 Task: Find a flat in Landskrona, Sweden for 2 guests from June 17 to June 21, with a price range of ₹7000 to ₹12000, 1 bedroom, 2 beds, 1 bathroom, free cancellation, and English-speaking host.
Action: Mouse moved to (590, 160)
Screenshot: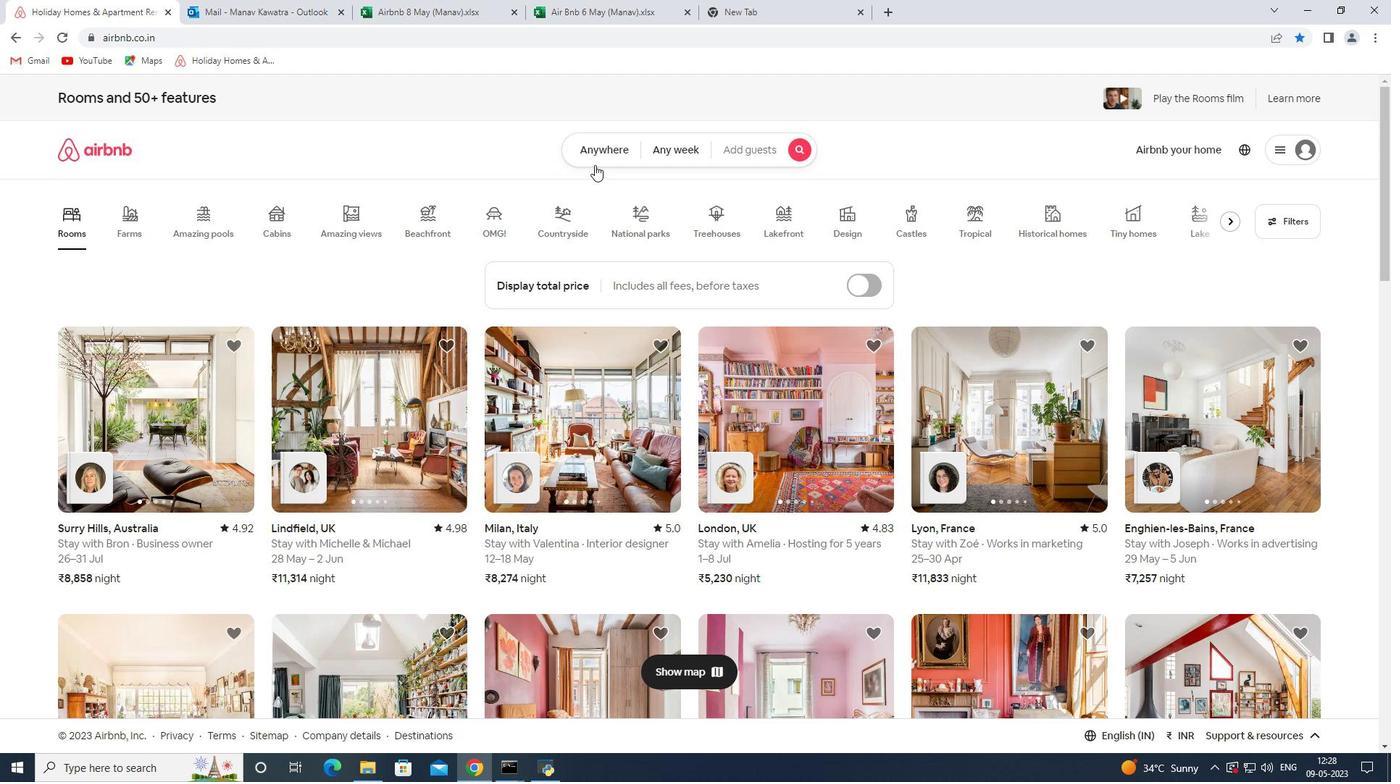 
Action: Mouse pressed left at (590, 160)
Screenshot: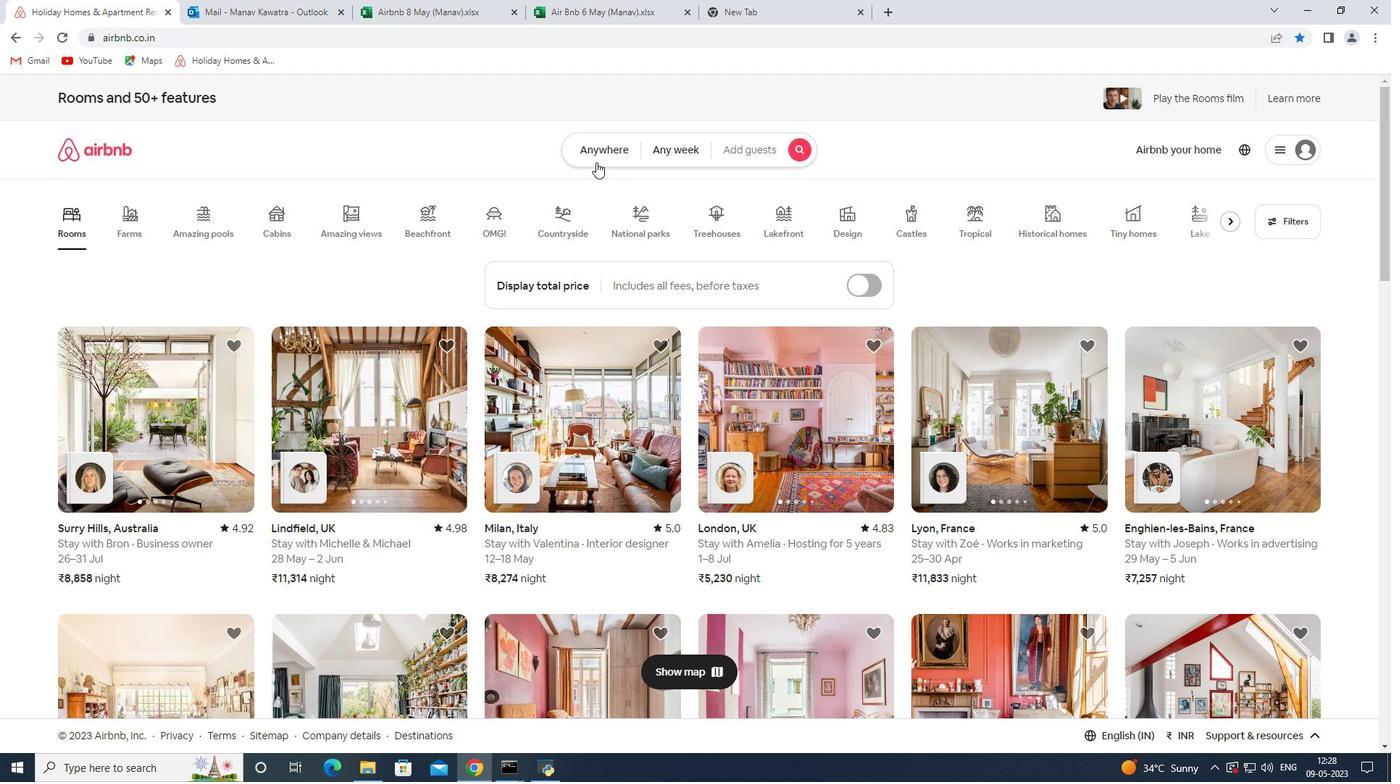 
Action: Mouse moved to (528, 209)
Screenshot: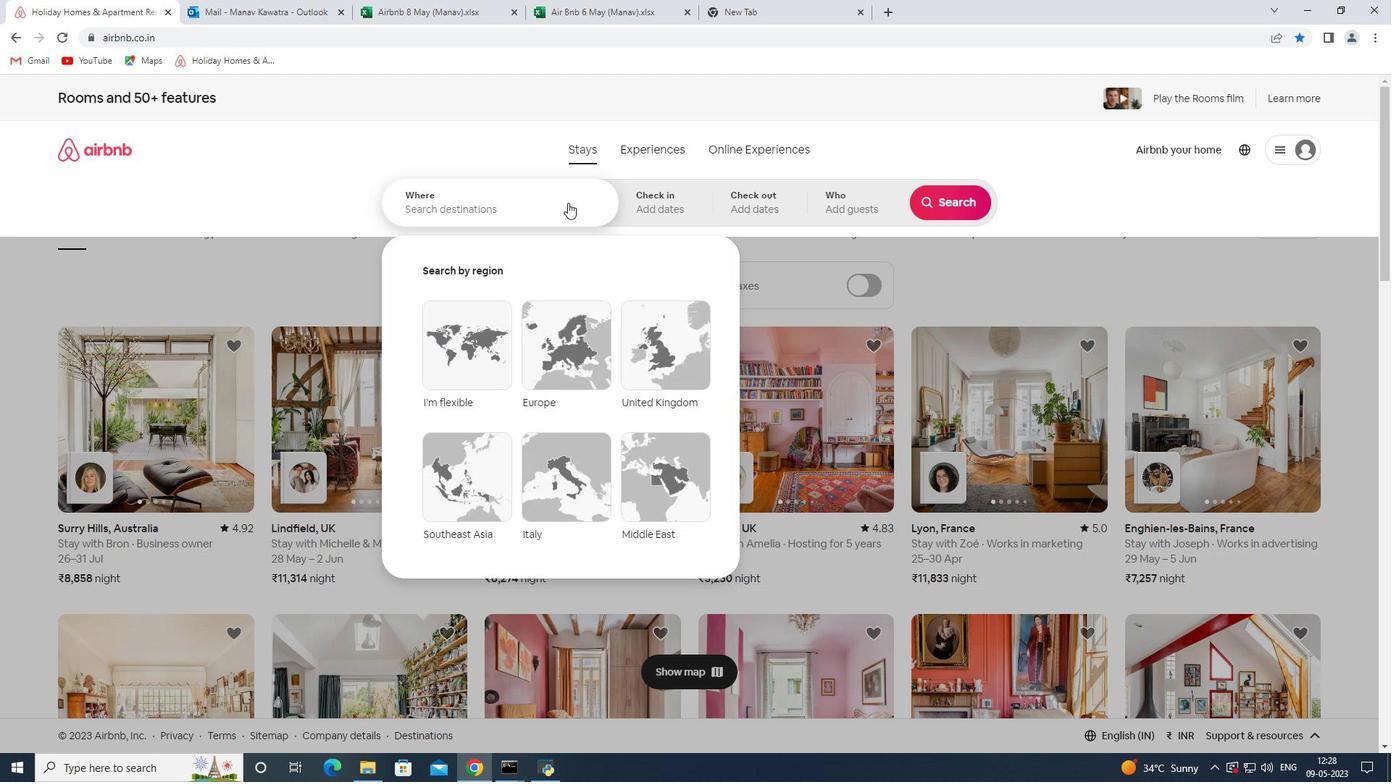 
Action: Mouse pressed left at (528, 209)
Screenshot: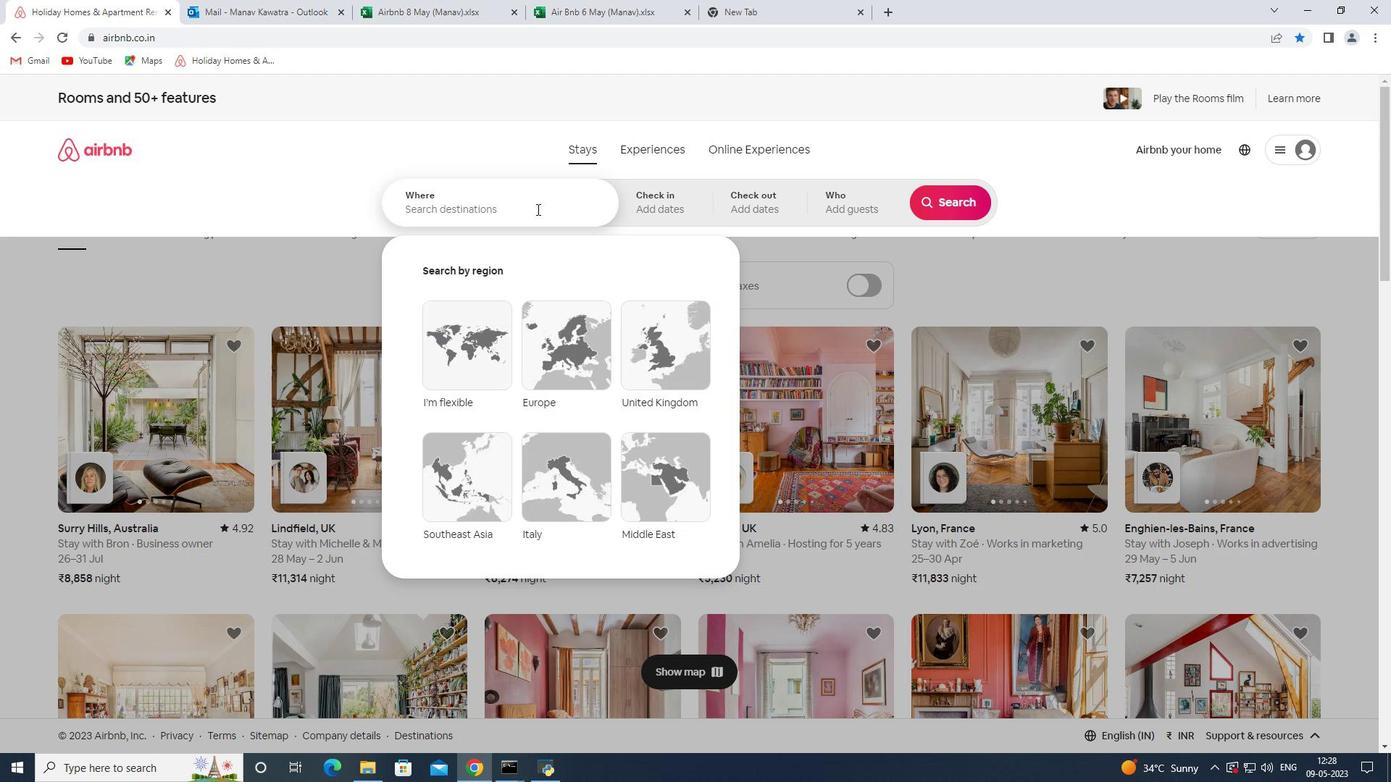
Action: Key pressed <Key.shift><Key.shift>Landskrona<Key.space>
Screenshot: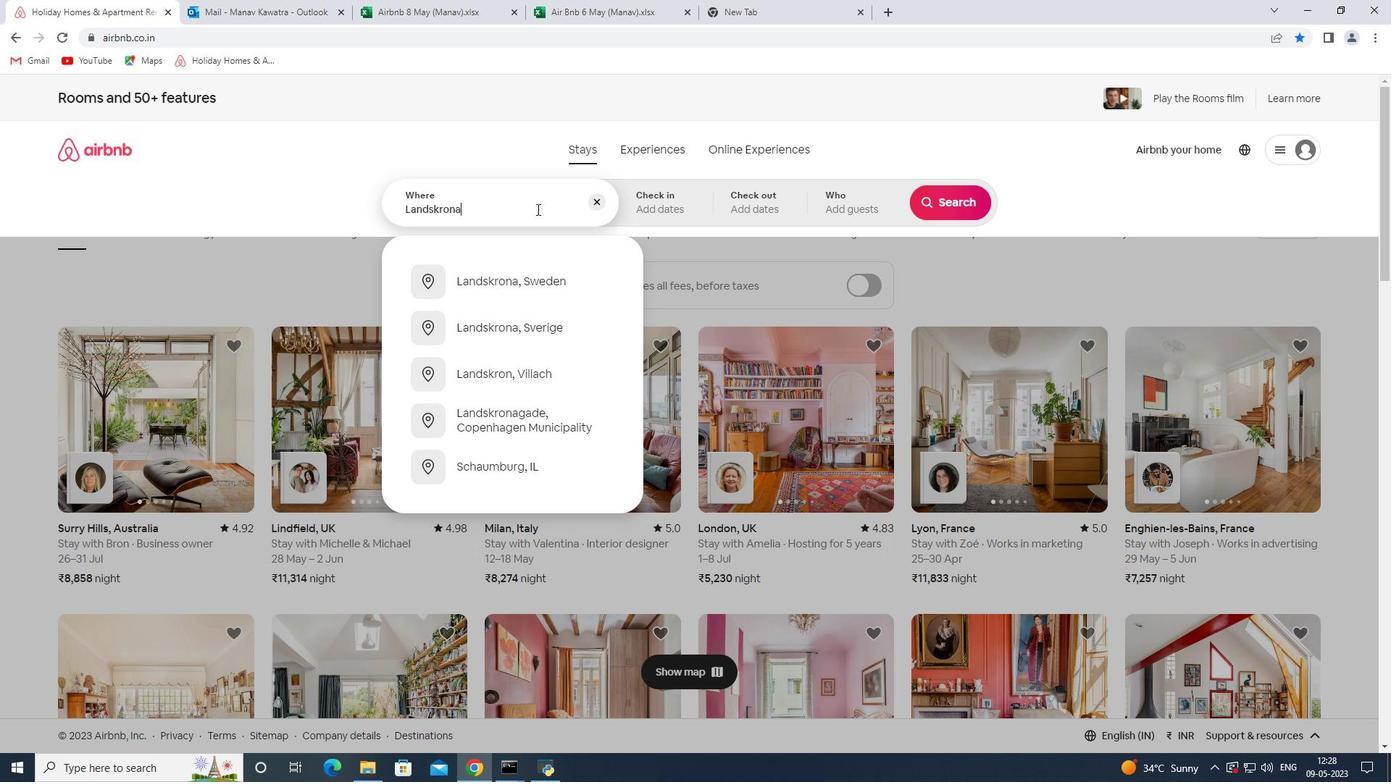 
Action: Mouse moved to (518, 333)
Screenshot: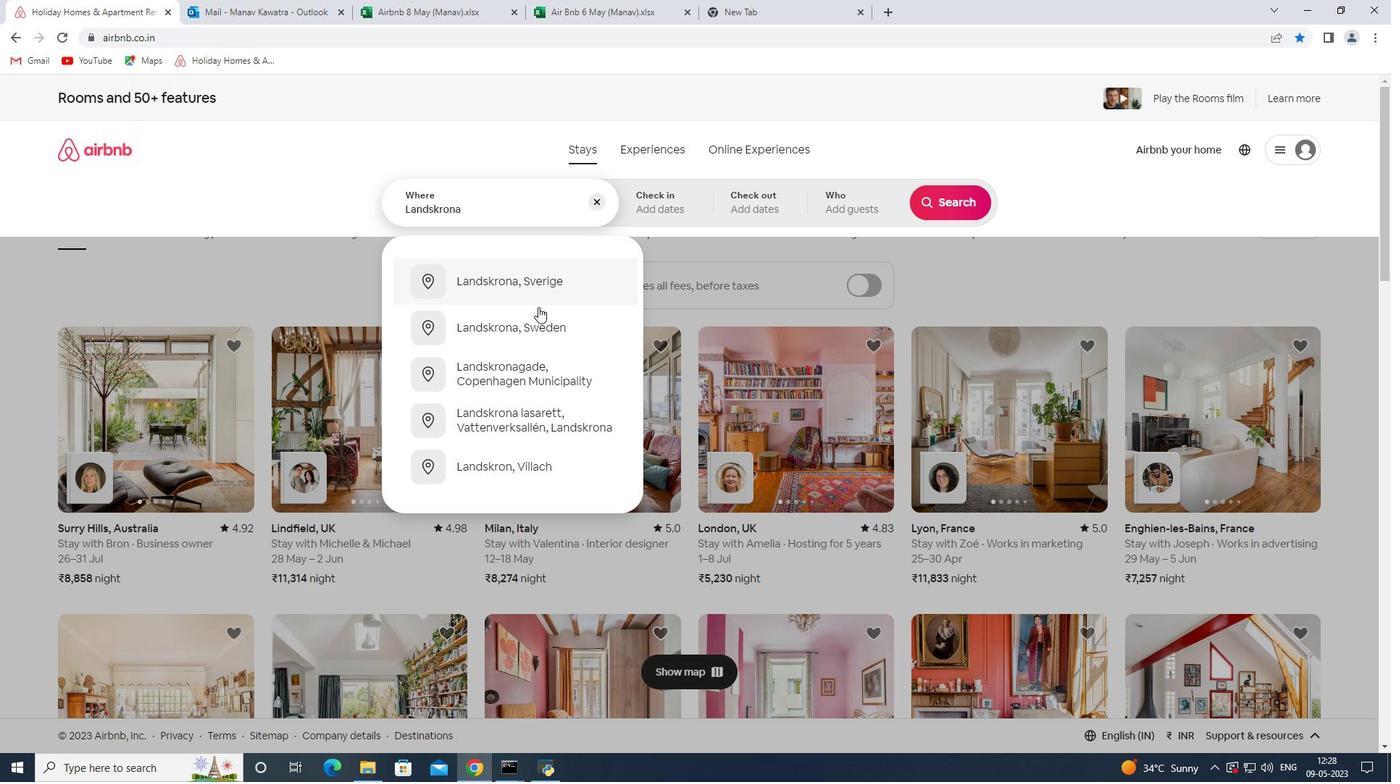 
Action: Mouse pressed left at (518, 333)
Screenshot: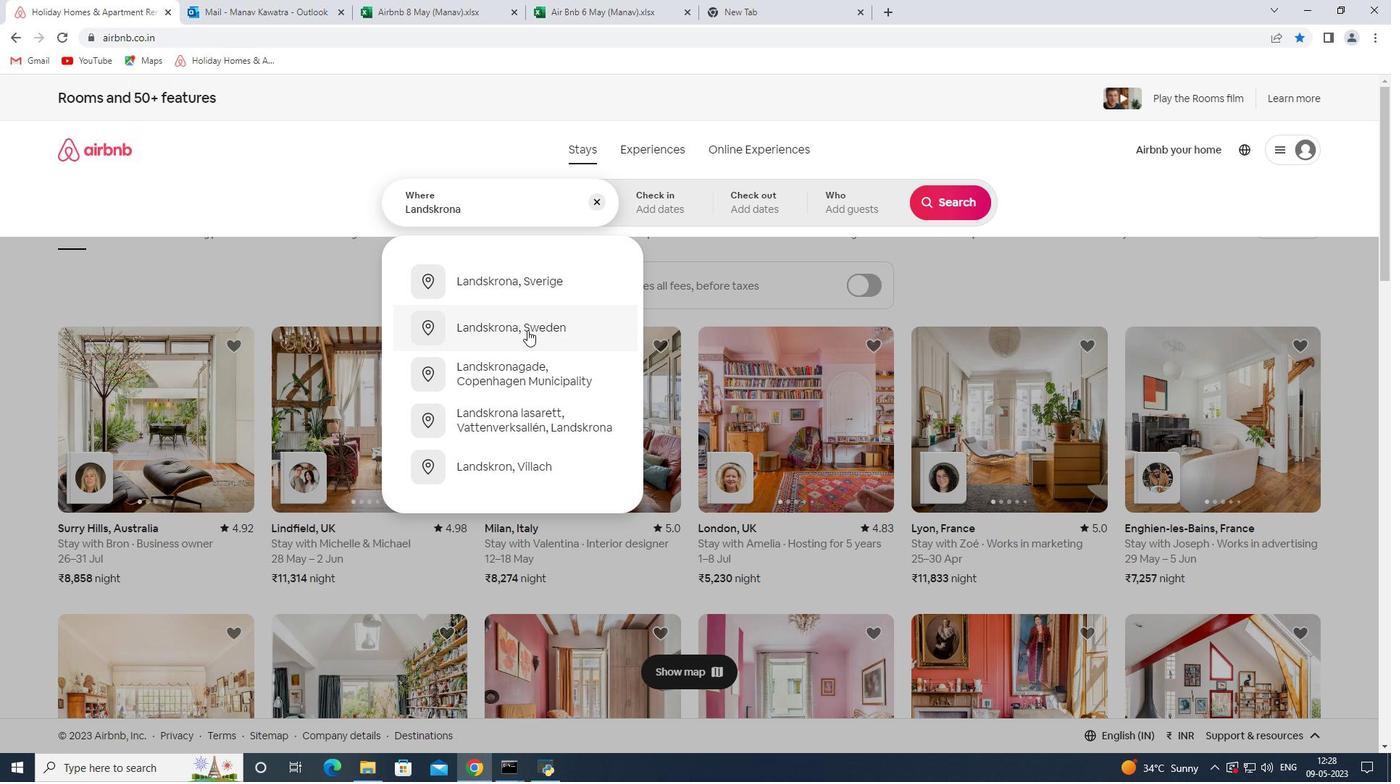 
Action: Mouse moved to (942, 464)
Screenshot: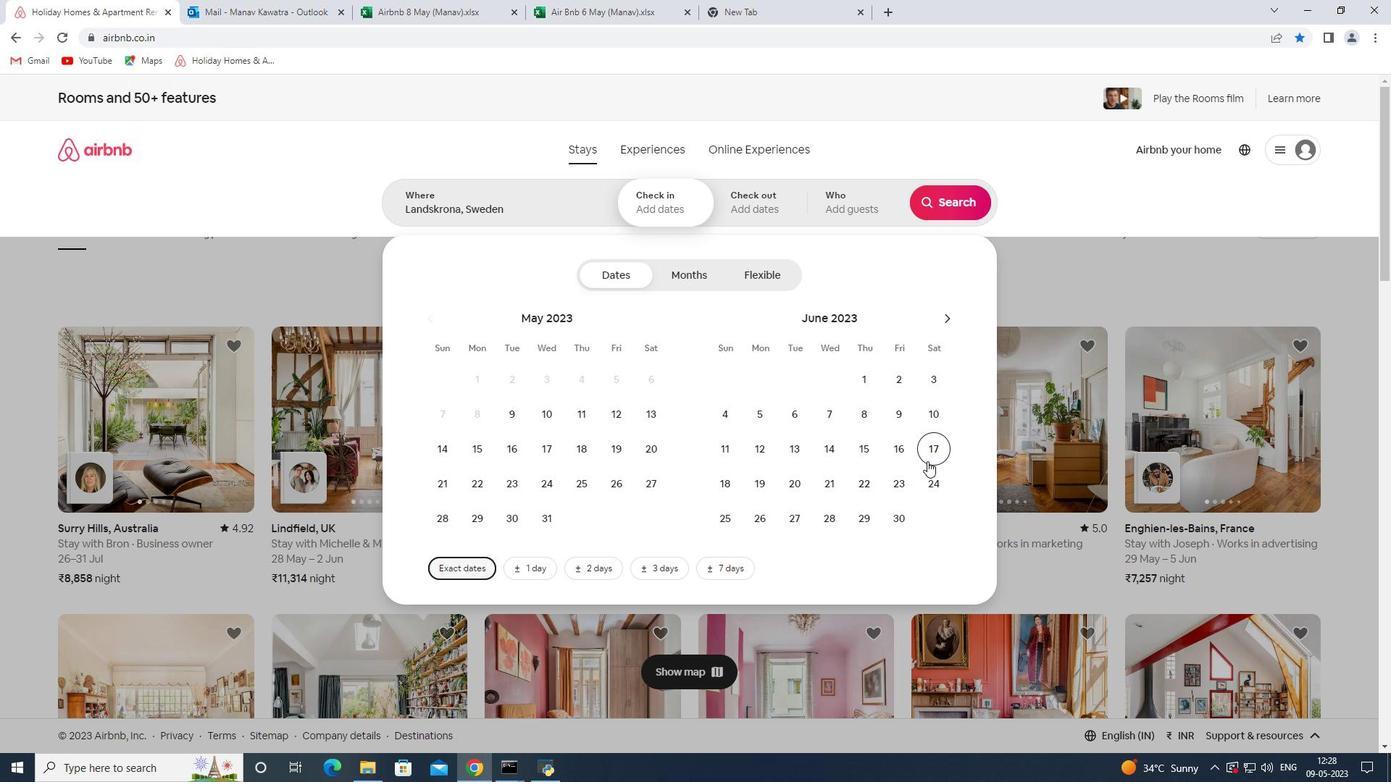 
Action: Mouse pressed left at (942, 464)
Screenshot: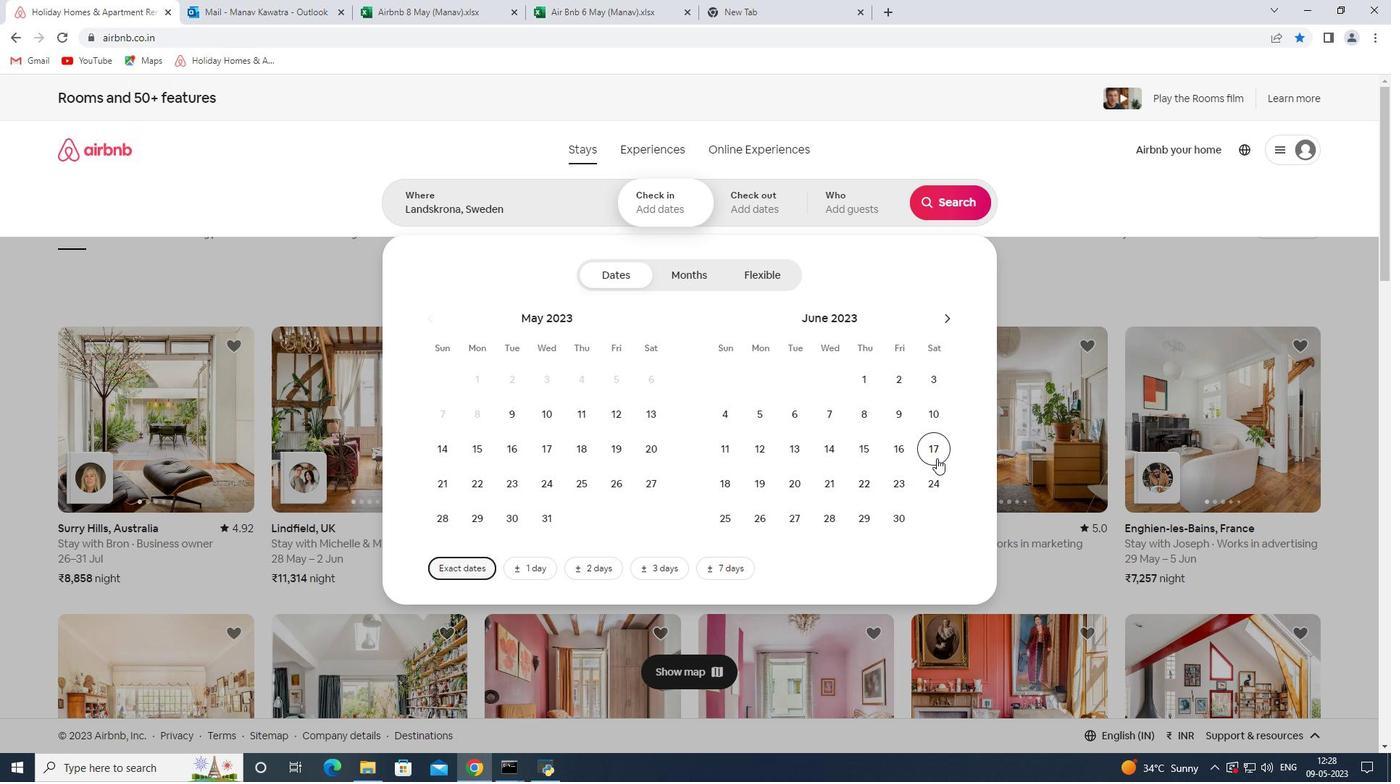 
Action: Mouse moved to (829, 496)
Screenshot: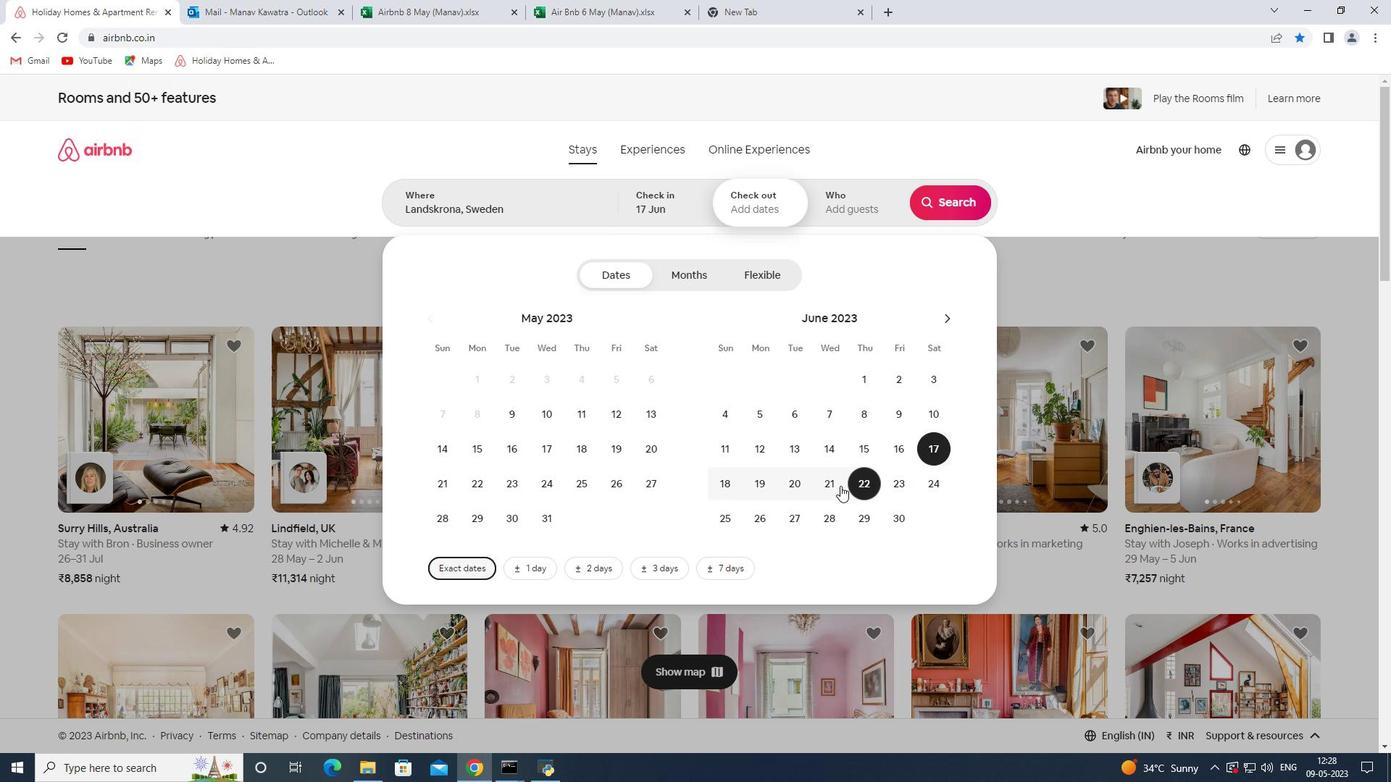 
Action: Mouse pressed left at (829, 496)
Screenshot: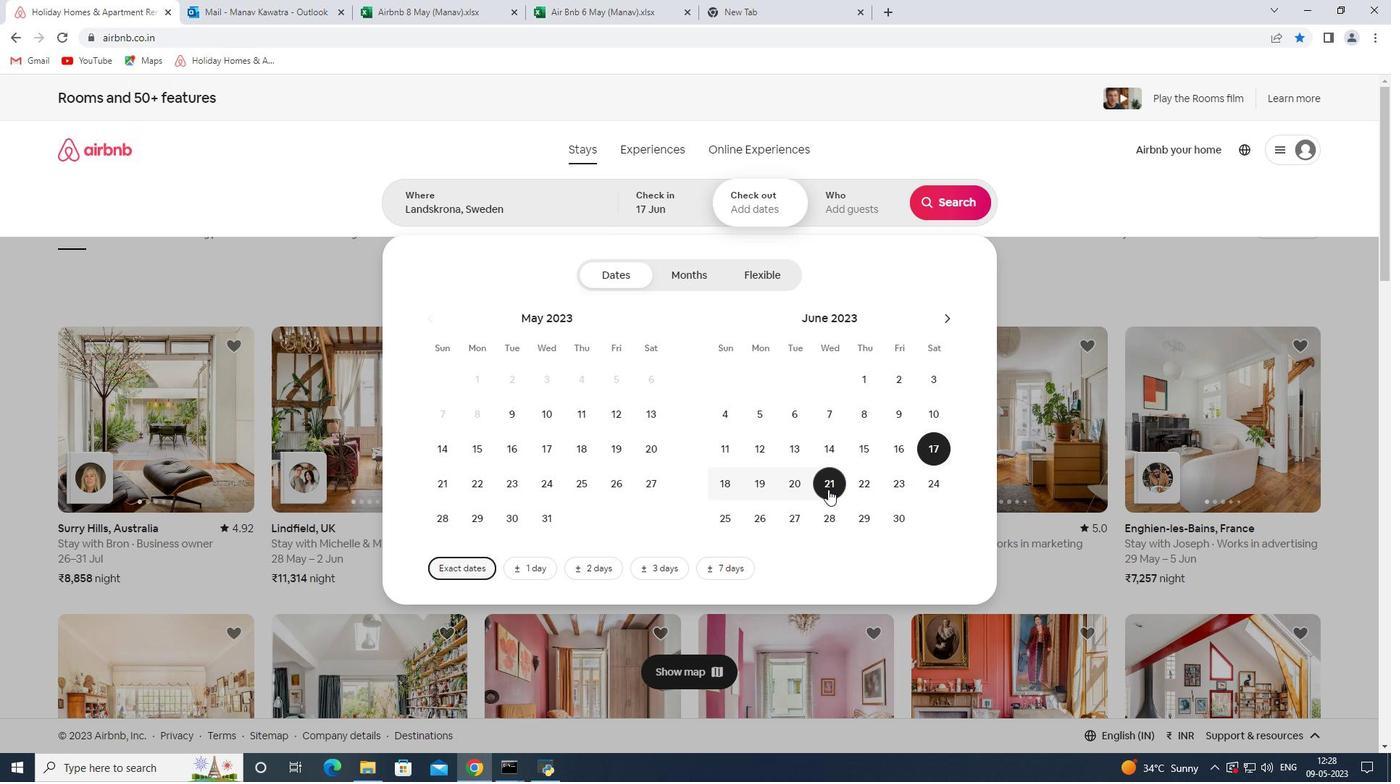 
Action: Mouse moved to (852, 217)
Screenshot: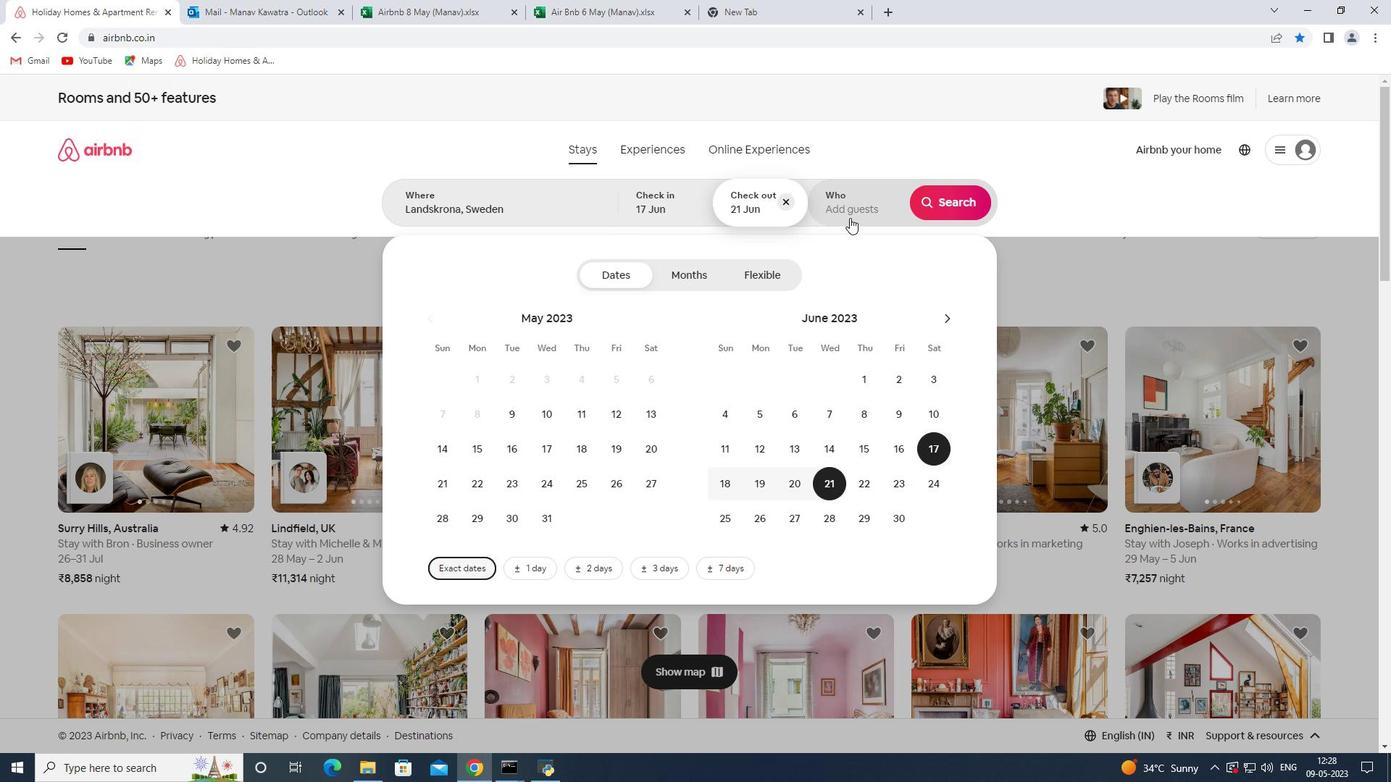 
Action: Mouse pressed left at (852, 217)
Screenshot: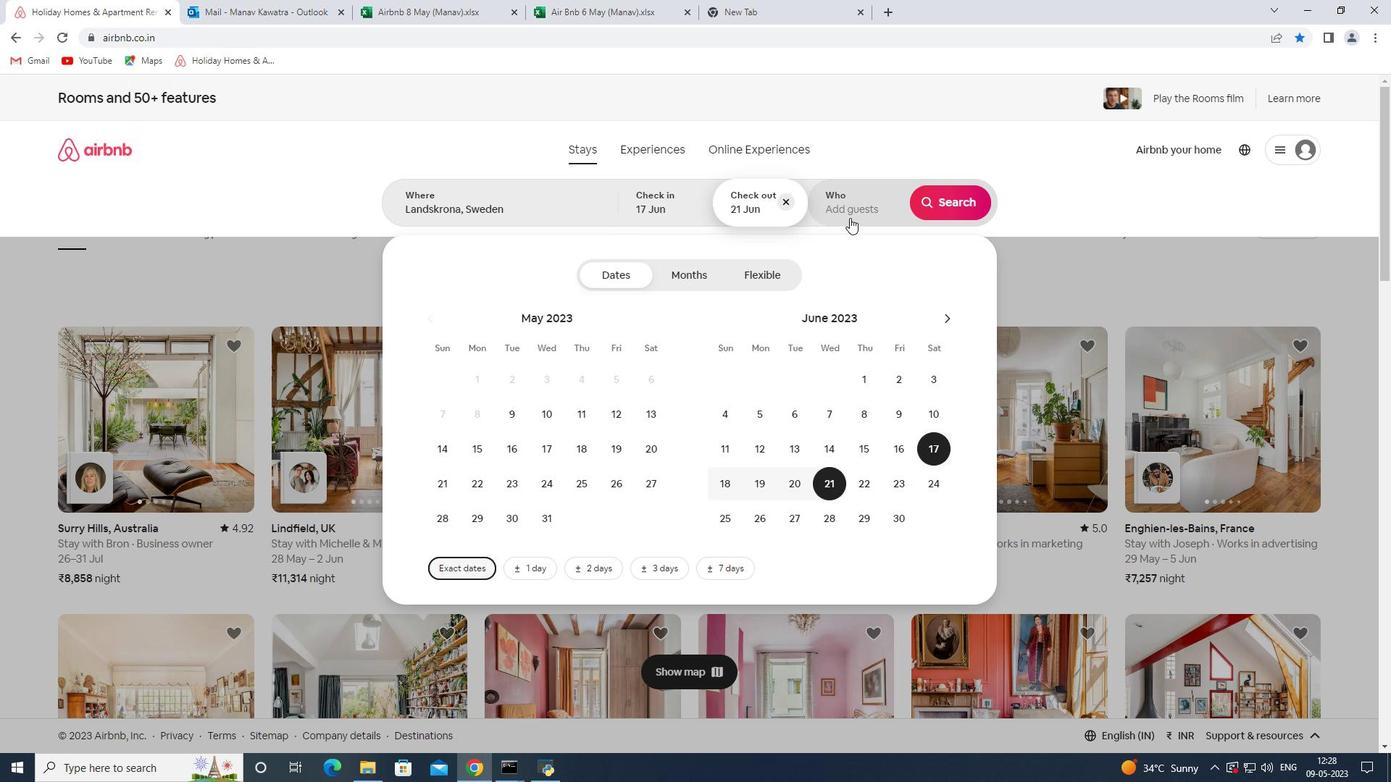 
Action: Mouse moved to (960, 283)
Screenshot: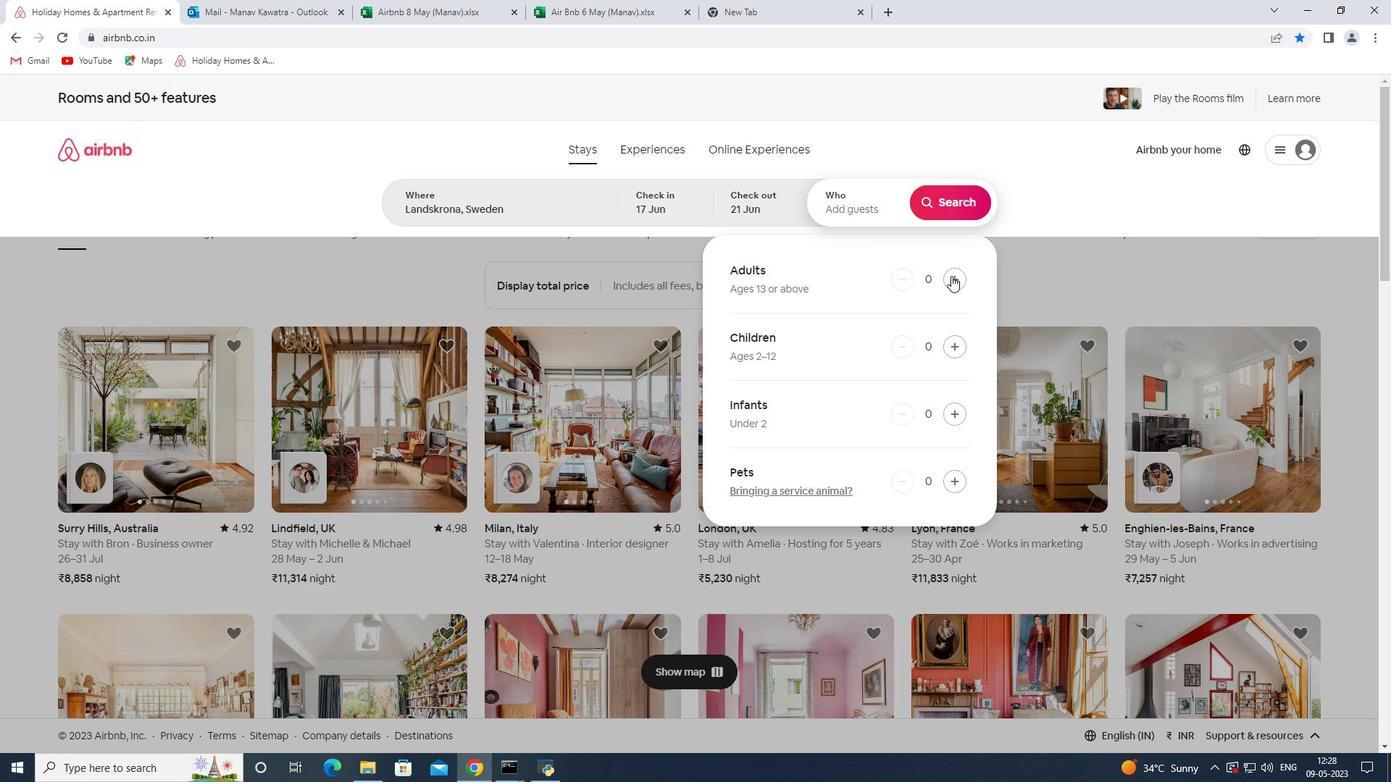 
Action: Mouse pressed left at (960, 283)
Screenshot: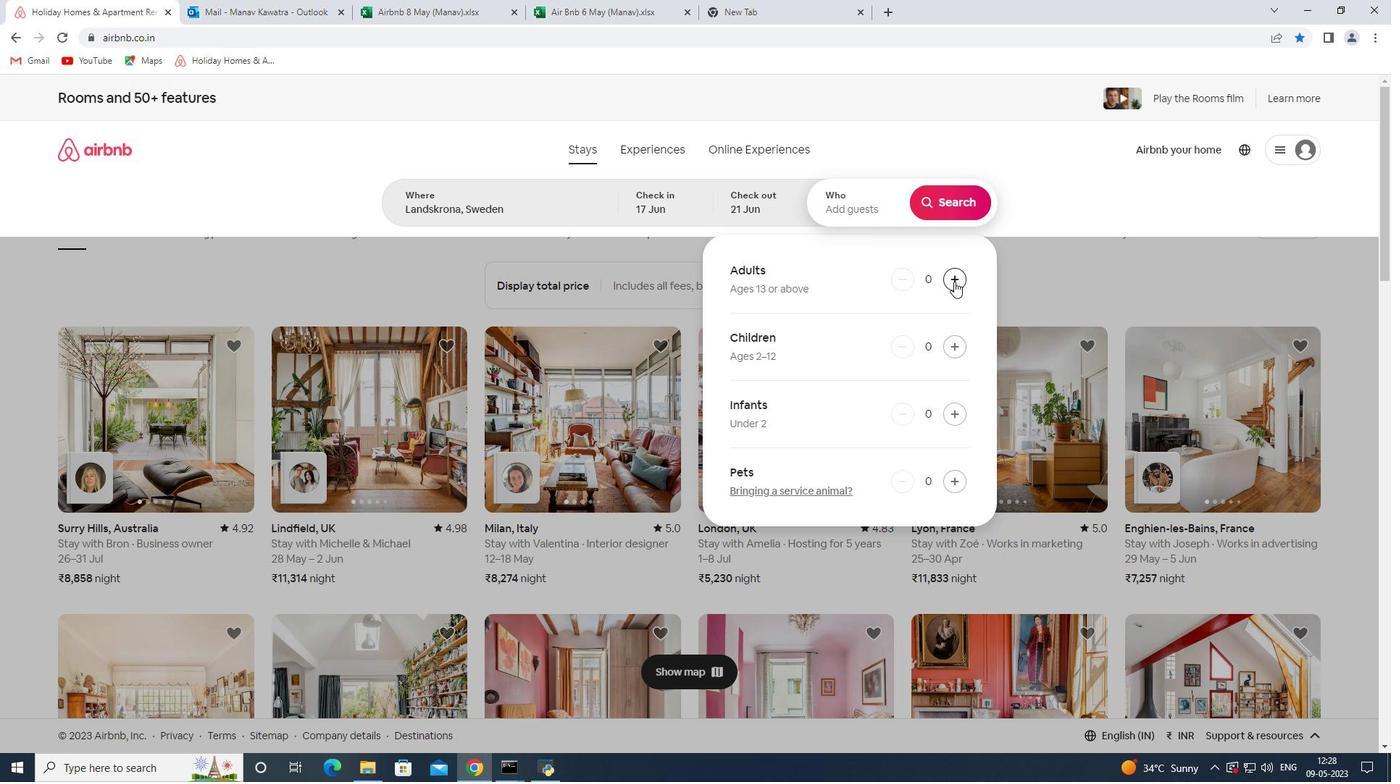 
Action: Mouse pressed left at (960, 283)
Screenshot: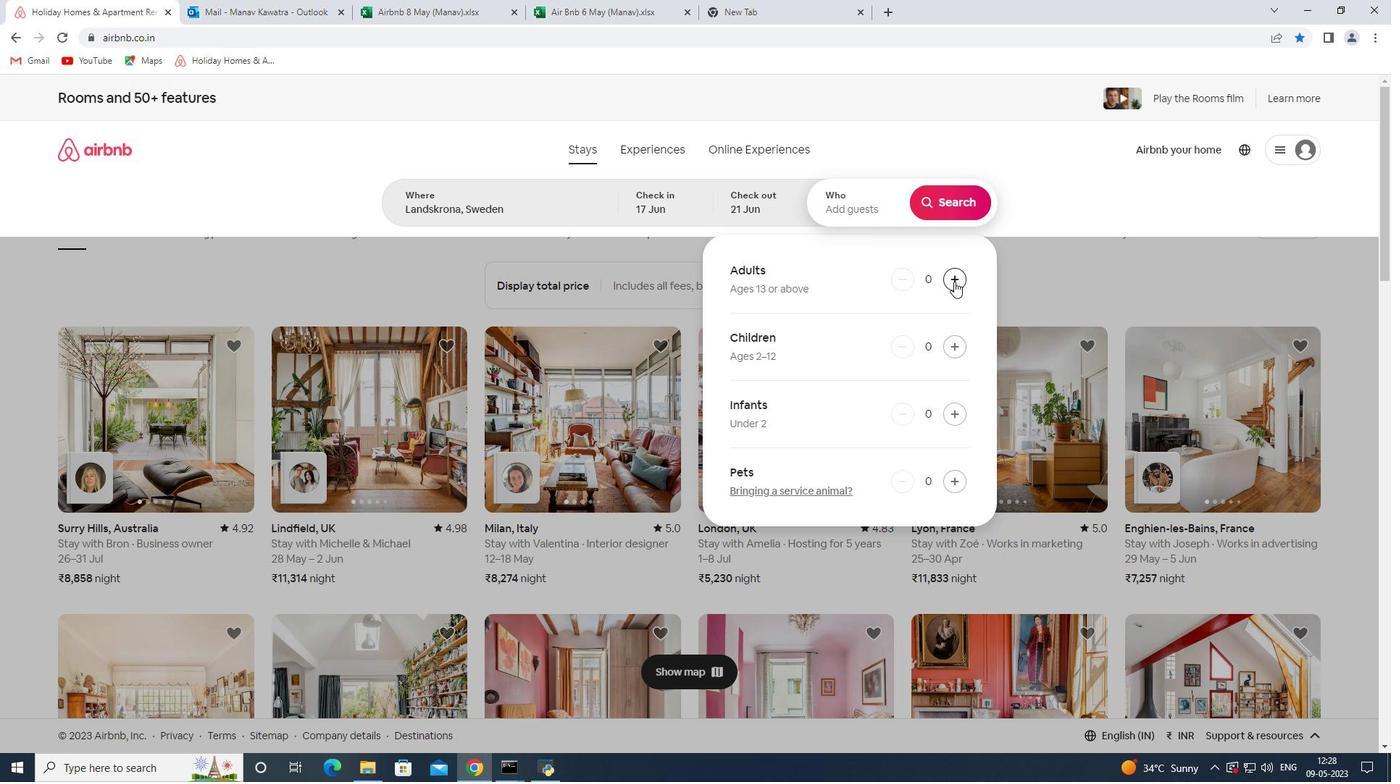 
Action: Mouse moved to (955, 208)
Screenshot: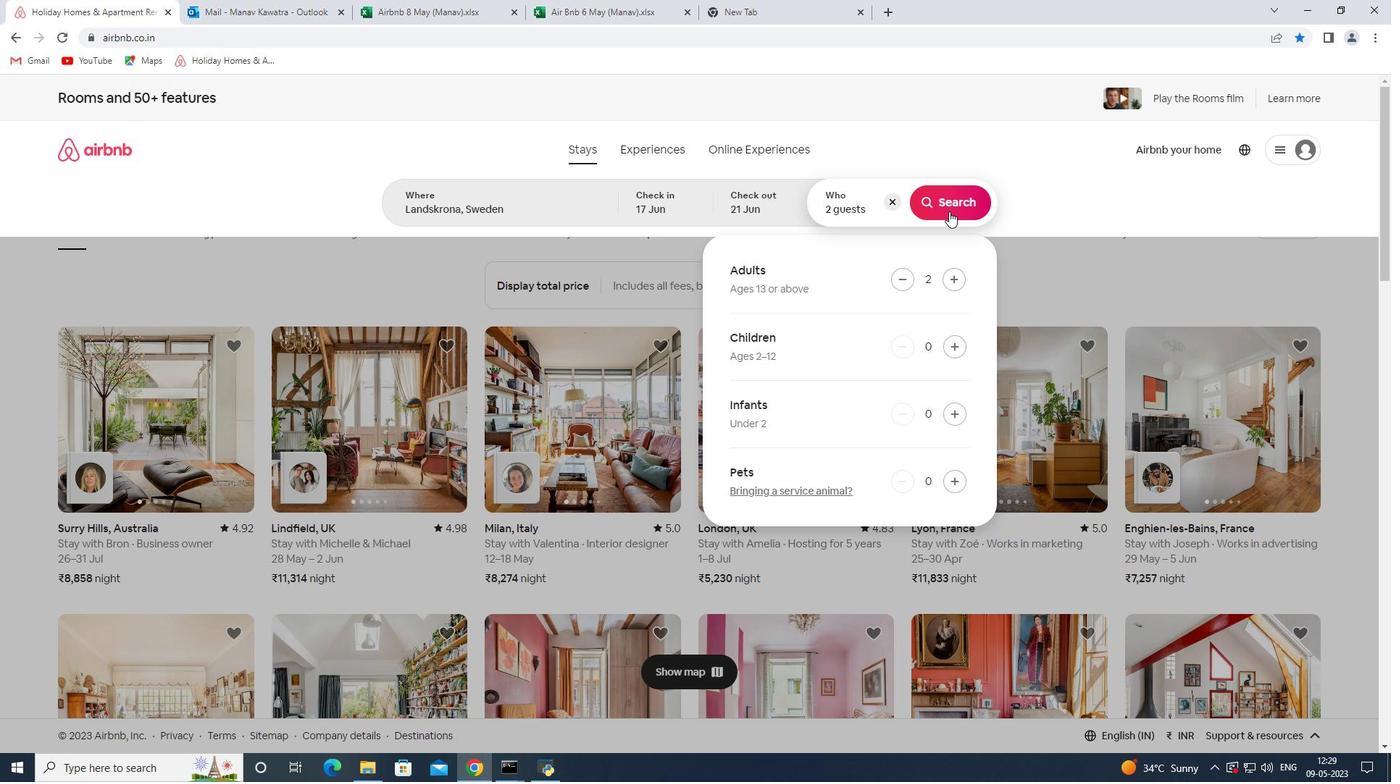 
Action: Mouse pressed left at (955, 208)
Screenshot: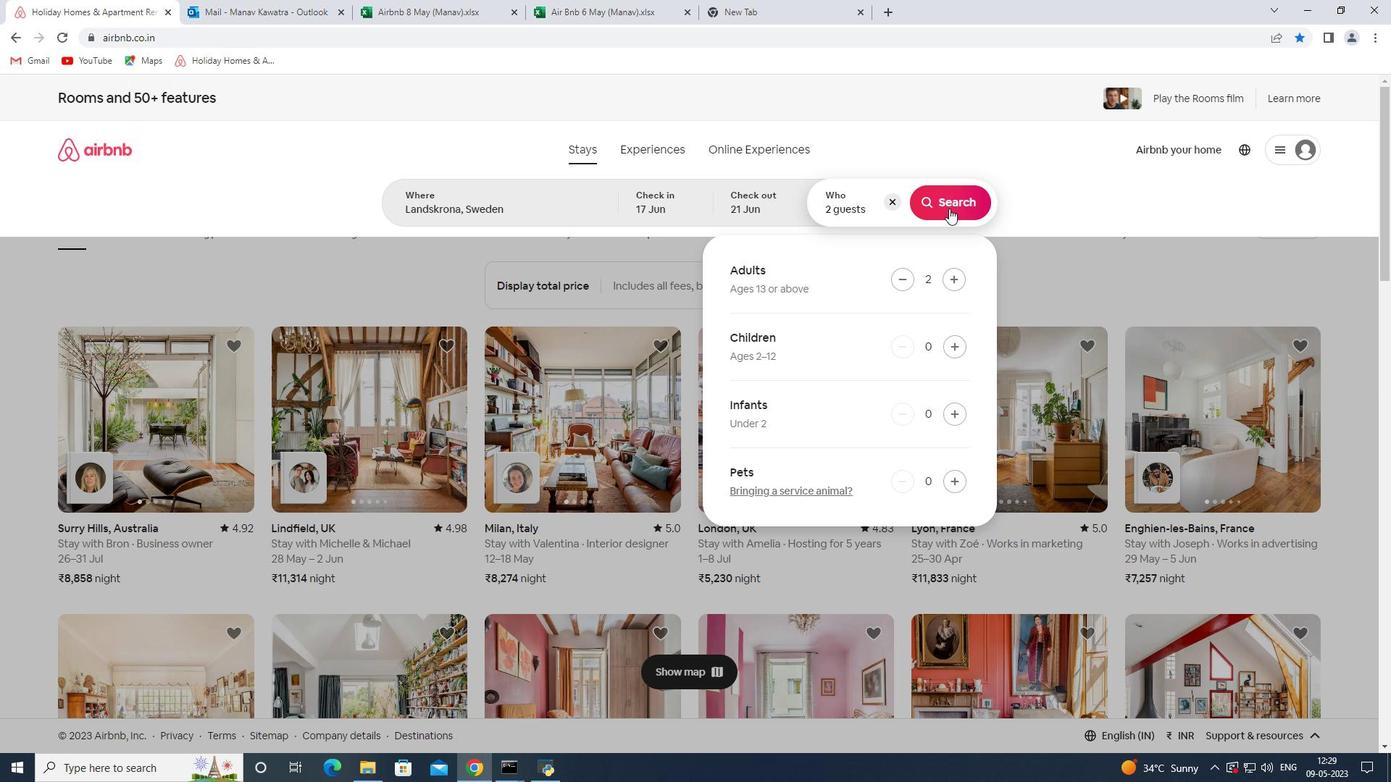 
Action: Mouse moved to (1368, 160)
Screenshot: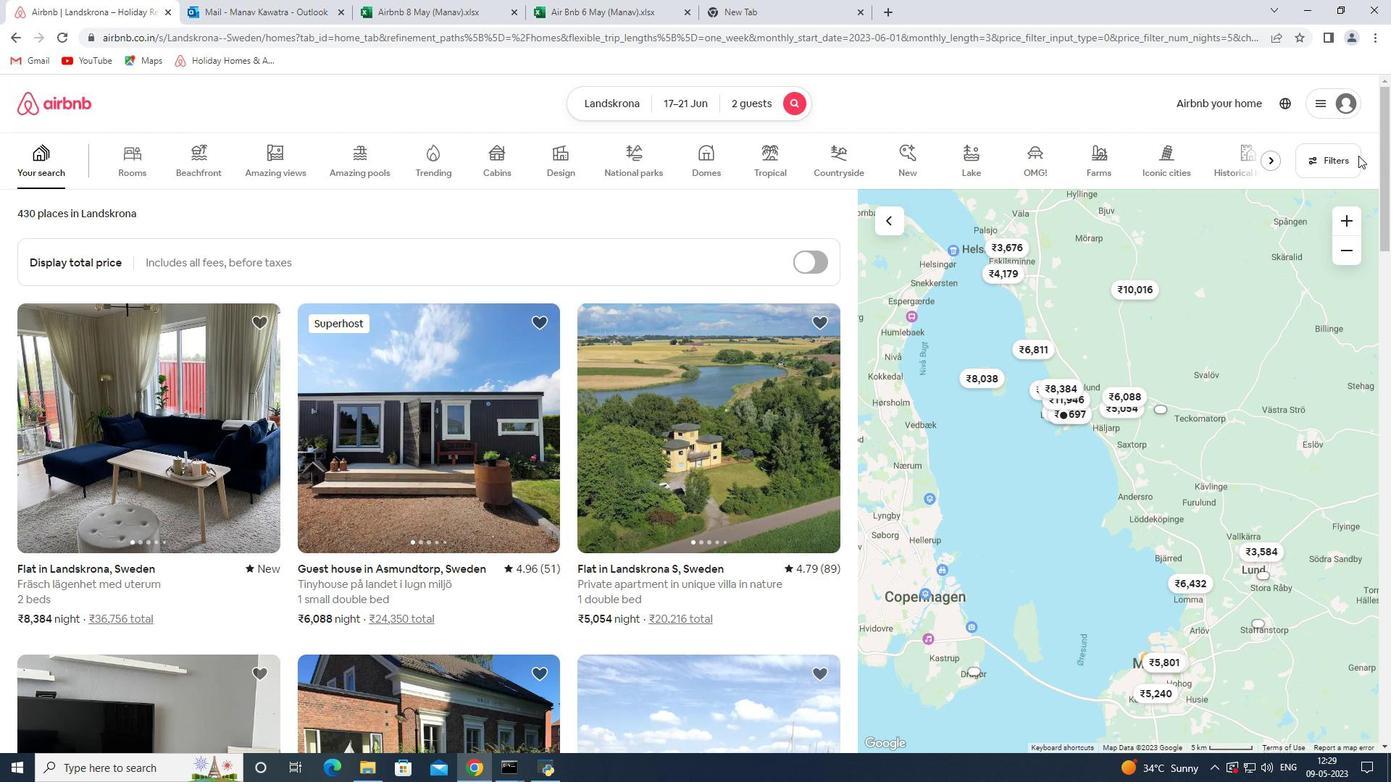 
Action: Mouse pressed left at (1368, 160)
Screenshot: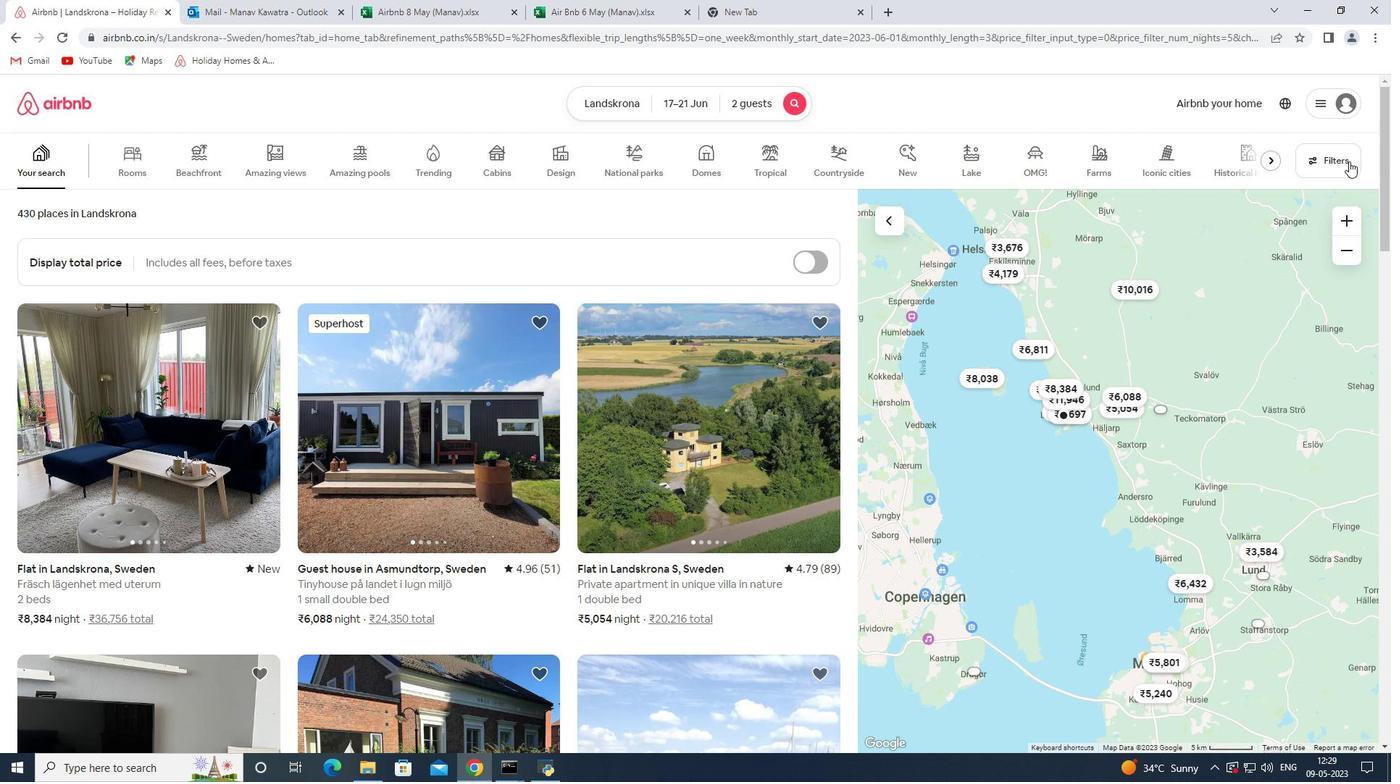 
Action: Mouse moved to (516, 521)
Screenshot: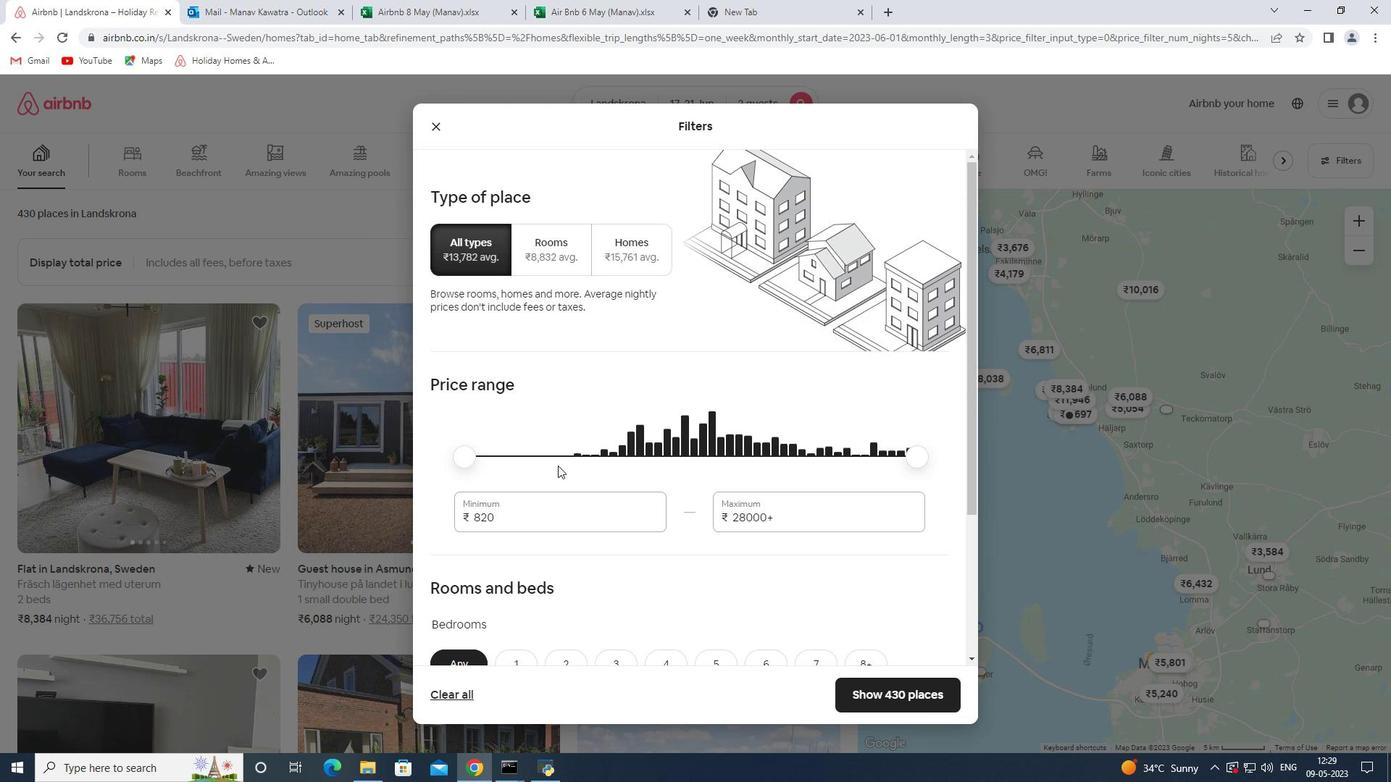 
Action: Mouse pressed left at (516, 521)
Screenshot: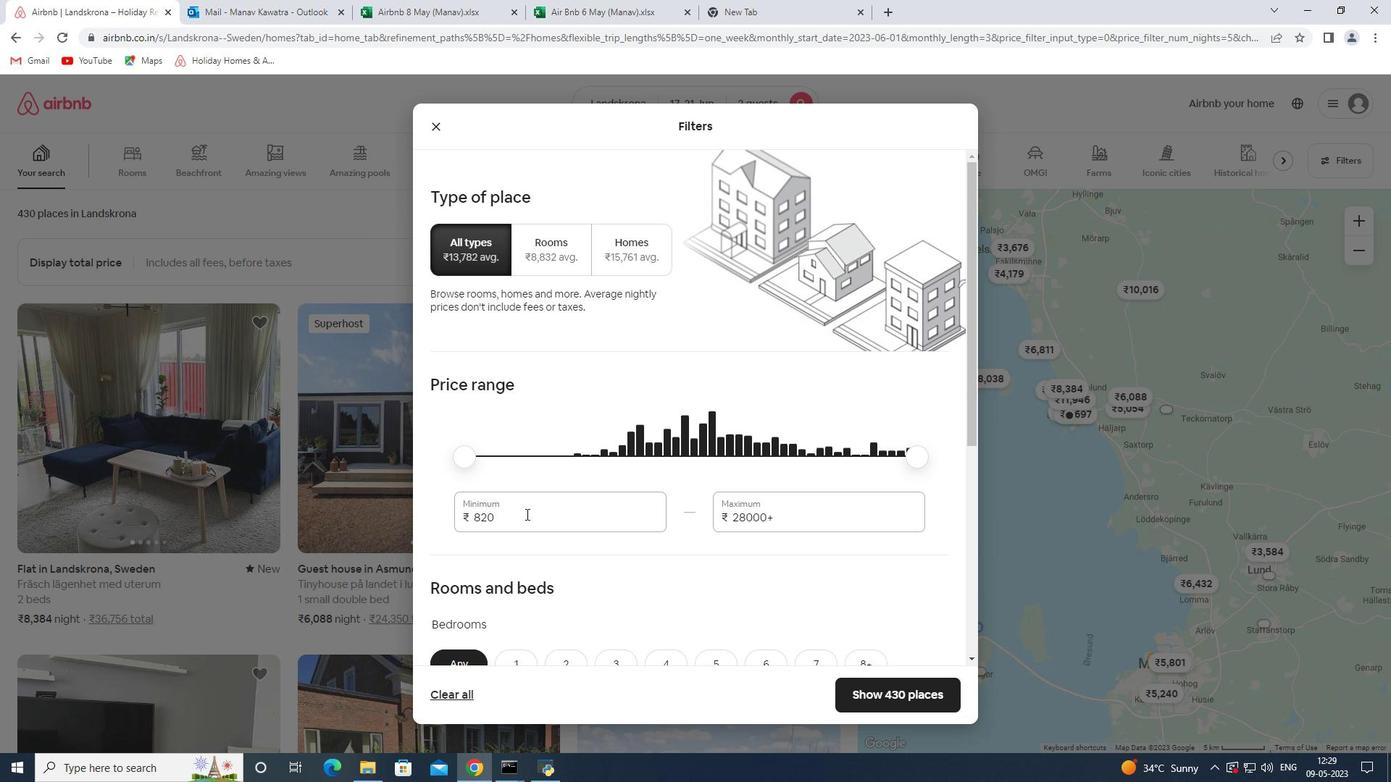 
Action: Mouse pressed left at (516, 521)
Screenshot: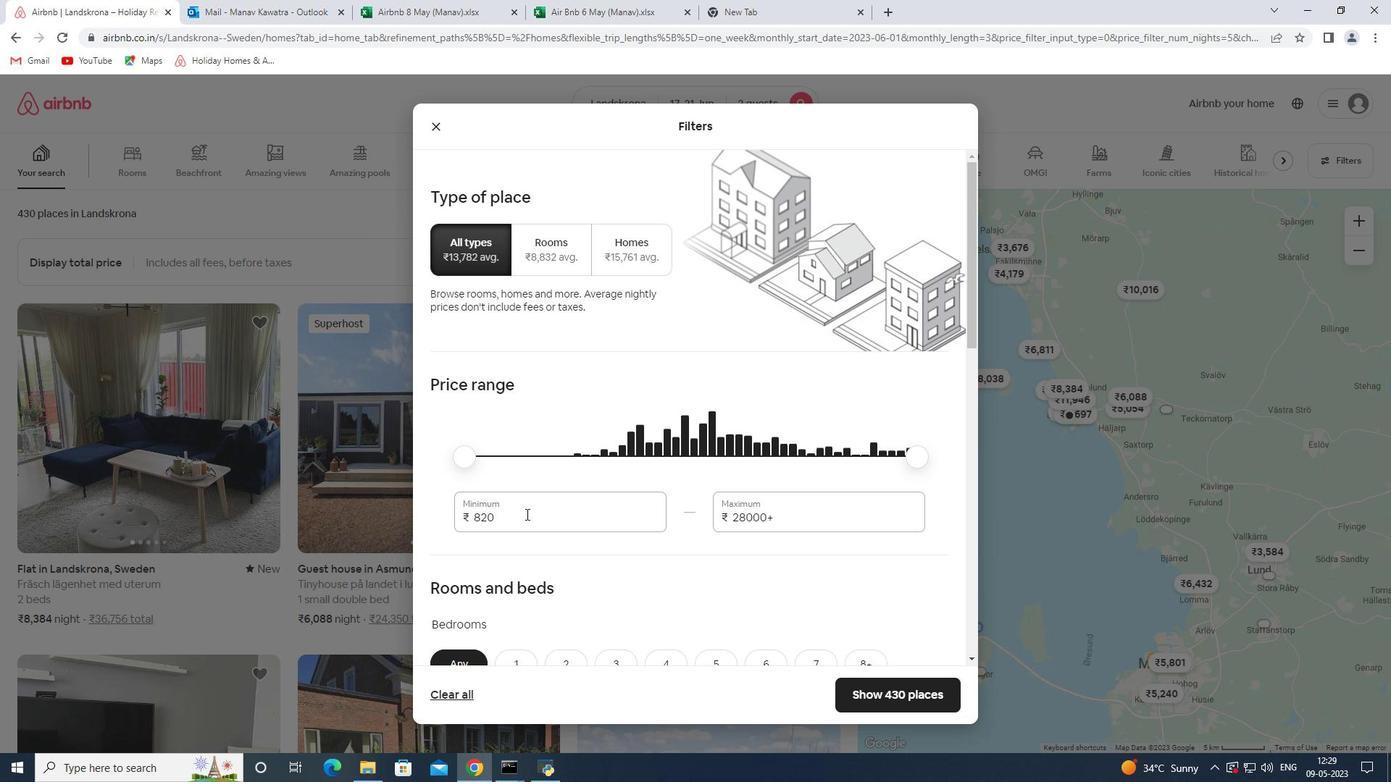 
Action: Mouse moved to (515, 522)
Screenshot: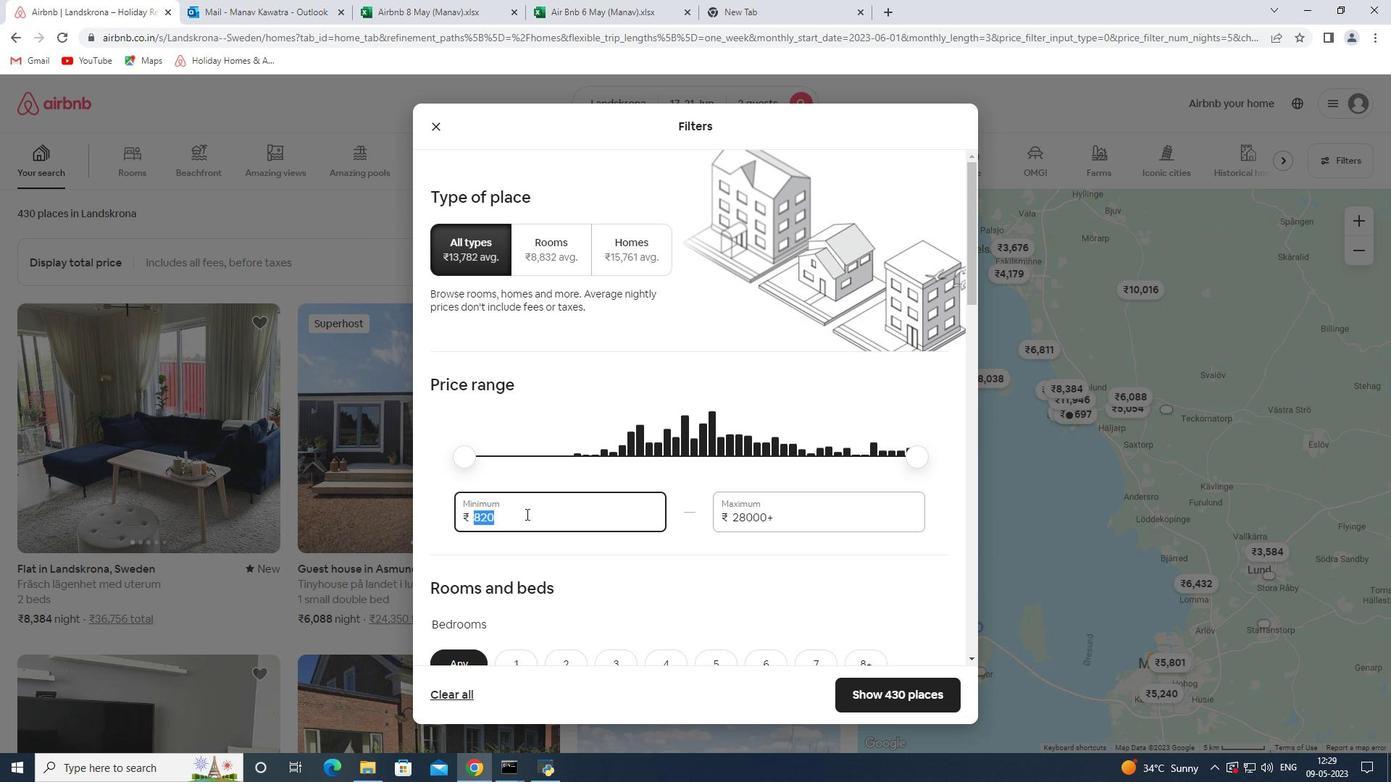 
Action: Key pressed 7000<Key.tab>12000
Screenshot: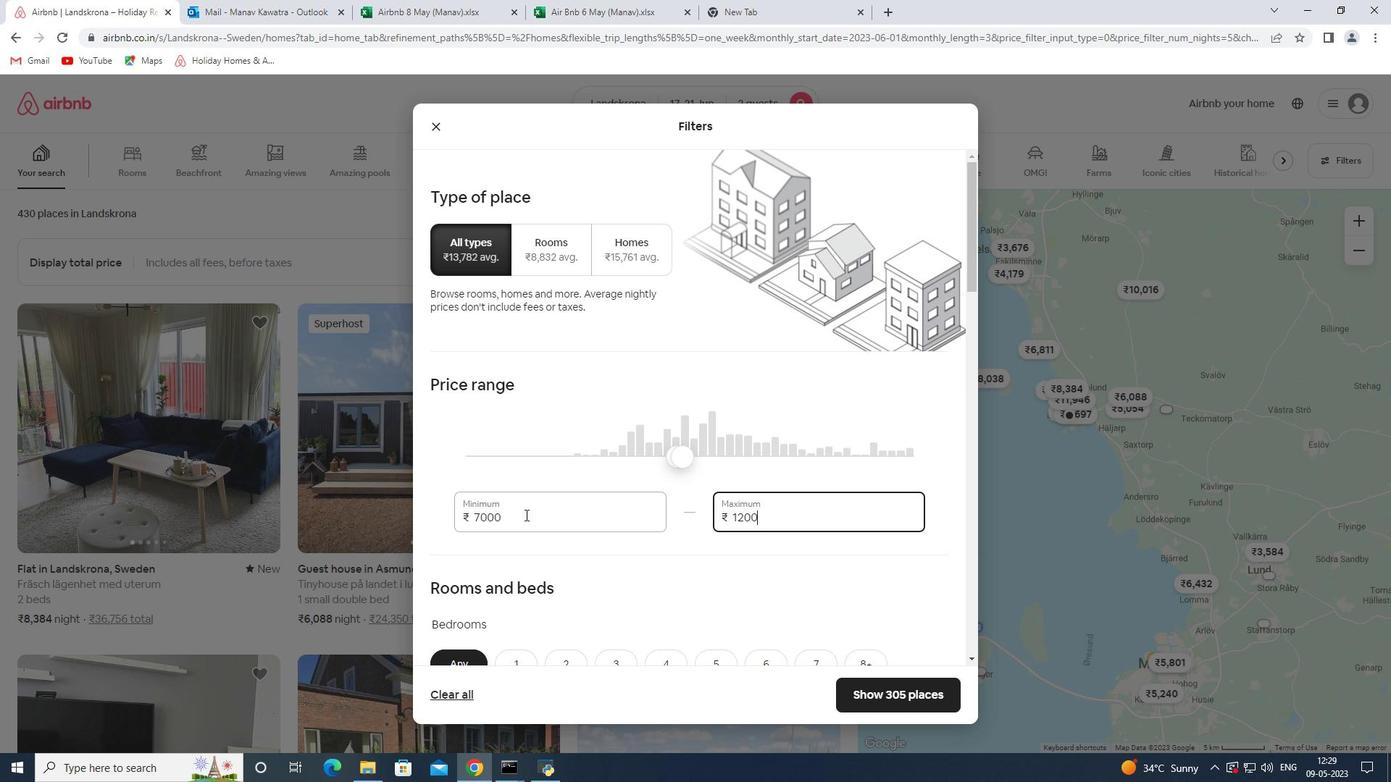 
Action: Mouse moved to (531, 509)
Screenshot: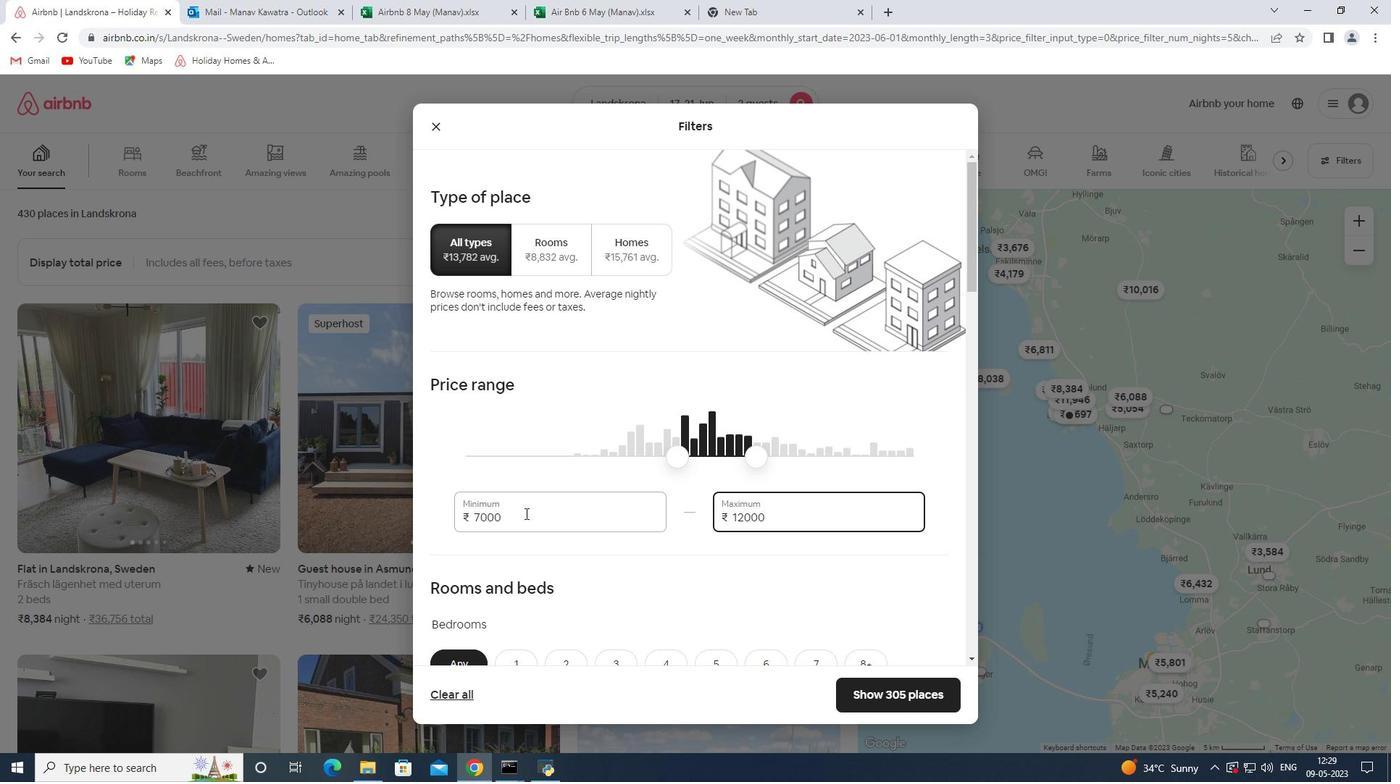 
Action: Mouse scrolled (531, 508) with delta (0, 0)
Screenshot: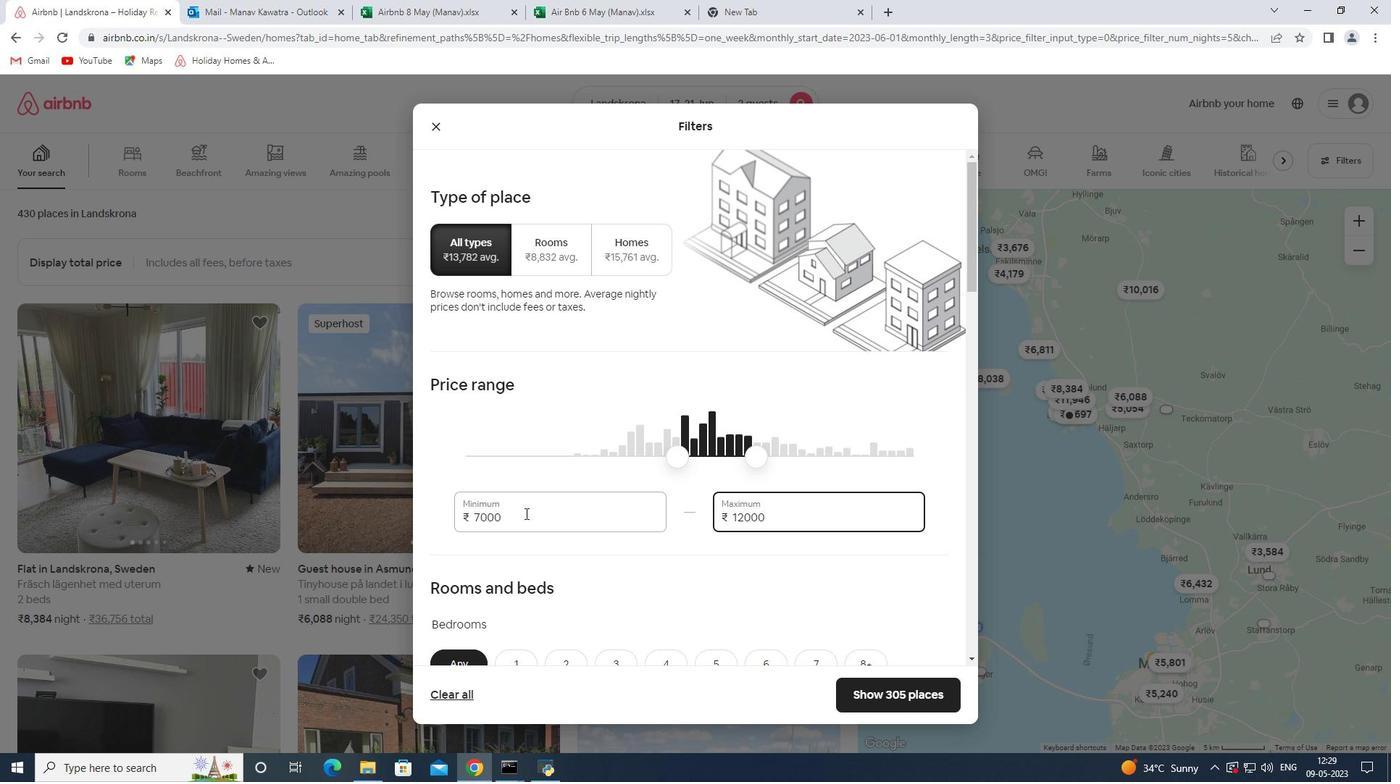 
Action: Mouse moved to (531, 508)
Screenshot: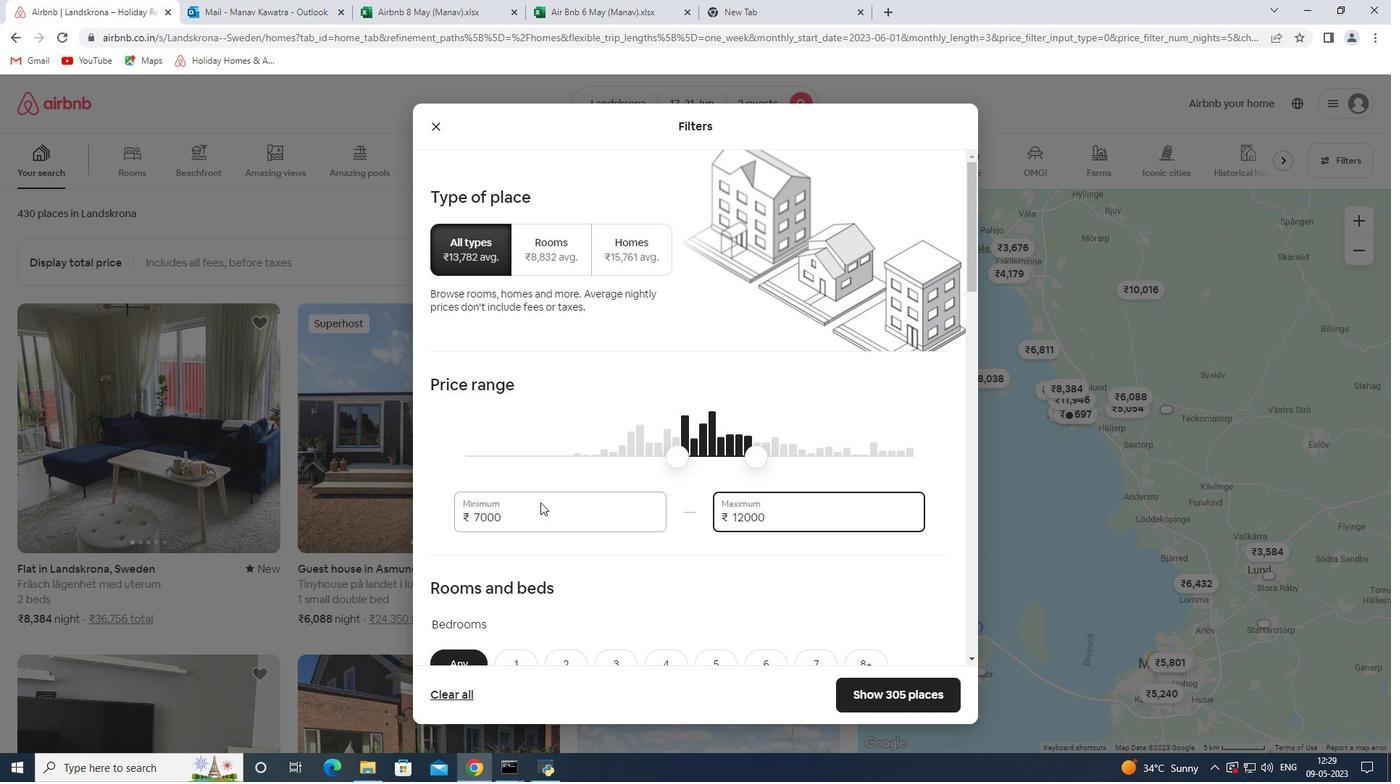 
Action: Mouse scrolled (531, 507) with delta (0, 0)
Screenshot: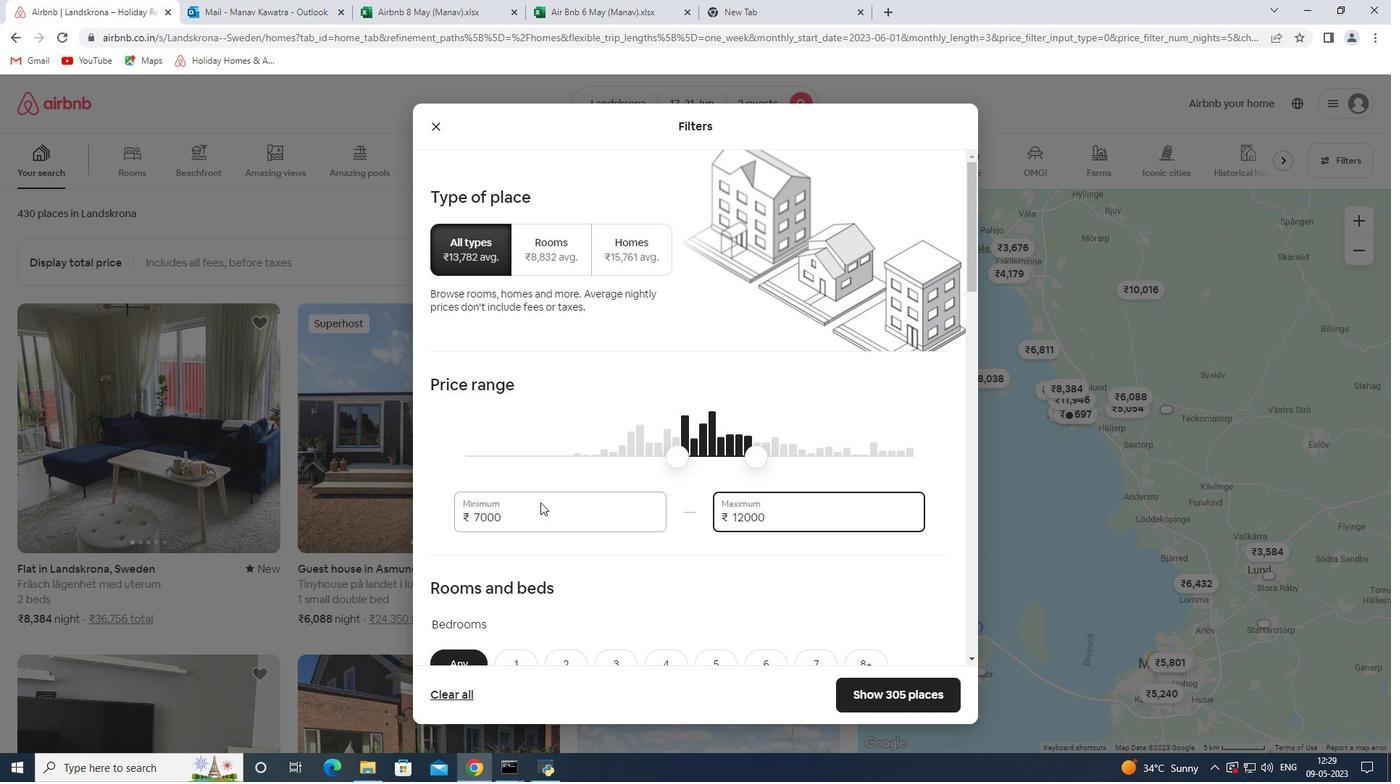 
Action: Mouse moved to (532, 507)
Screenshot: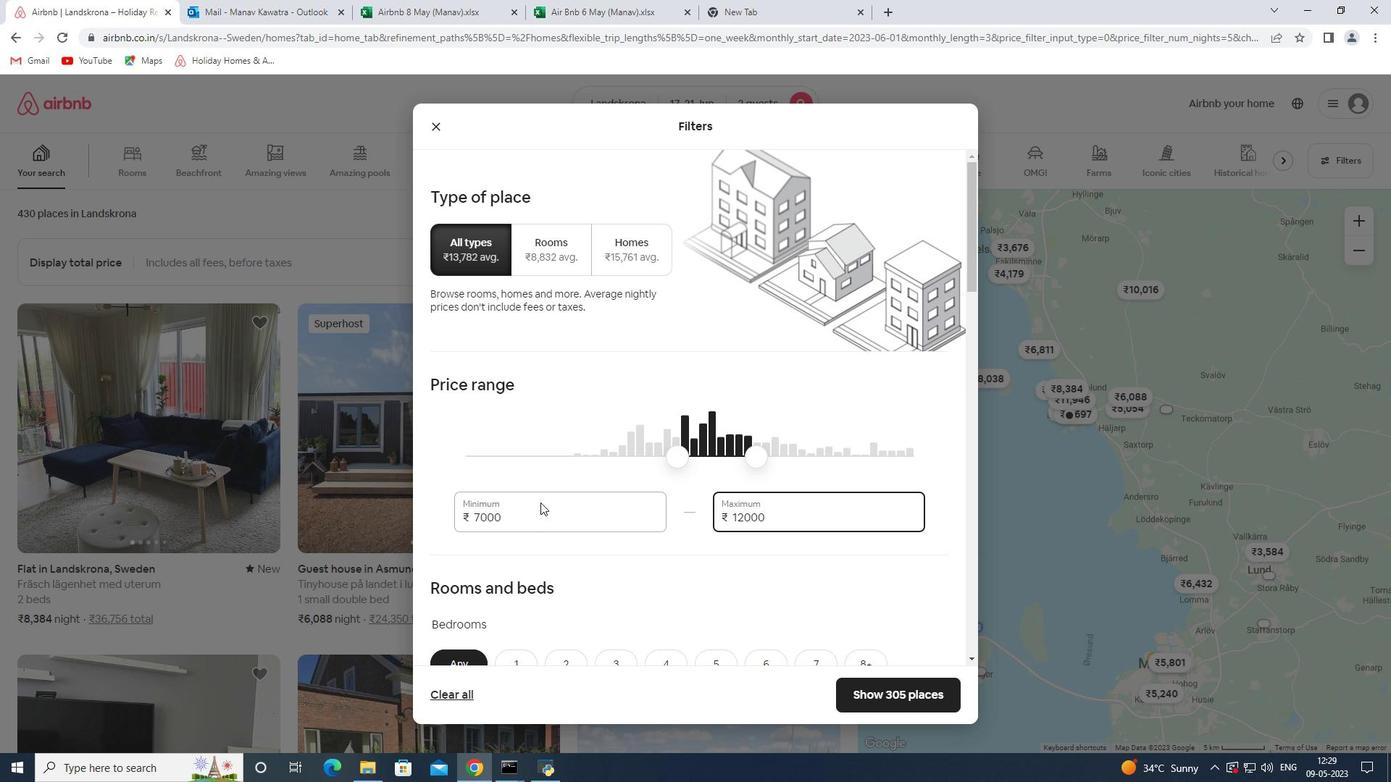 
Action: Mouse scrolled (532, 506) with delta (0, 0)
Screenshot: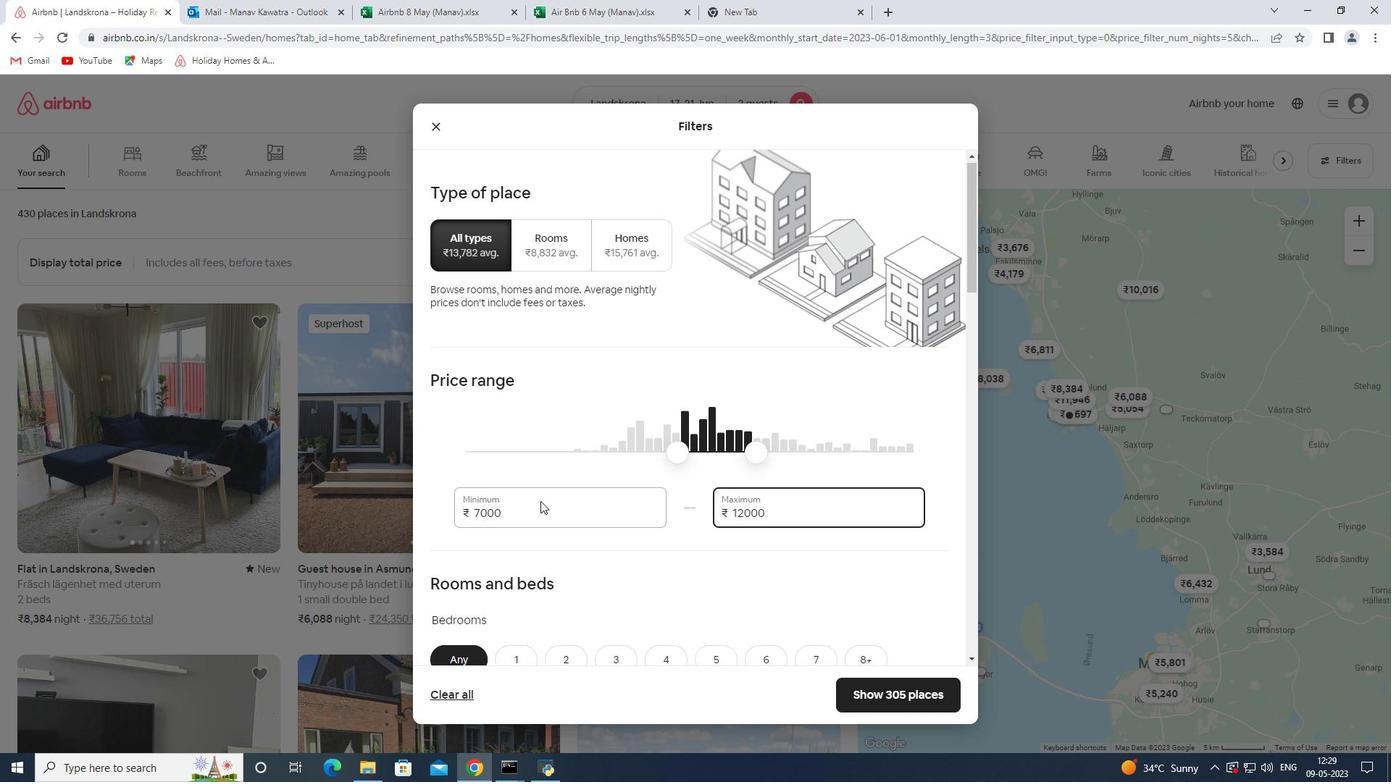 
Action: Mouse moved to (513, 457)
Screenshot: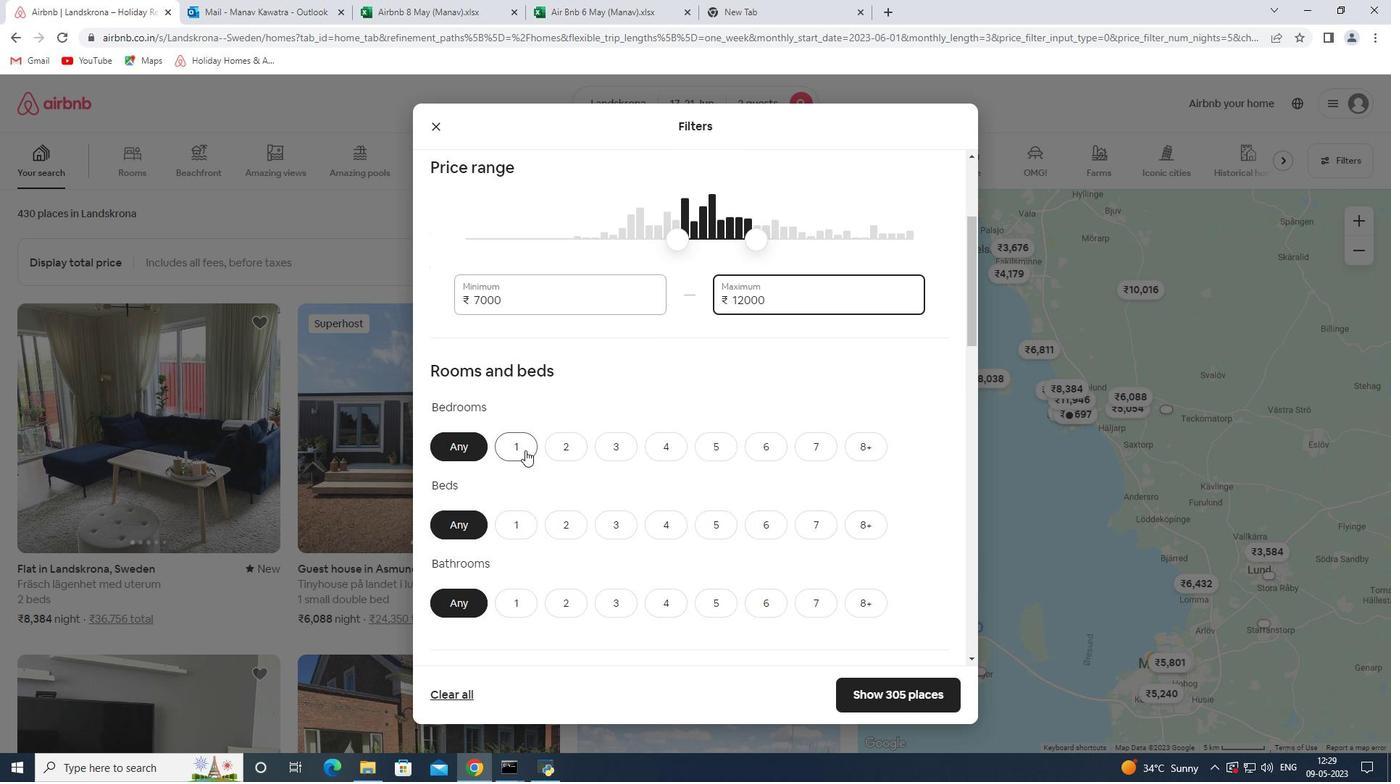
Action: Mouse pressed left at (513, 457)
Screenshot: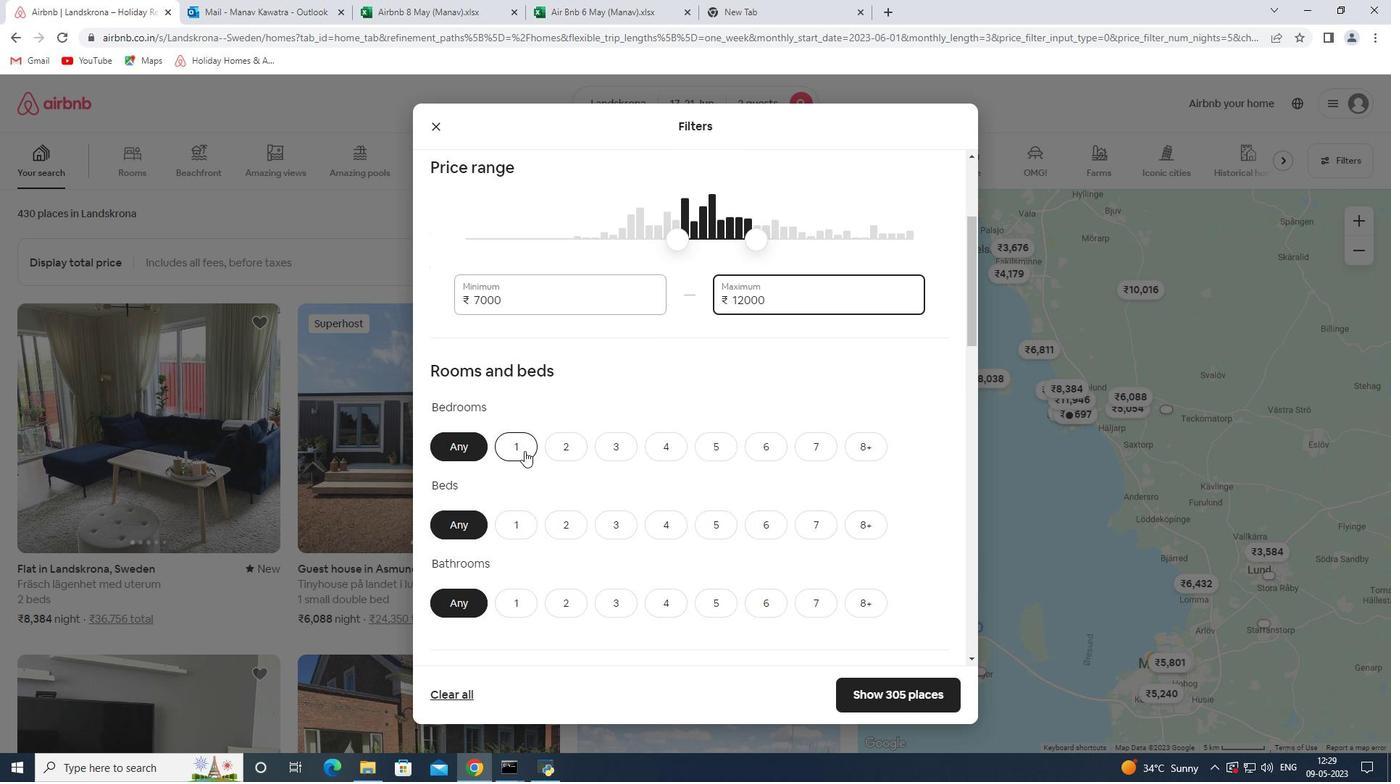 
Action: Mouse moved to (545, 536)
Screenshot: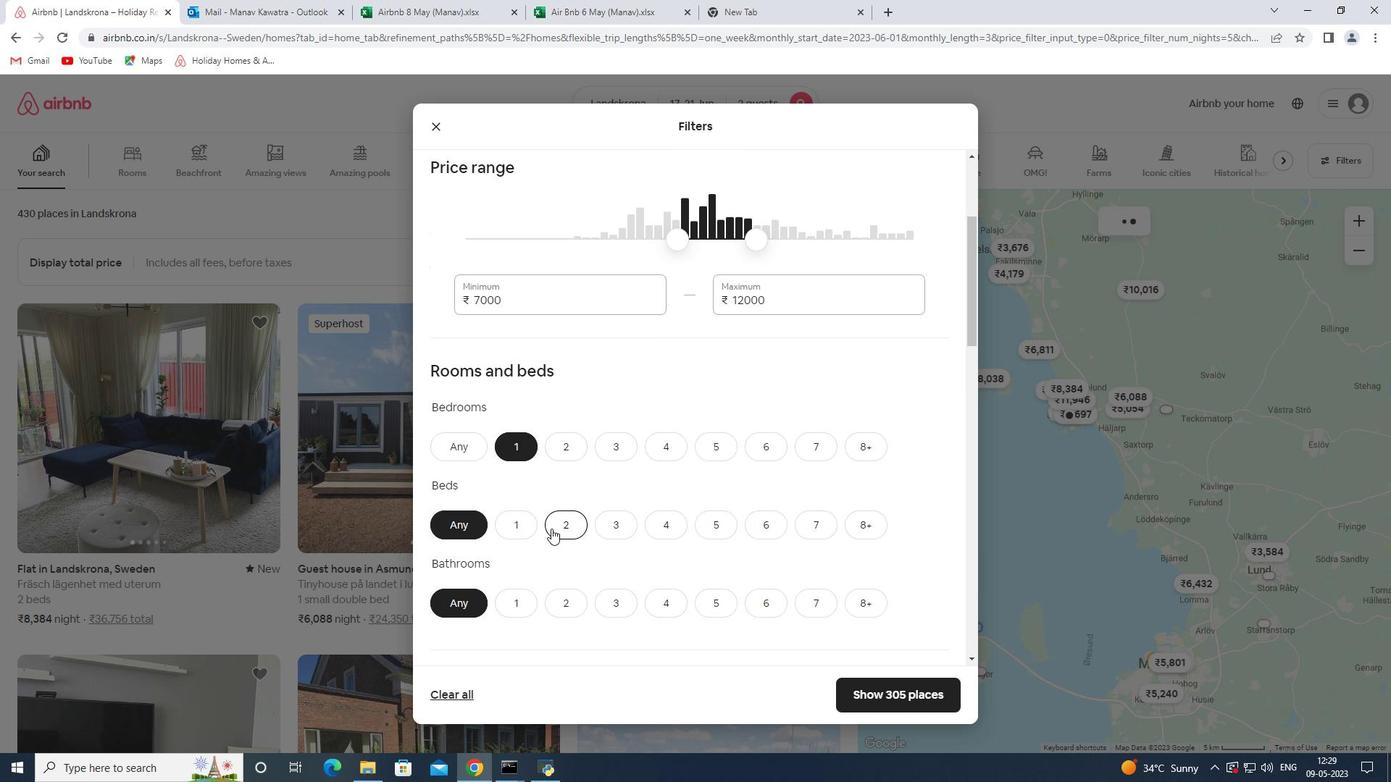 
Action: Mouse pressed left at (545, 536)
Screenshot: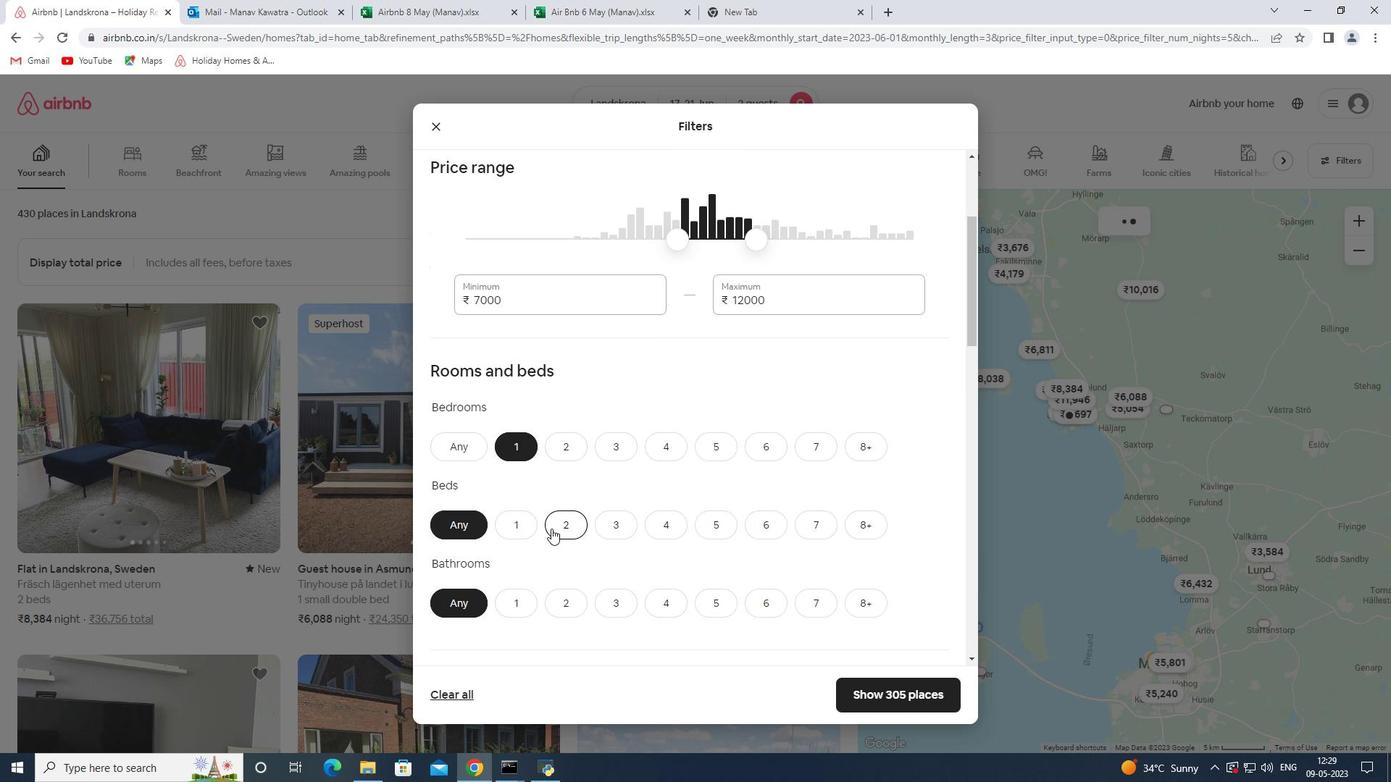 
Action: Mouse moved to (508, 618)
Screenshot: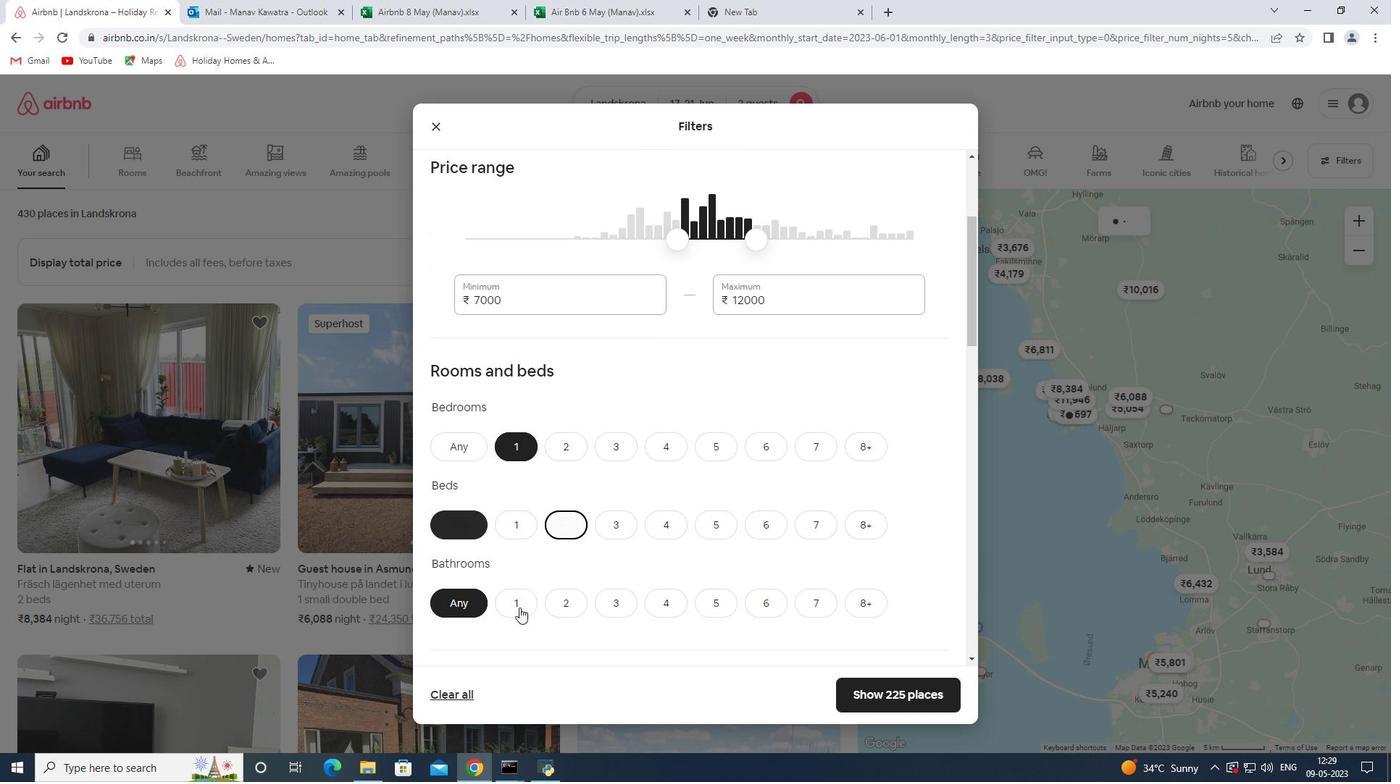 
Action: Mouse pressed left at (508, 618)
Screenshot: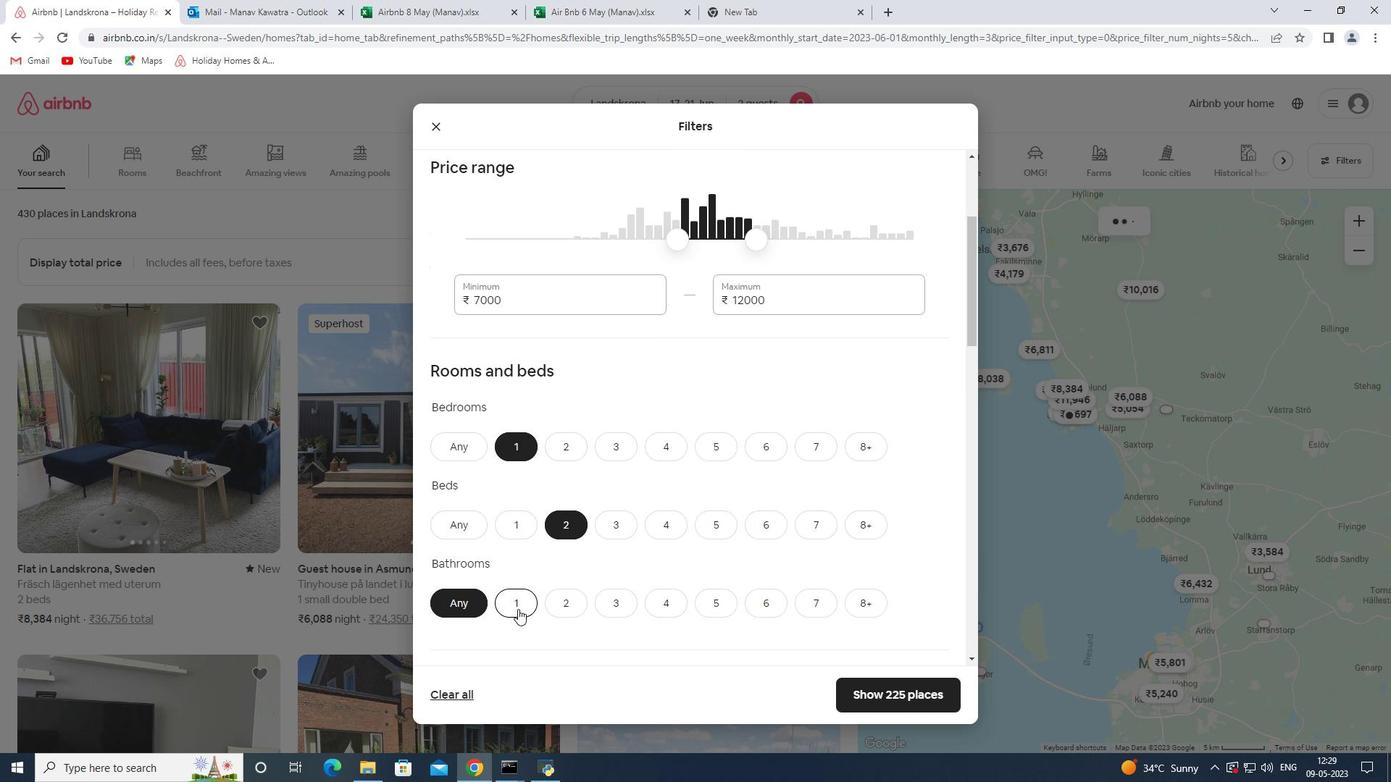 
Action: Mouse moved to (623, 507)
Screenshot: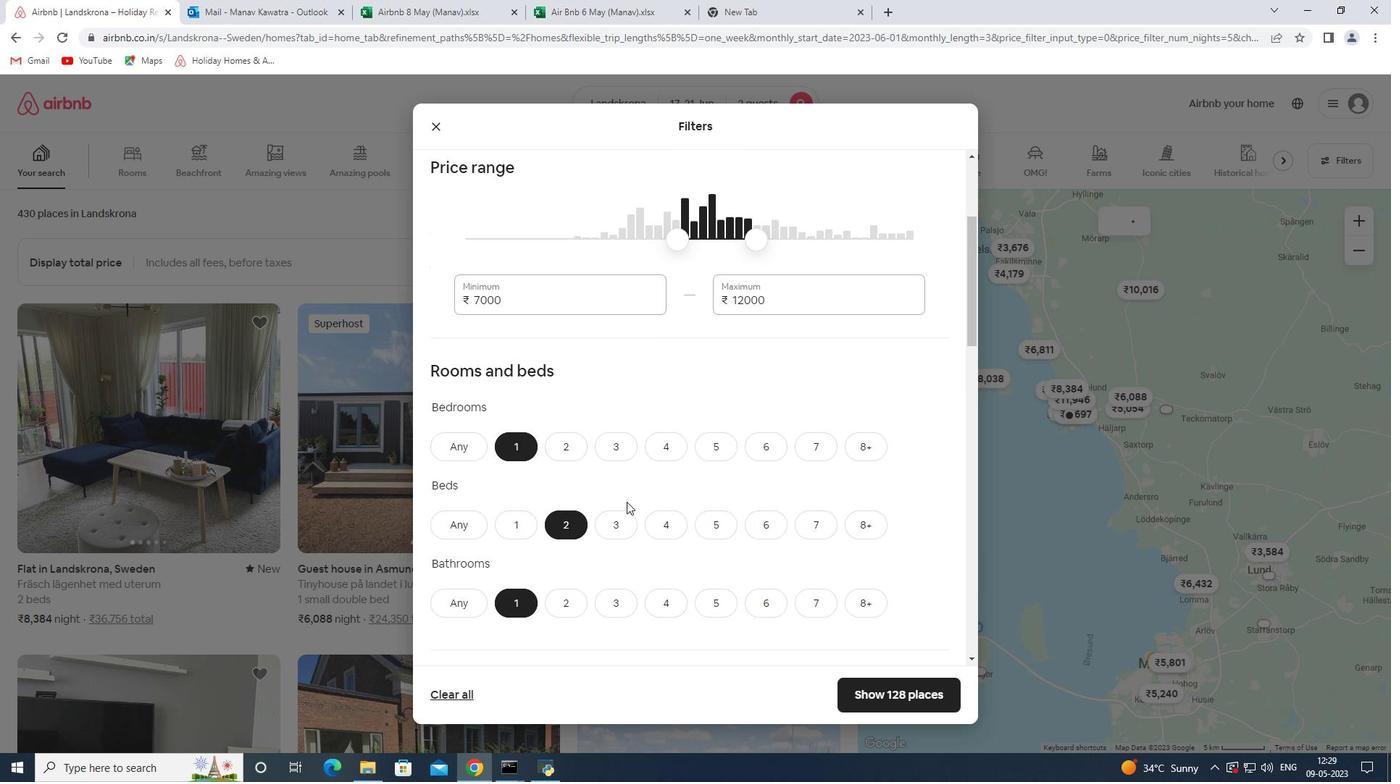 
Action: Mouse scrolled (623, 507) with delta (0, 0)
Screenshot: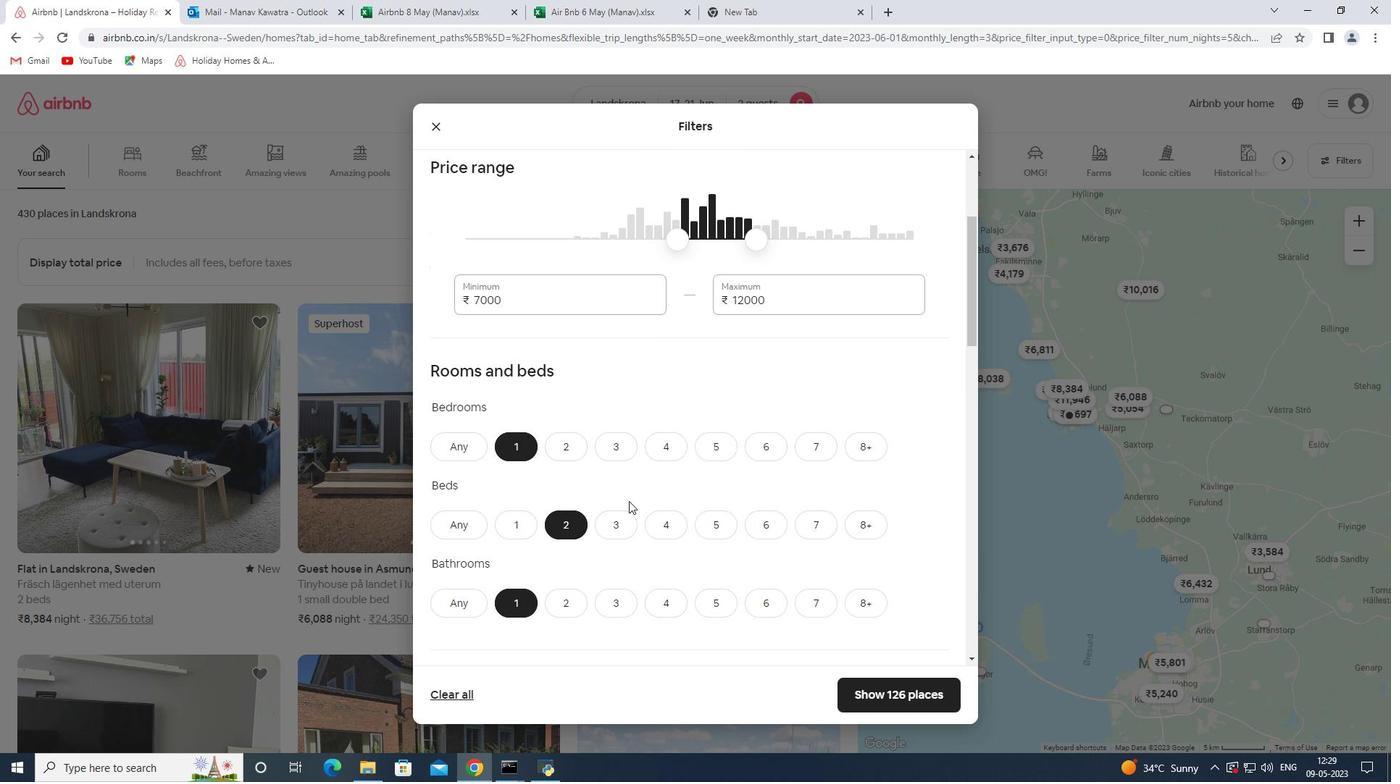 
Action: Mouse scrolled (623, 507) with delta (0, 0)
Screenshot: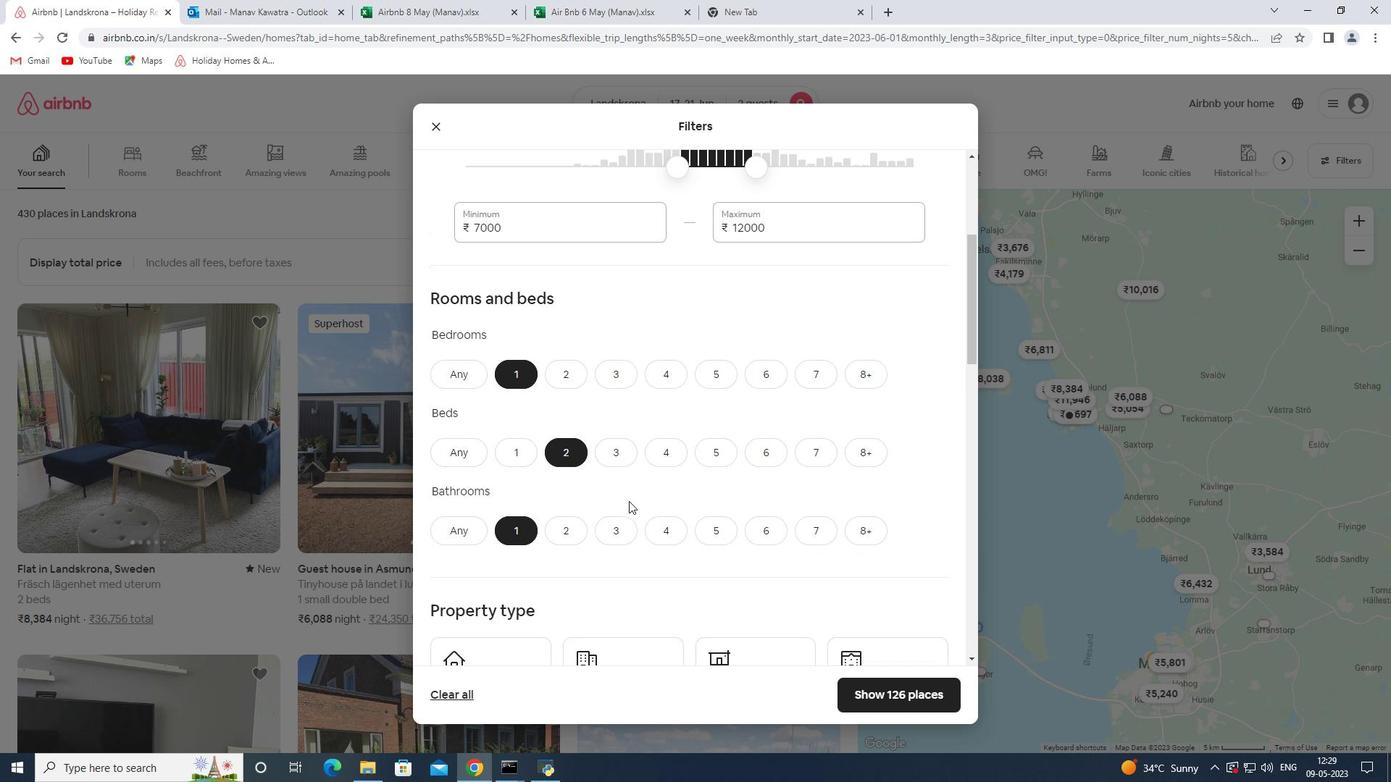 
Action: Mouse scrolled (623, 507) with delta (0, 0)
Screenshot: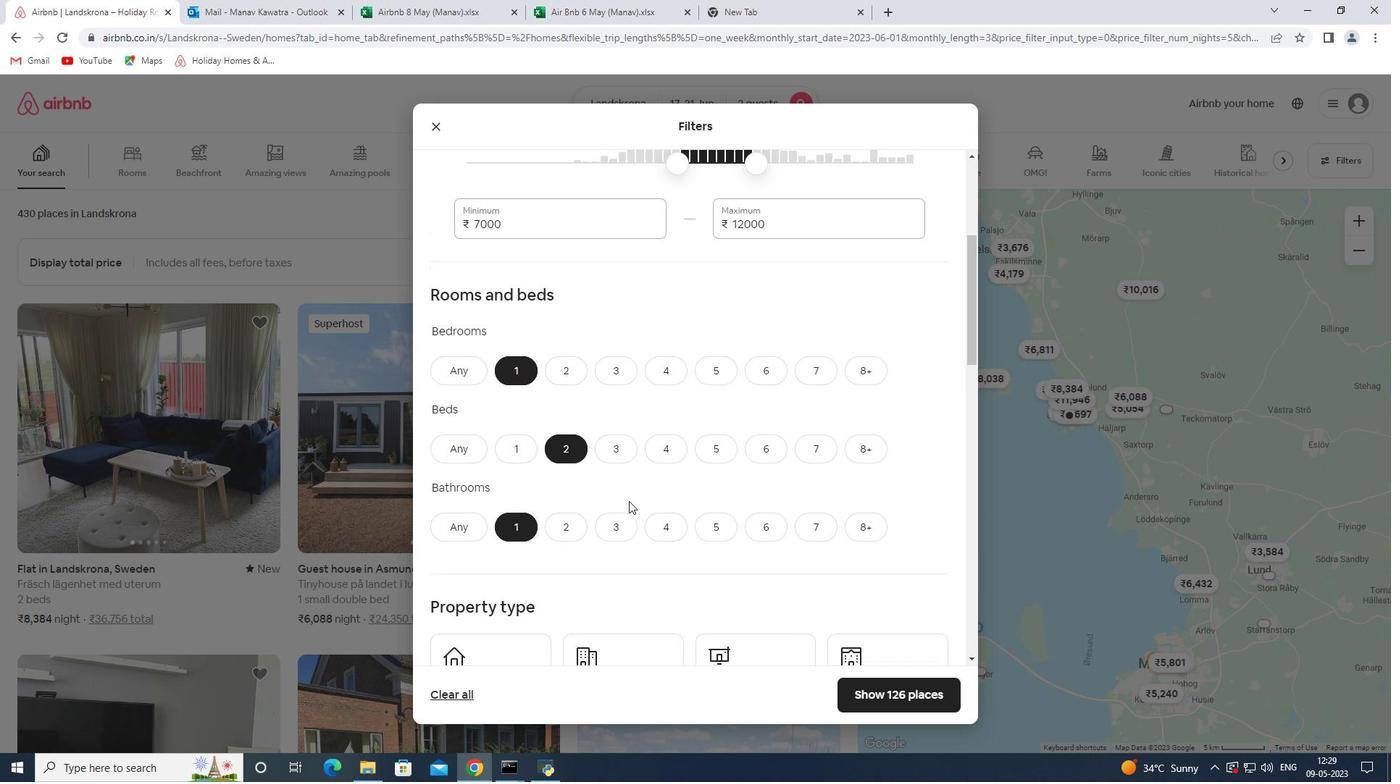 
Action: Mouse scrolled (623, 507) with delta (0, 0)
Screenshot: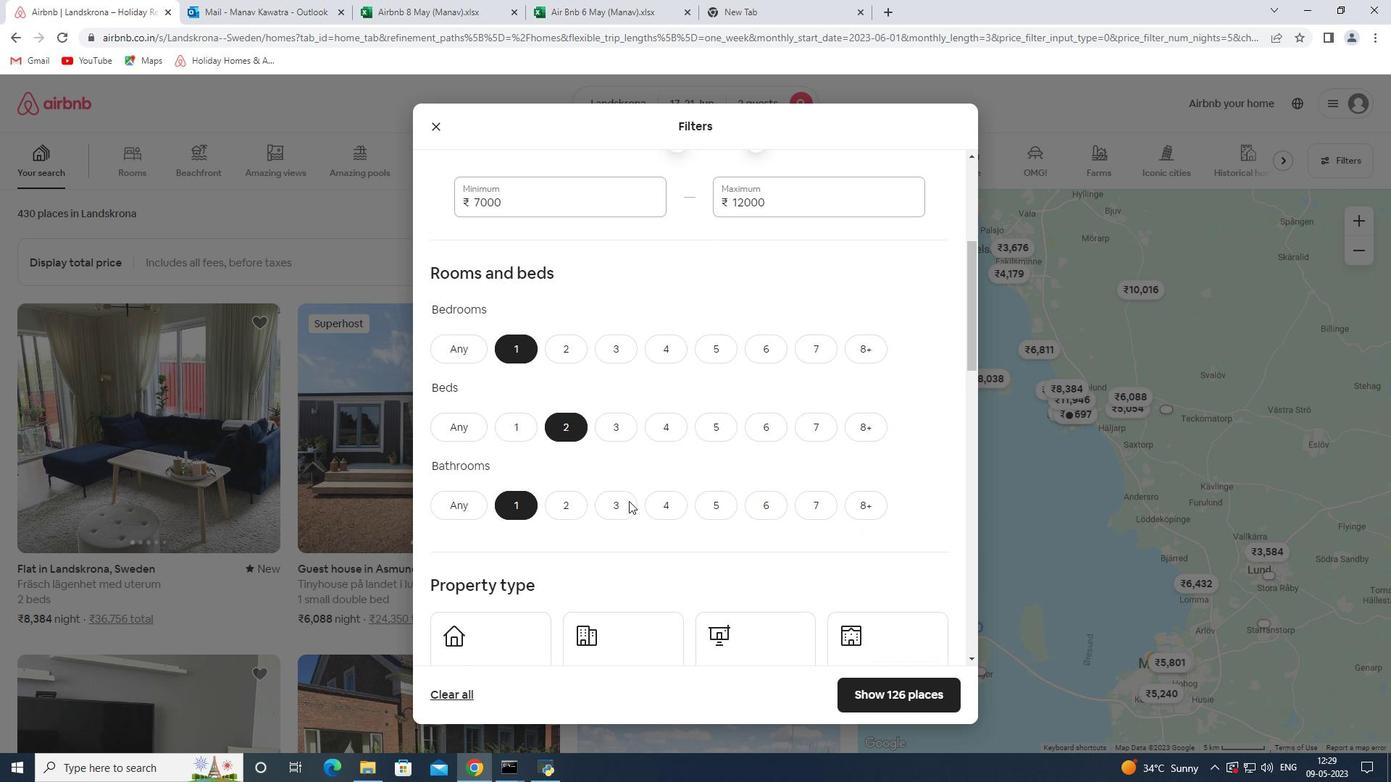 
Action: Mouse moved to (514, 492)
Screenshot: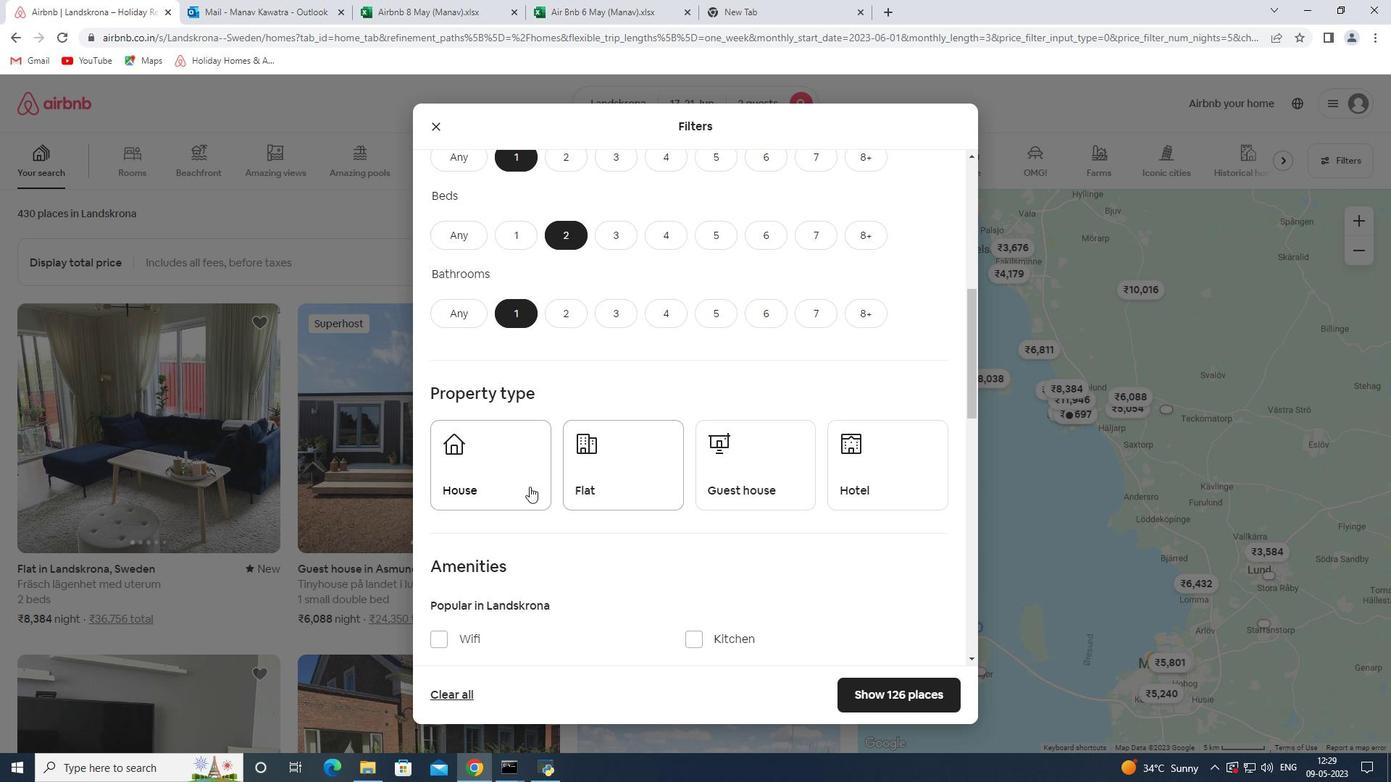 
Action: Mouse pressed left at (514, 492)
Screenshot: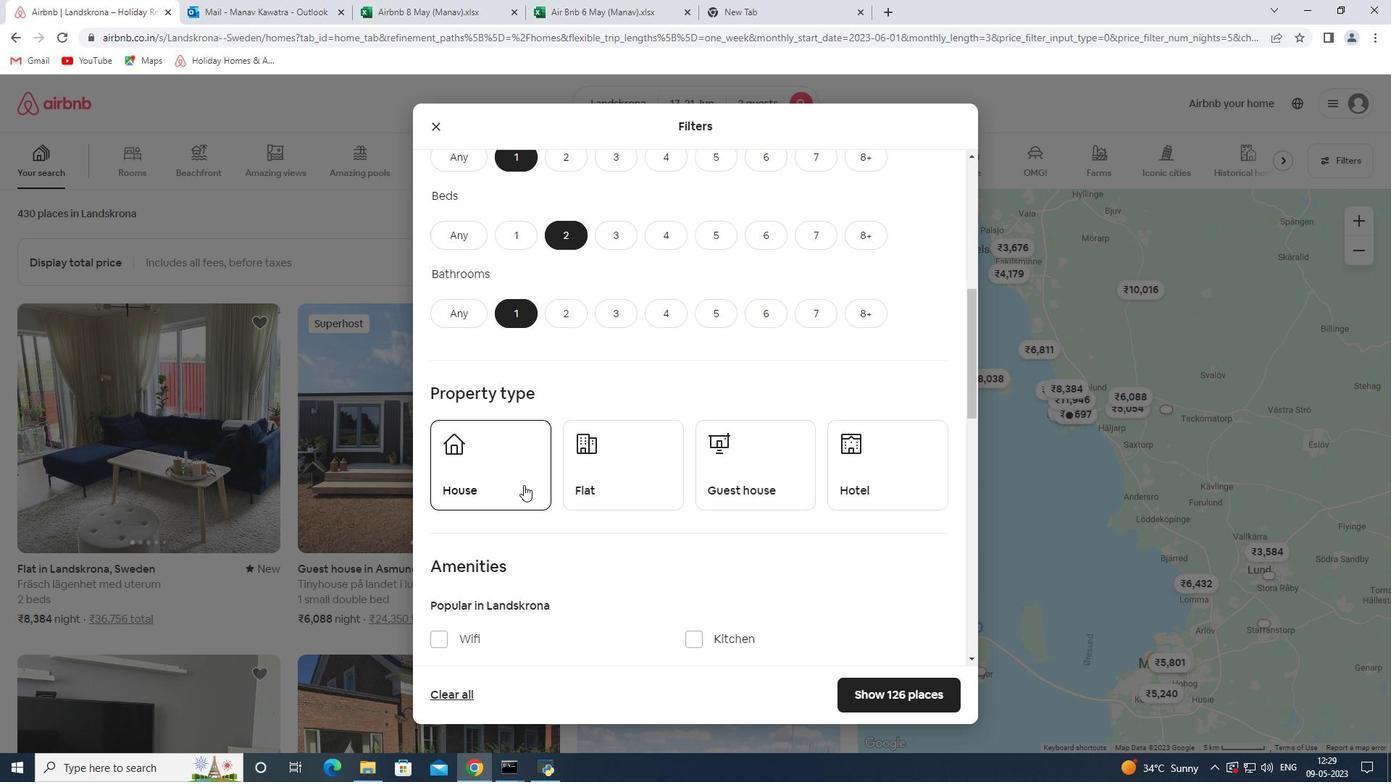 
Action: Mouse moved to (602, 494)
Screenshot: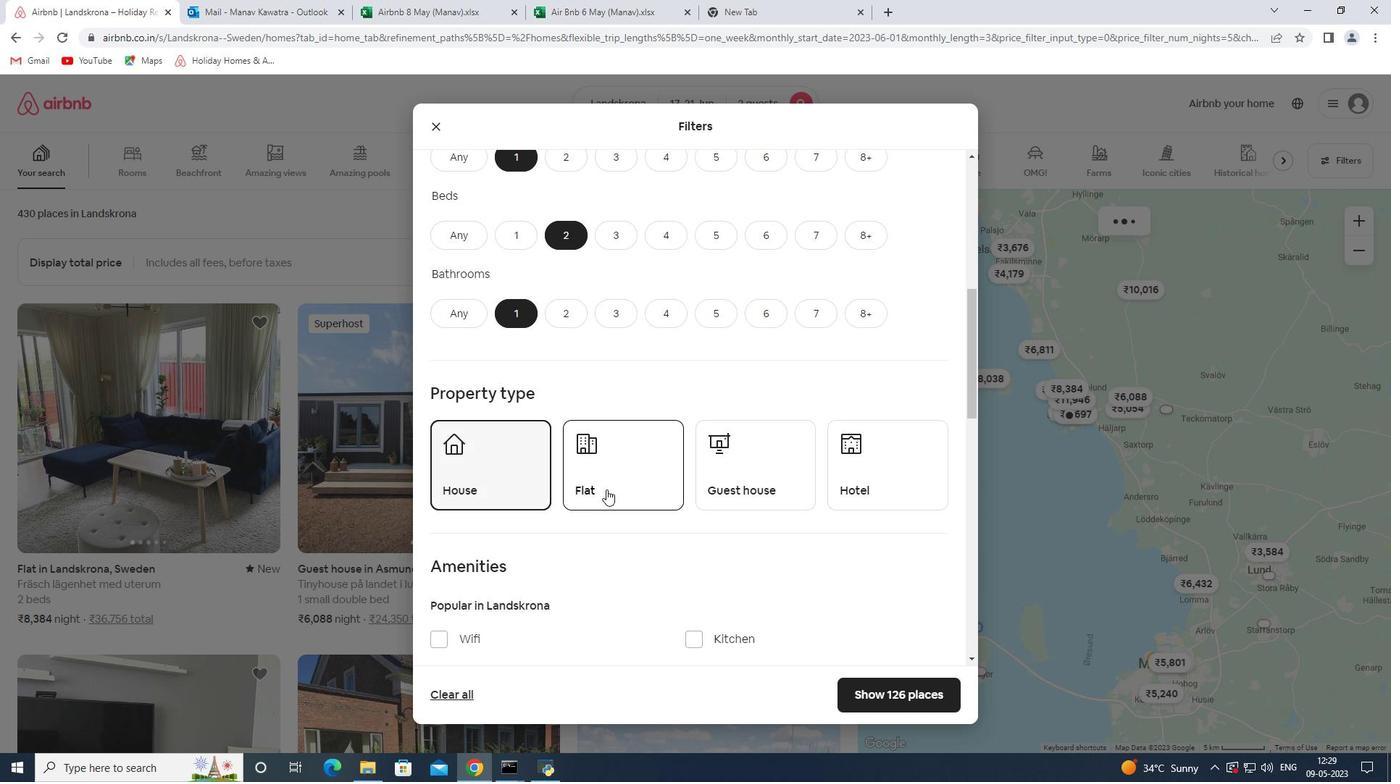 
Action: Mouse pressed left at (602, 494)
Screenshot: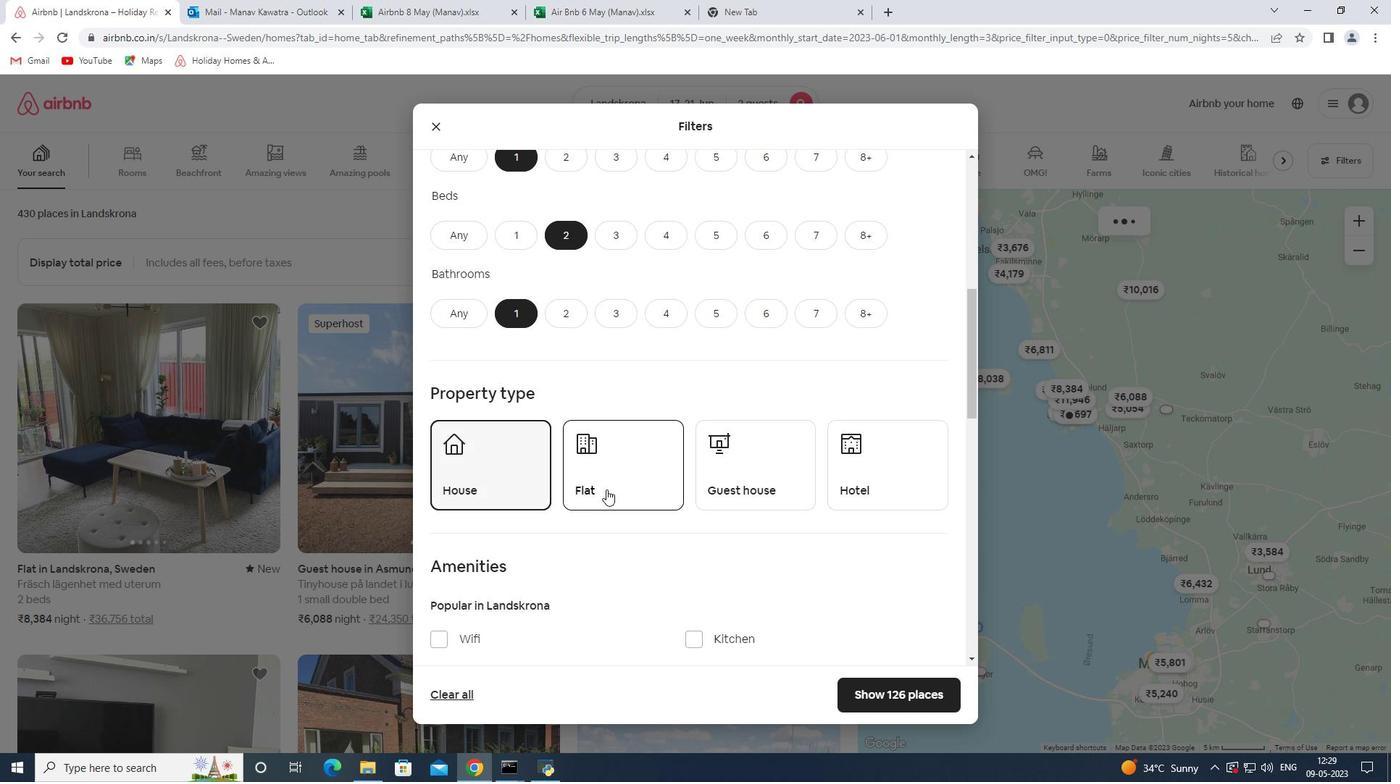
Action: Mouse moved to (719, 481)
Screenshot: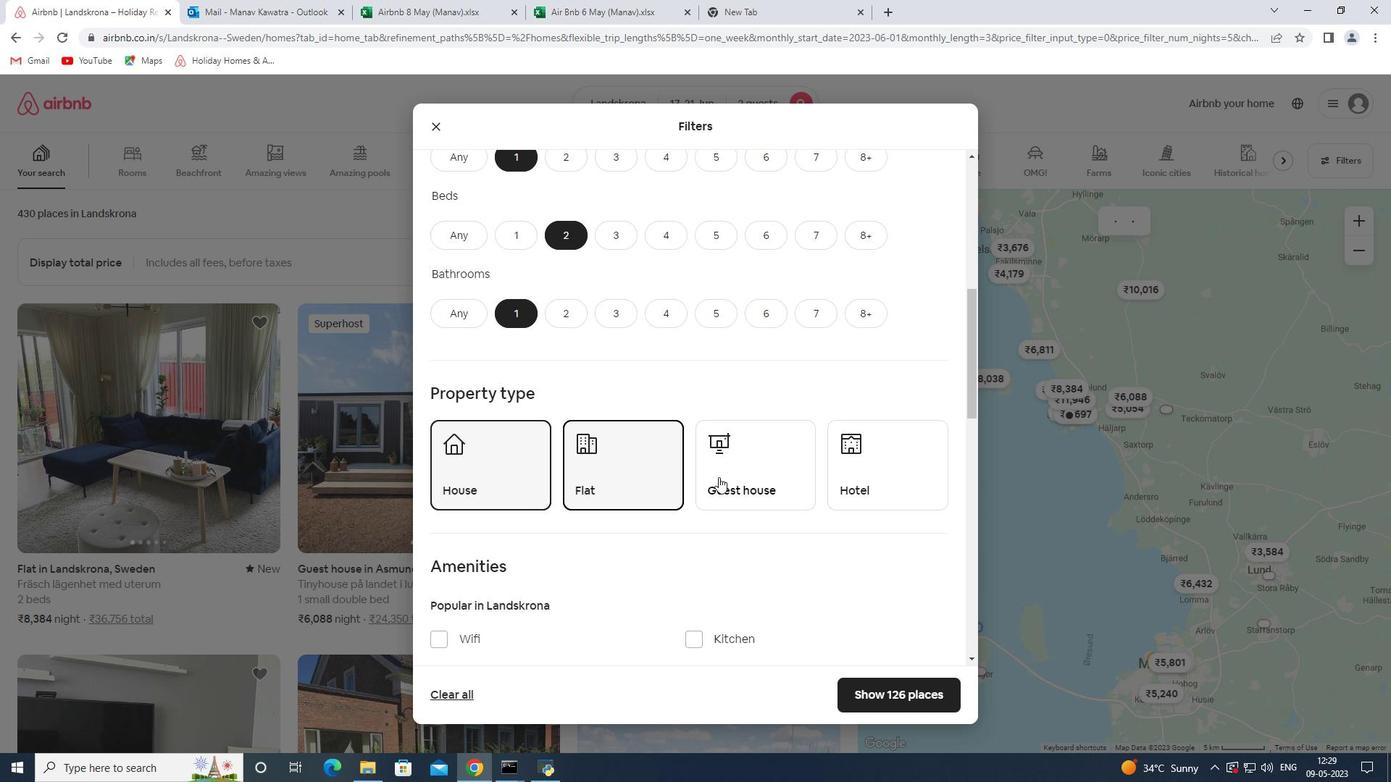 
Action: Mouse pressed left at (719, 481)
Screenshot: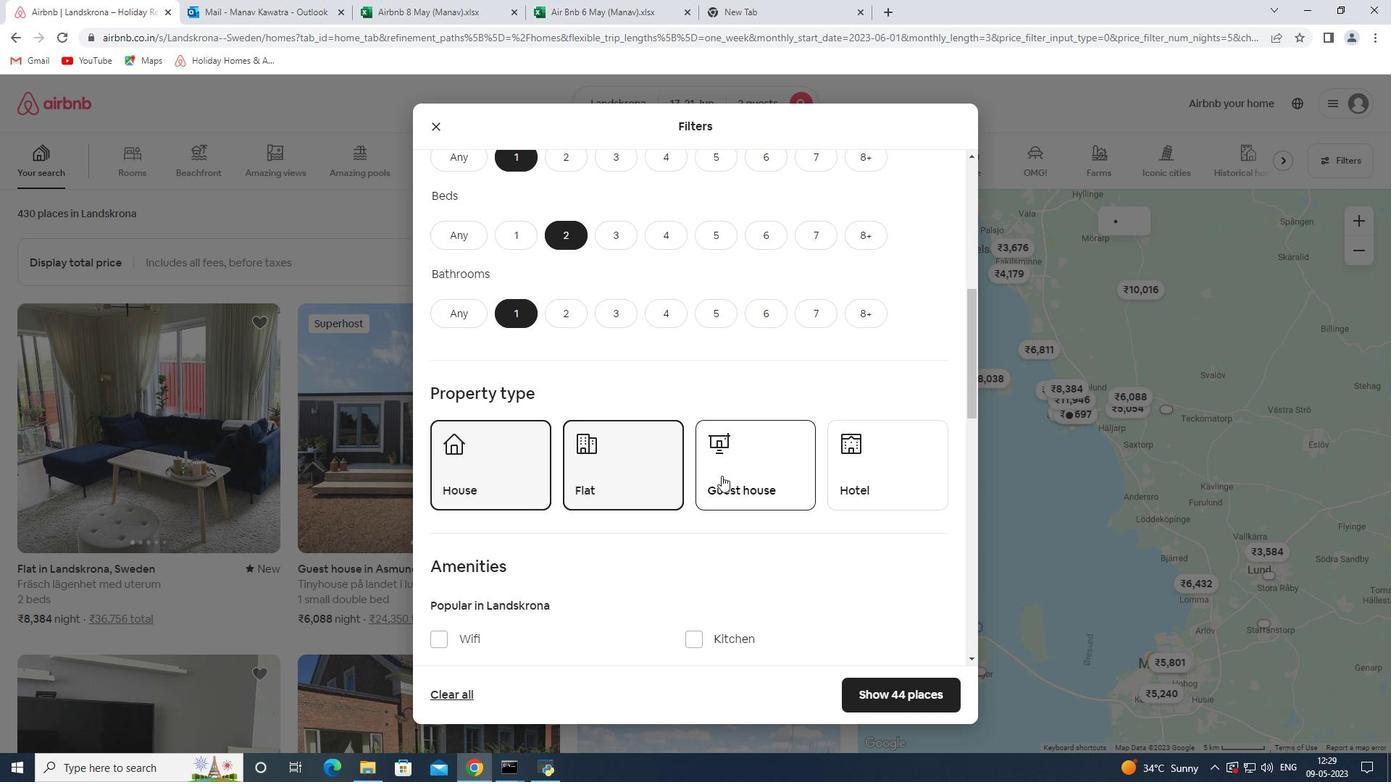 
Action: Mouse moved to (698, 486)
Screenshot: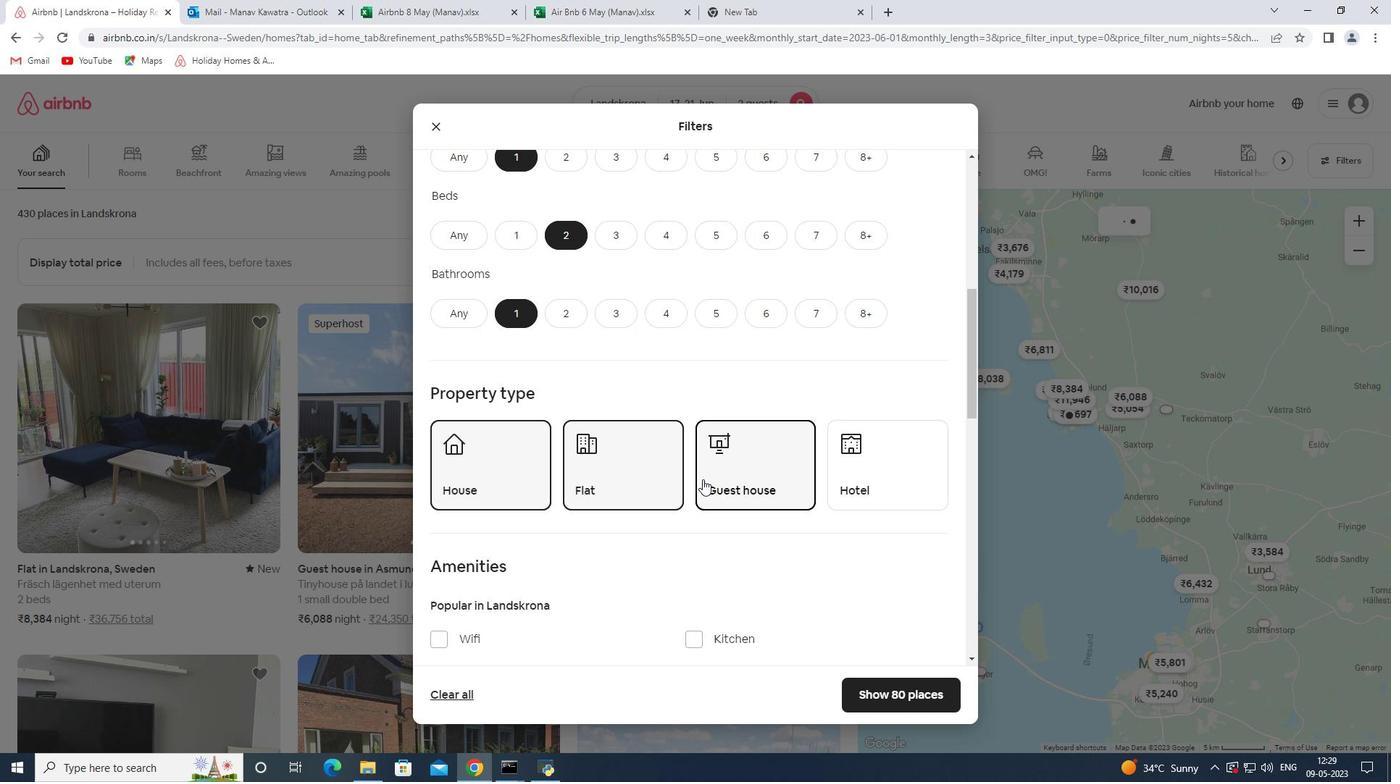 
Action: Mouse scrolled (698, 485) with delta (0, 0)
Screenshot: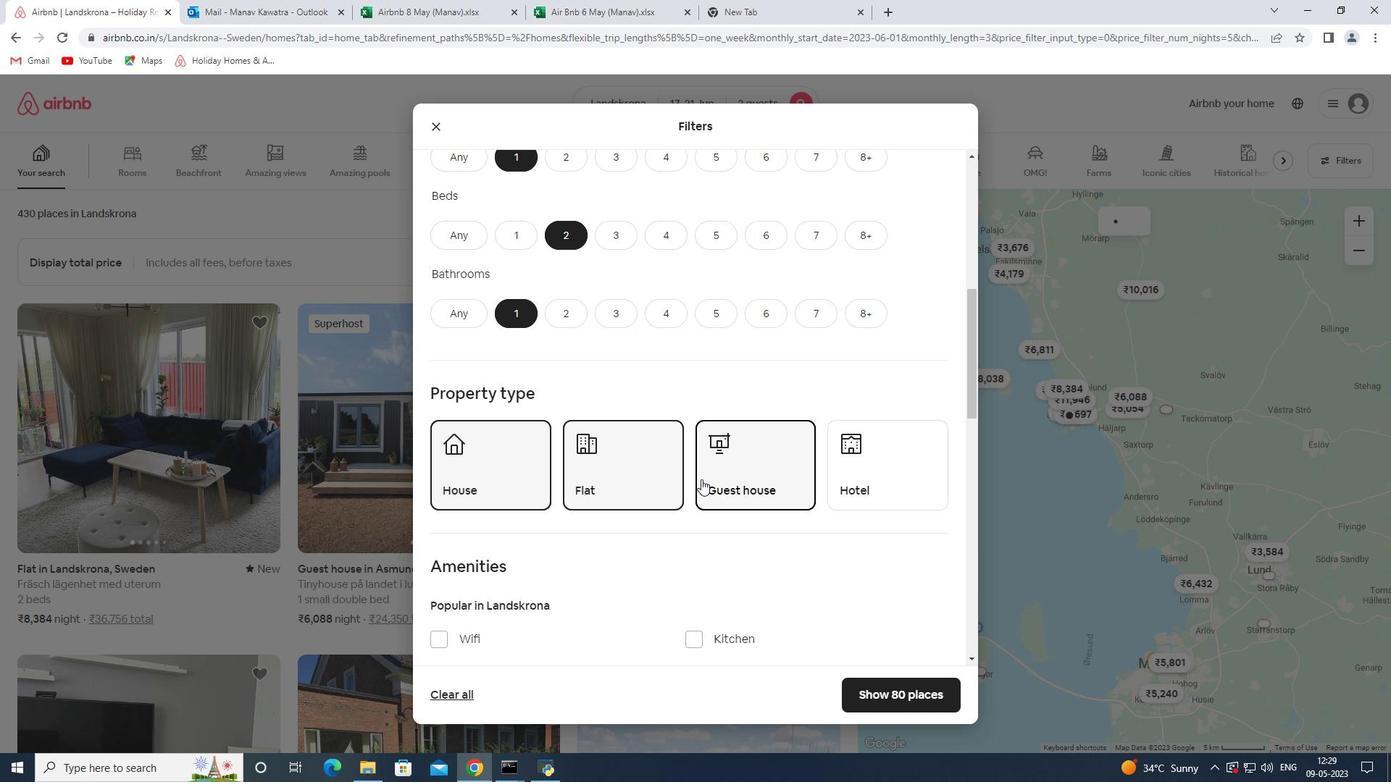 
Action: Mouse moved to (698, 486)
Screenshot: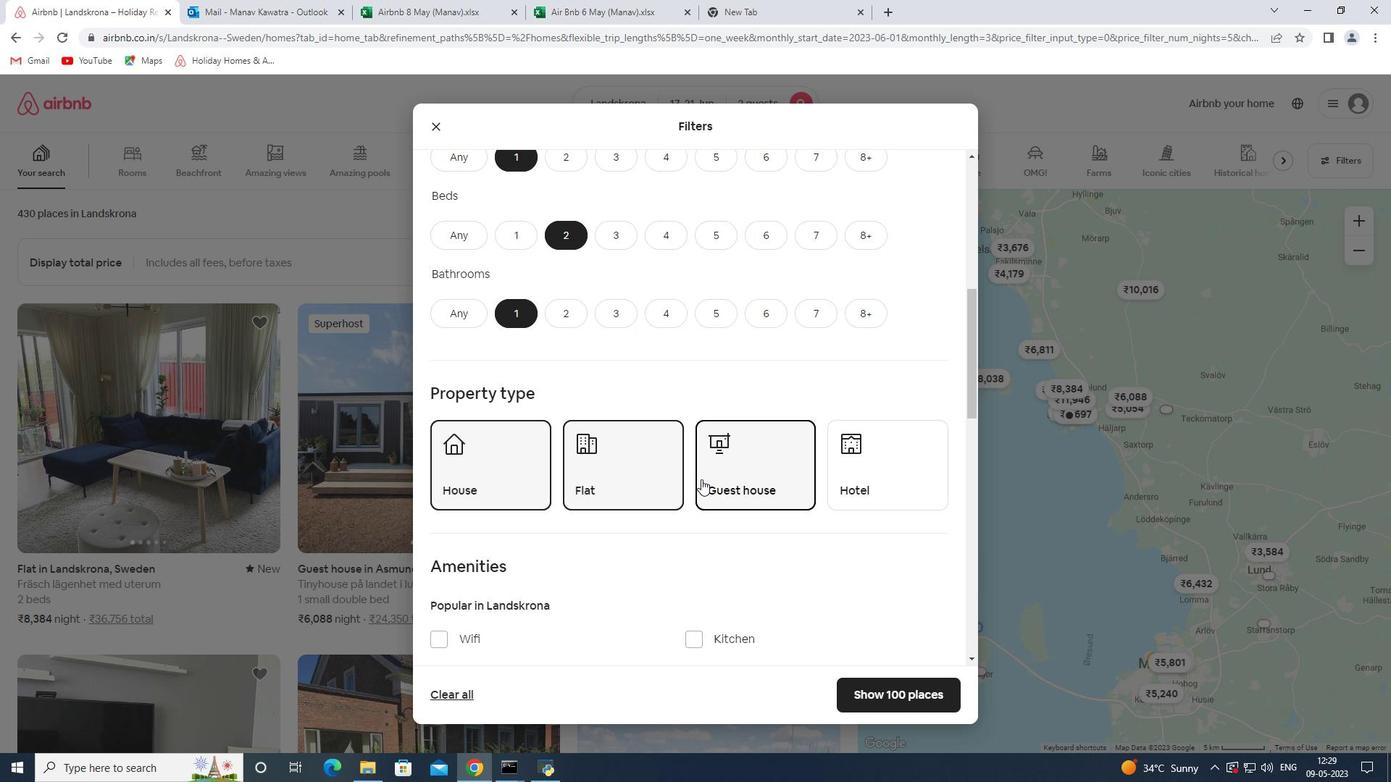 
Action: Mouse scrolled (698, 485) with delta (0, 0)
Screenshot: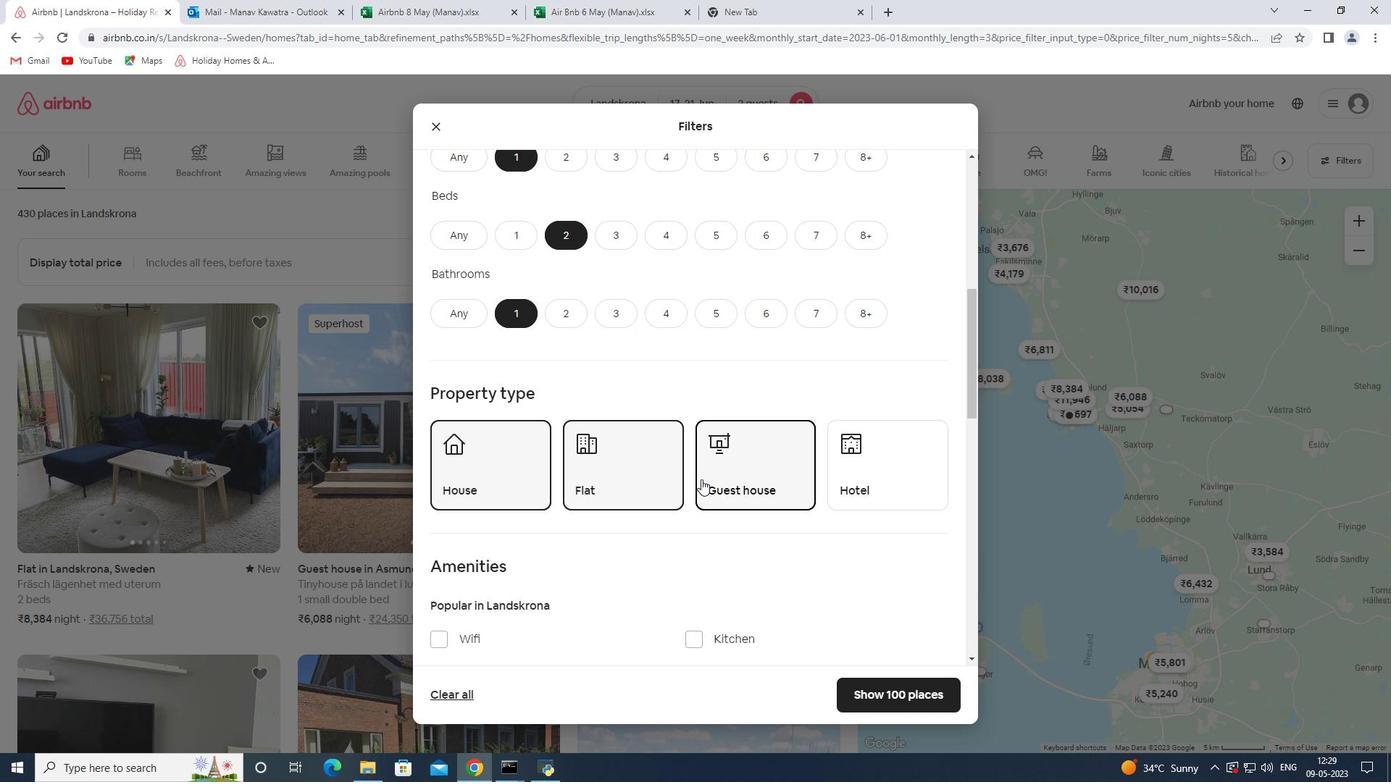 
Action: Mouse moved to (805, 499)
Screenshot: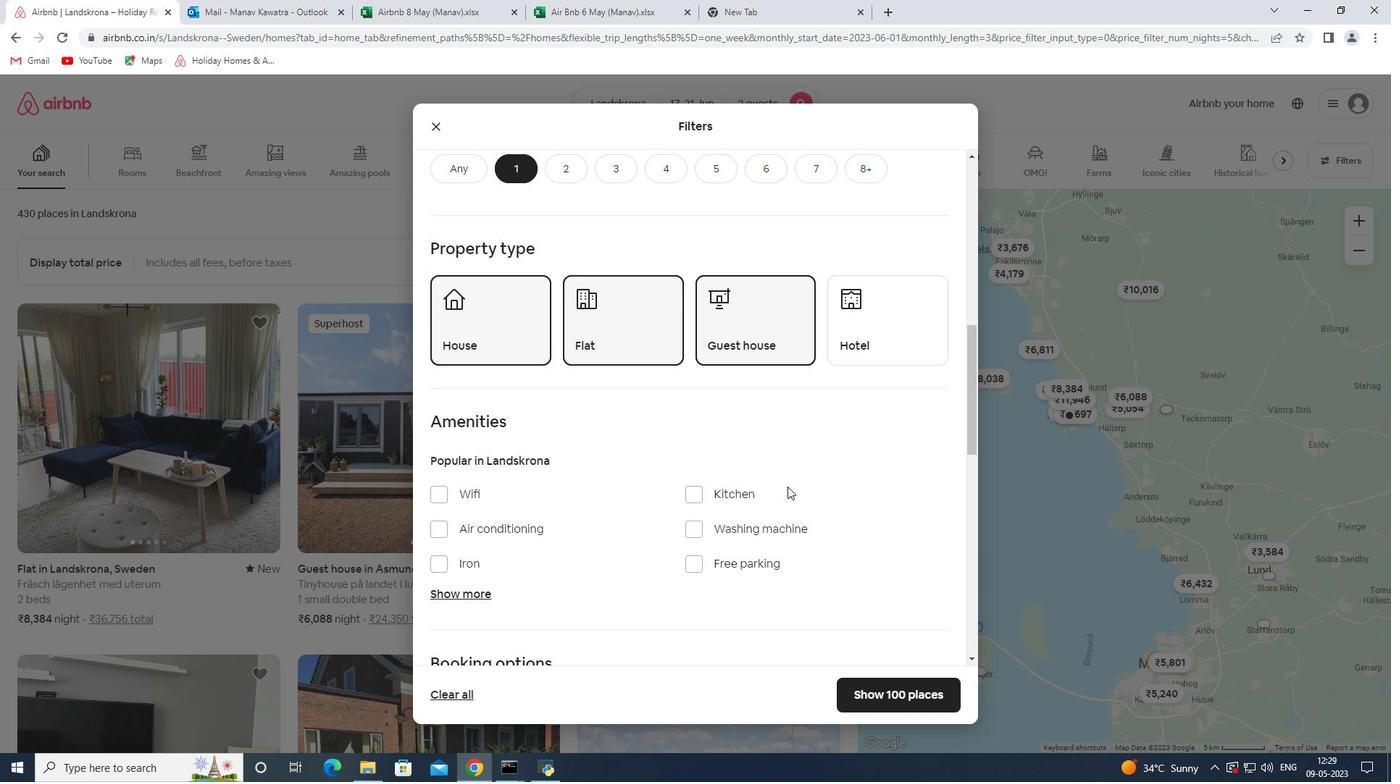 
Action: Mouse scrolled (805, 498) with delta (0, 0)
Screenshot: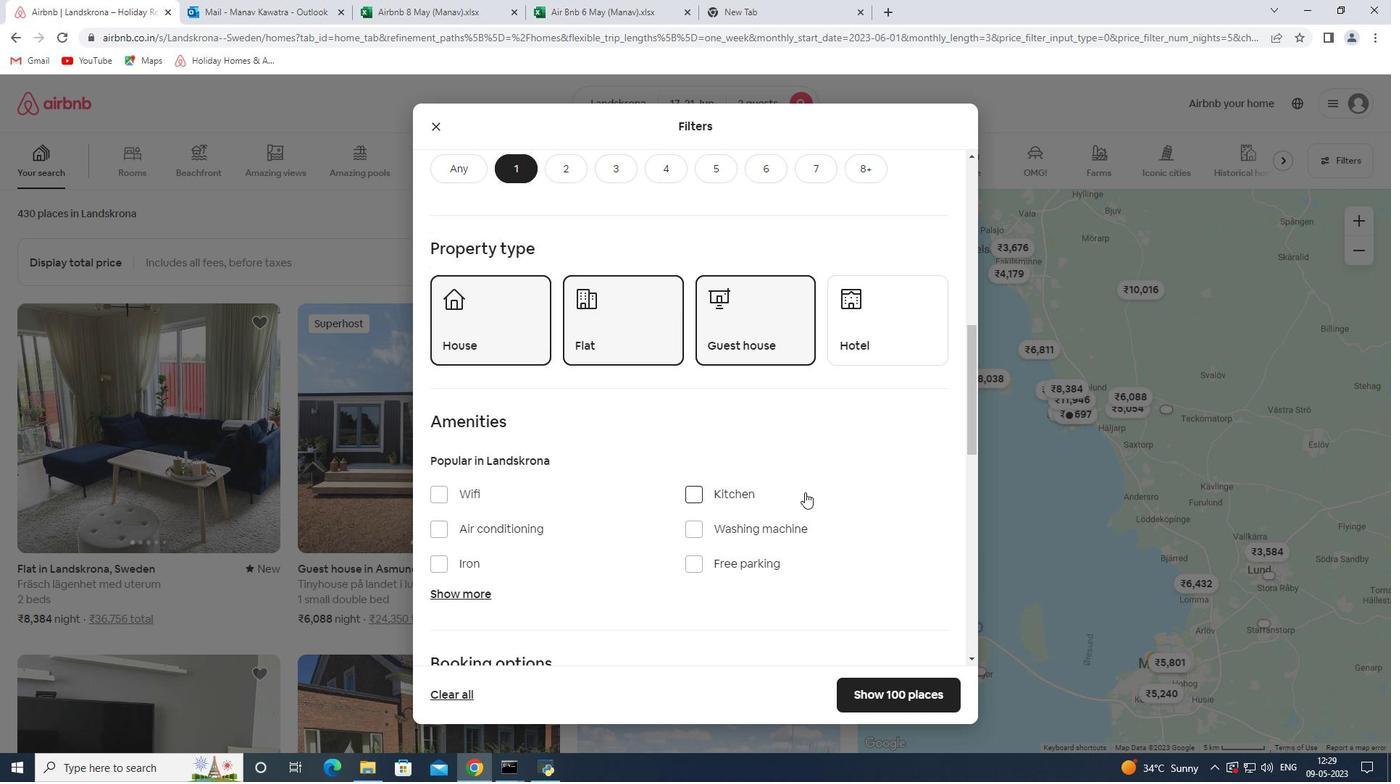 
Action: Mouse scrolled (805, 498) with delta (0, 0)
Screenshot: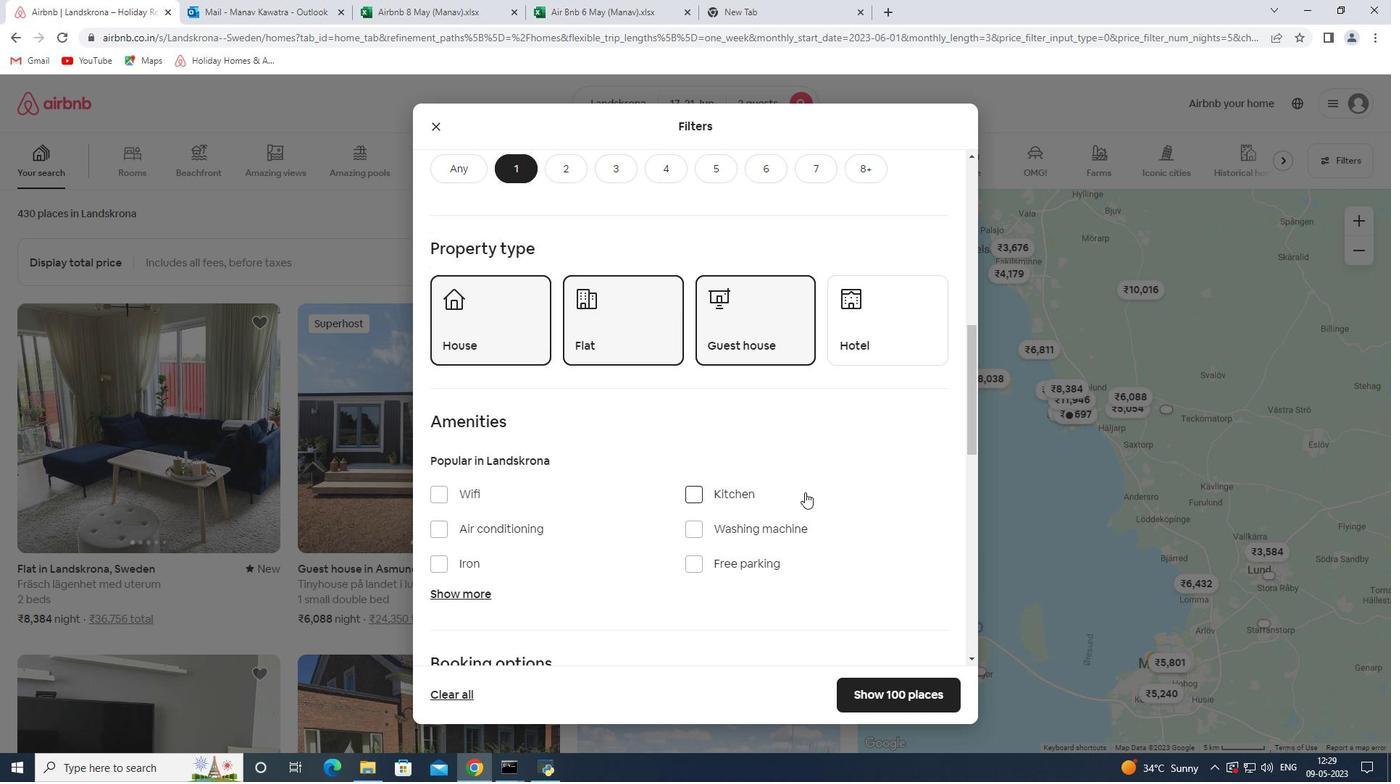 
Action: Mouse moved to (869, 509)
Screenshot: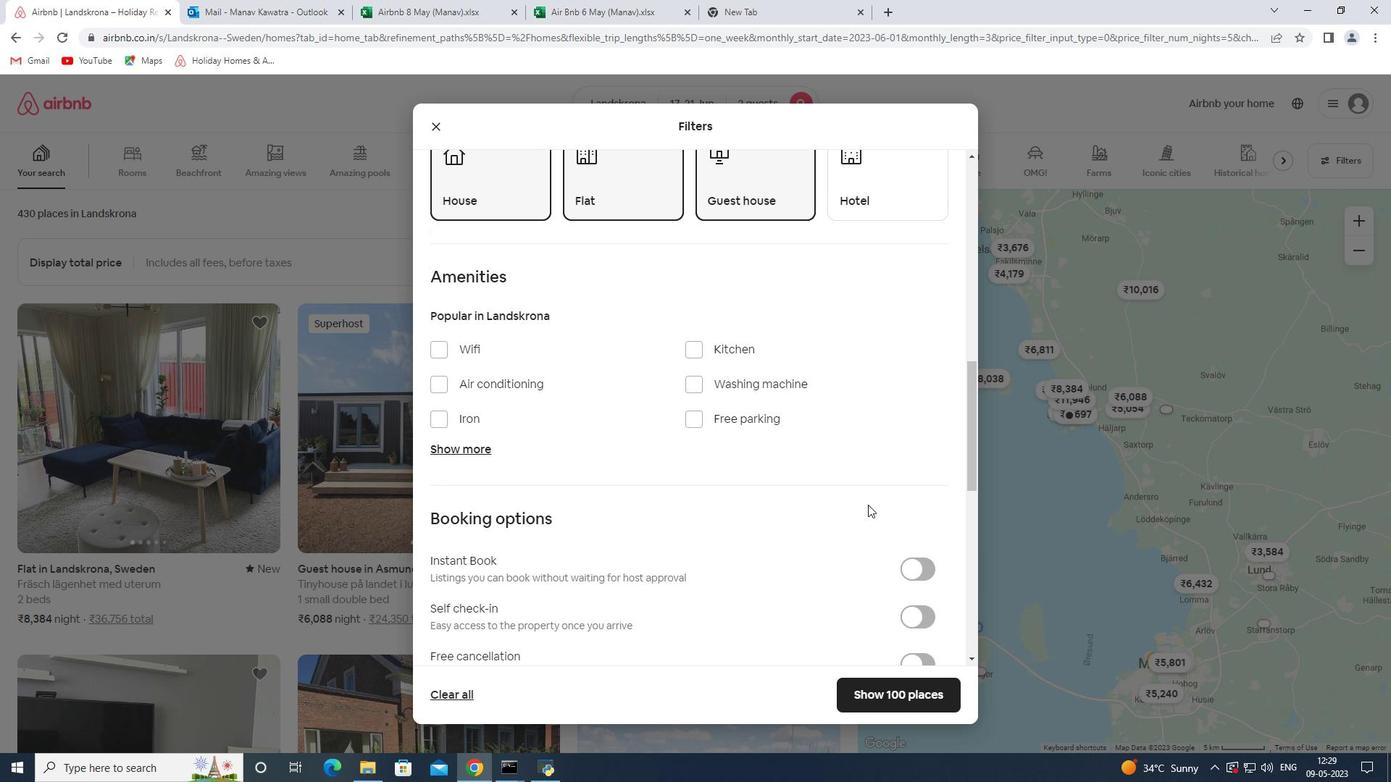 
Action: Mouse scrolled (869, 508) with delta (0, 0)
Screenshot: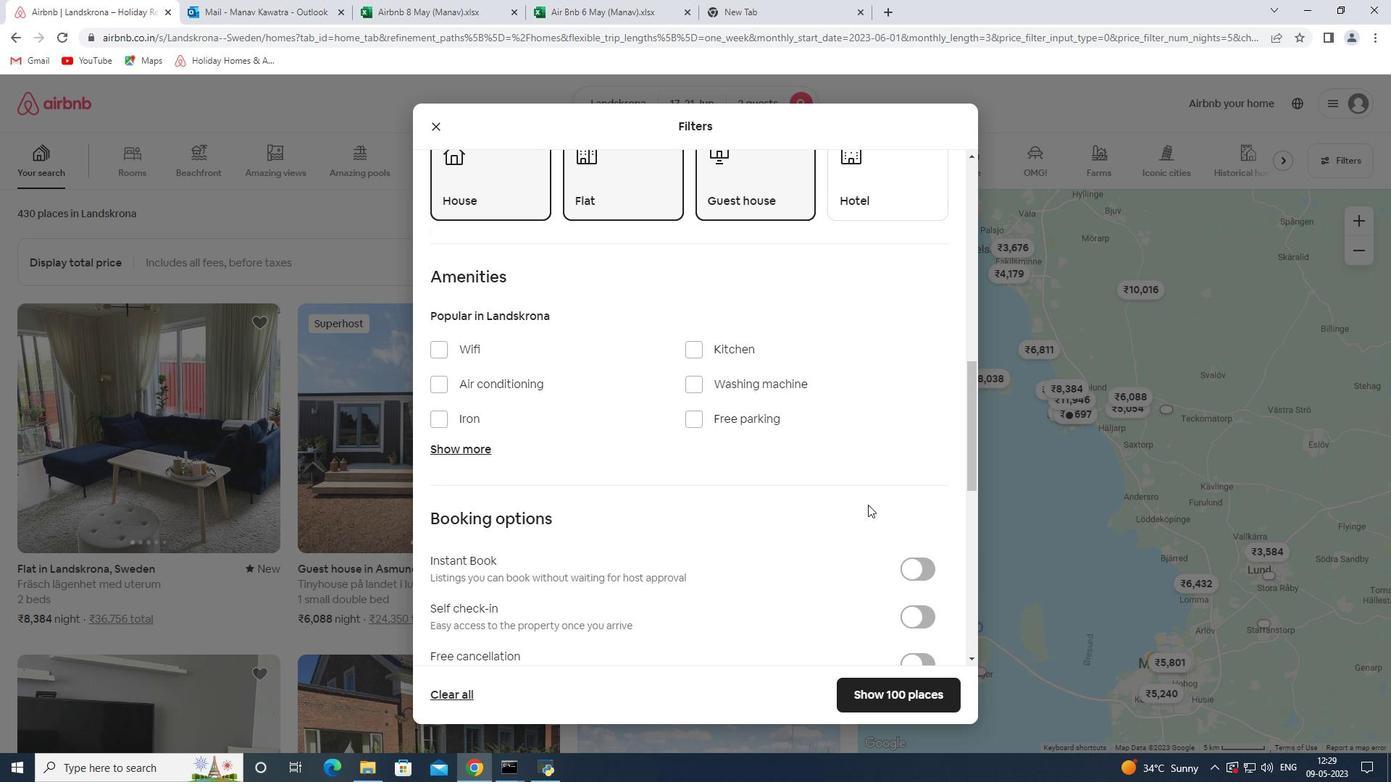 
Action: Mouse scrolled (869, 508) with delta (0, 0)
Screenshot: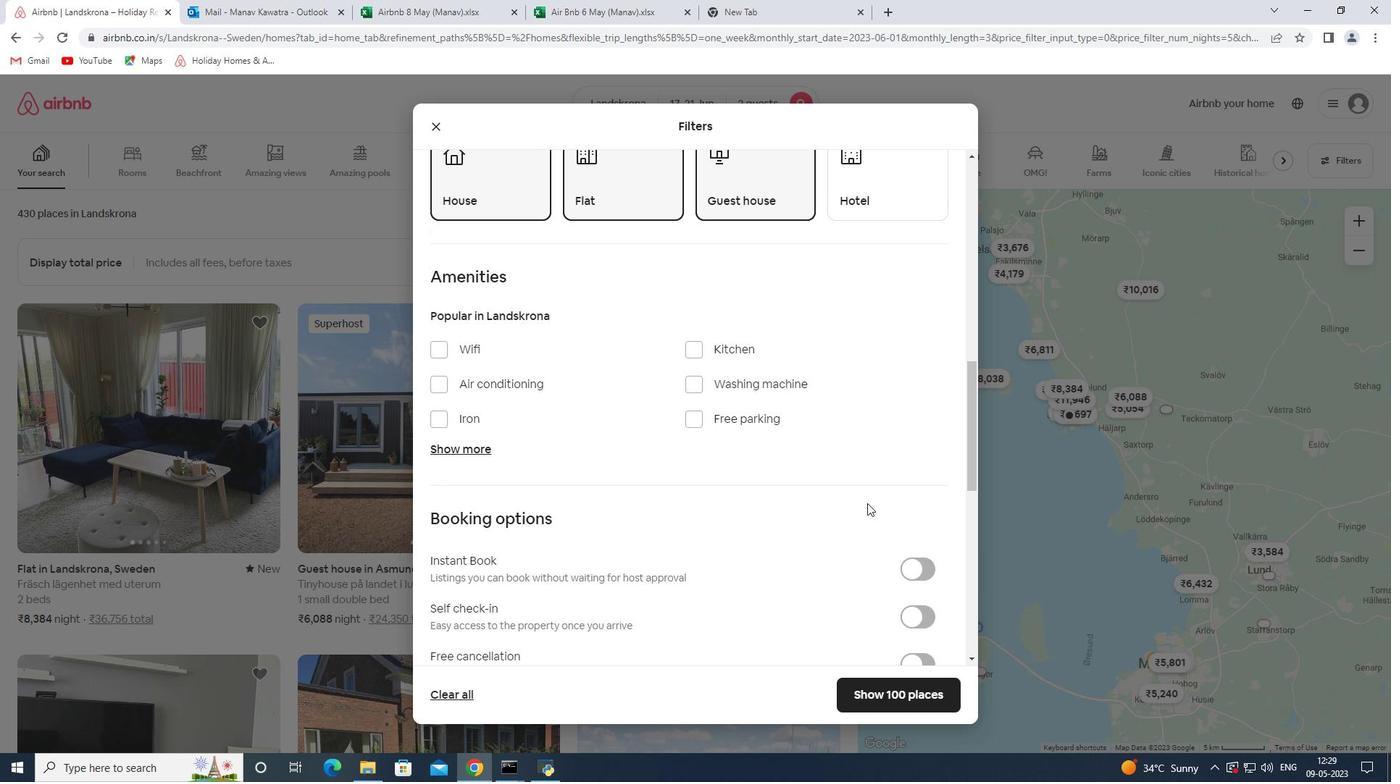 
Action: Mouse scrolled (869, 508) with delta (0, 0)
Screenshot: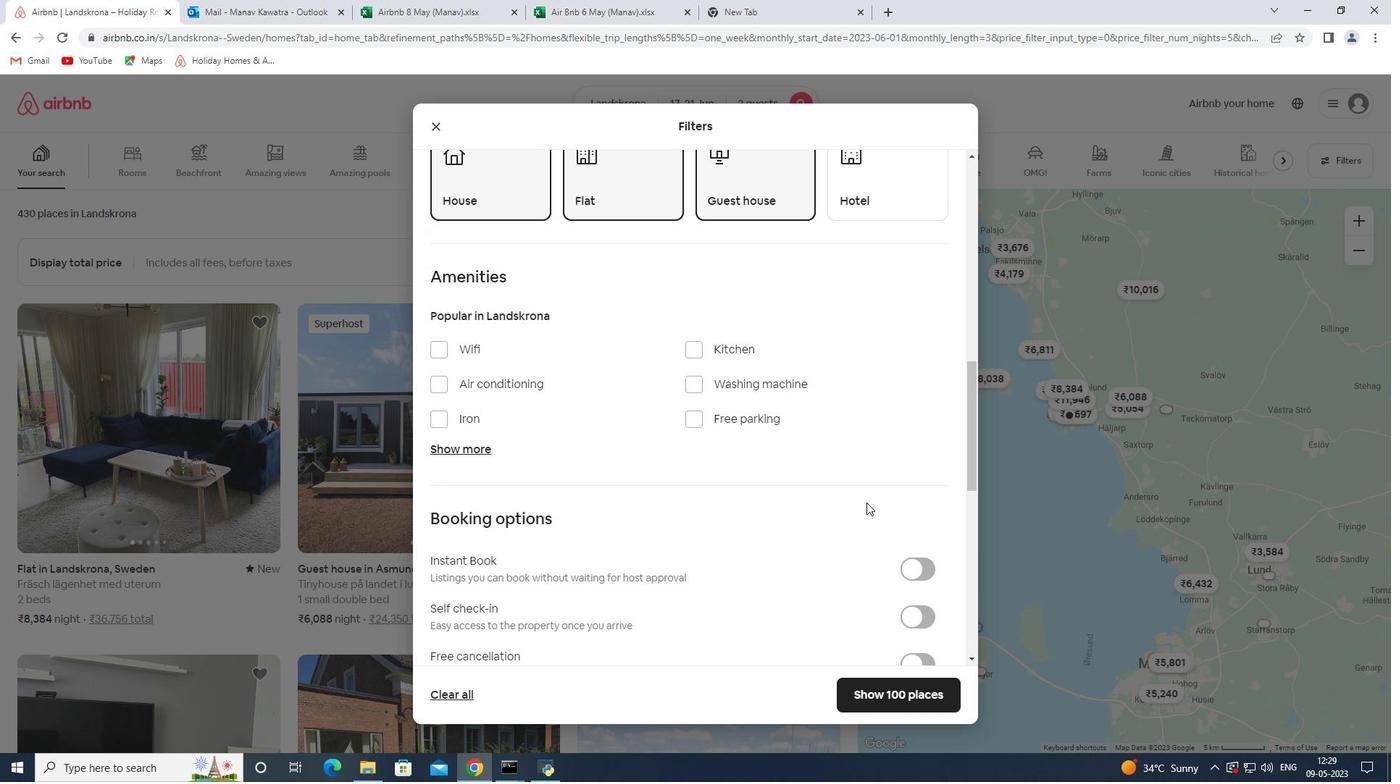 
Action: Mouse moved to (923, 415)
Screenshot: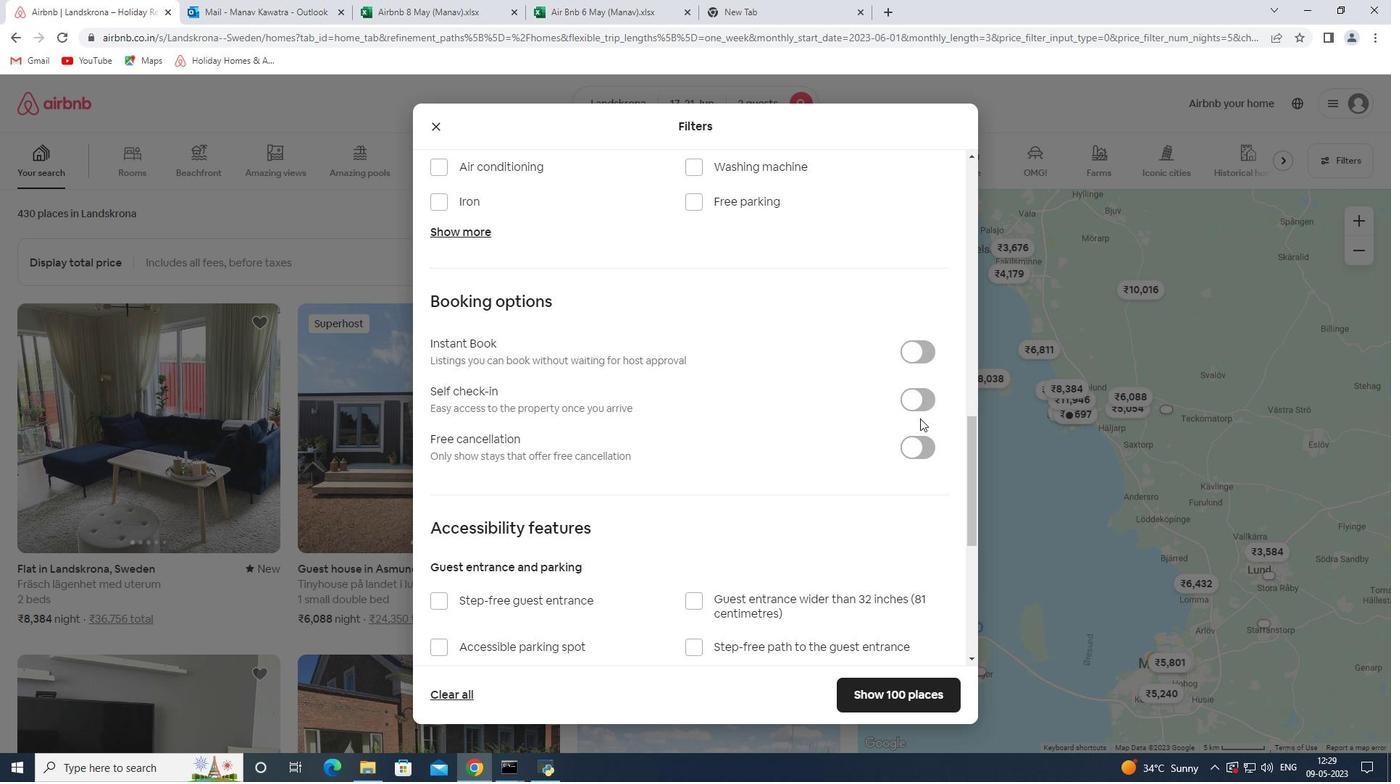 
Action: Mouse pressed left at (923, 415)
Screenshot: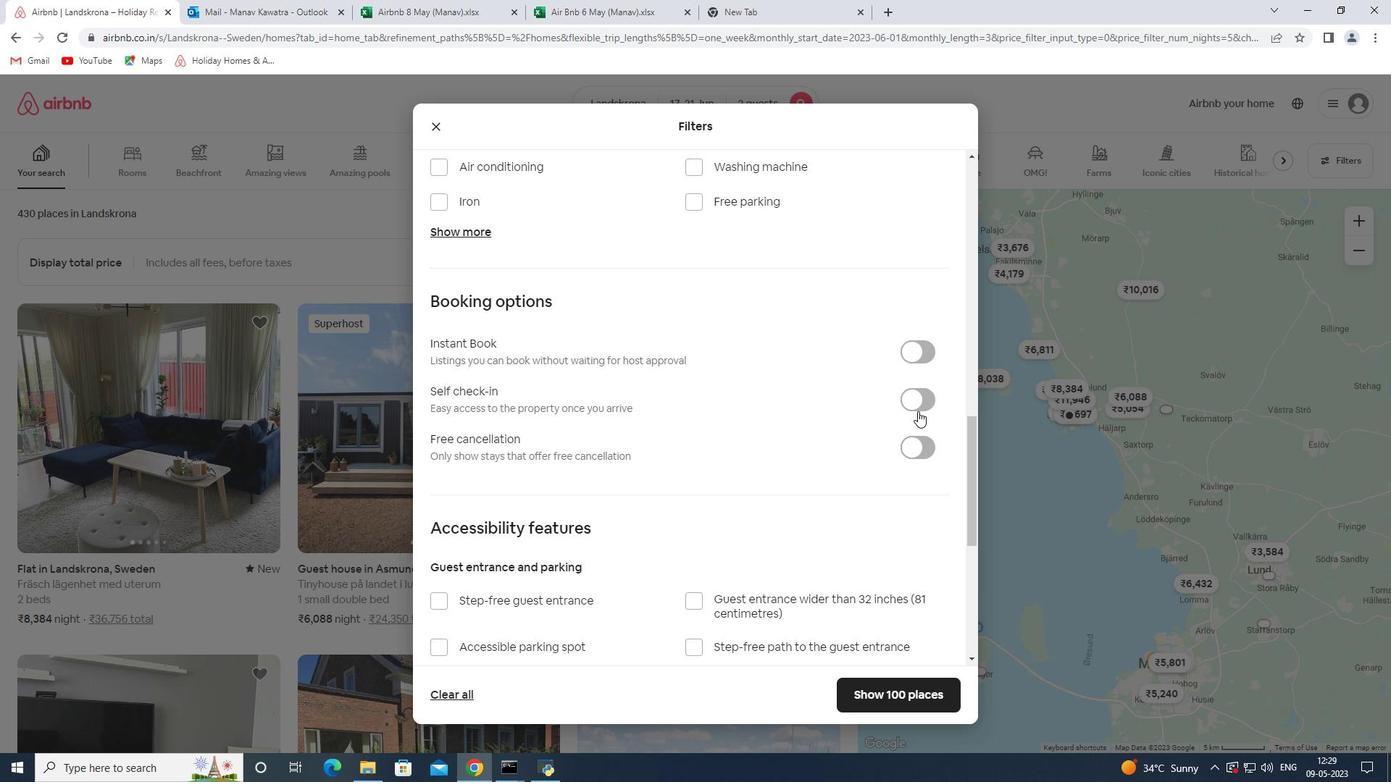 
Action: Mouse moved to (794, 493)
Screenshot: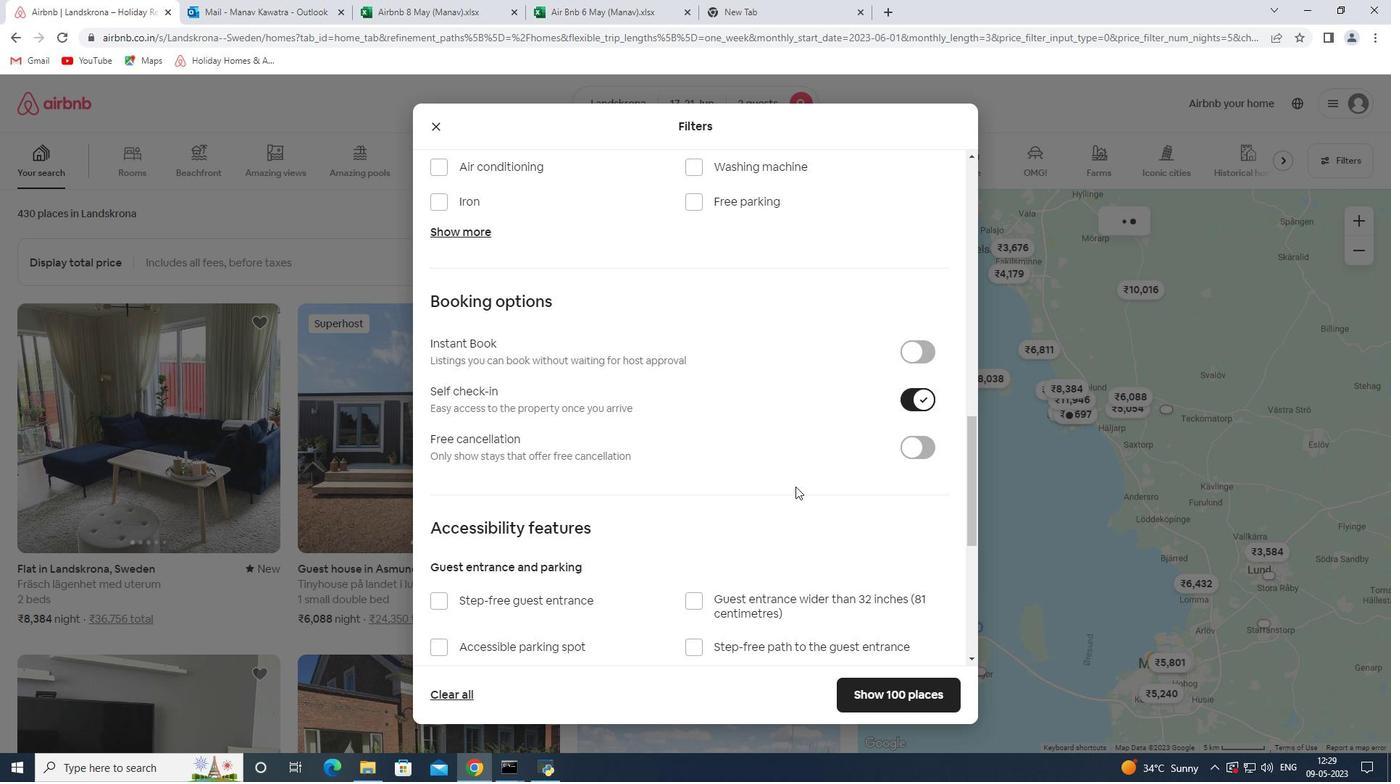 
Action: Mouse scrolled (794, 492) with delta (0, 0)
Screenshot: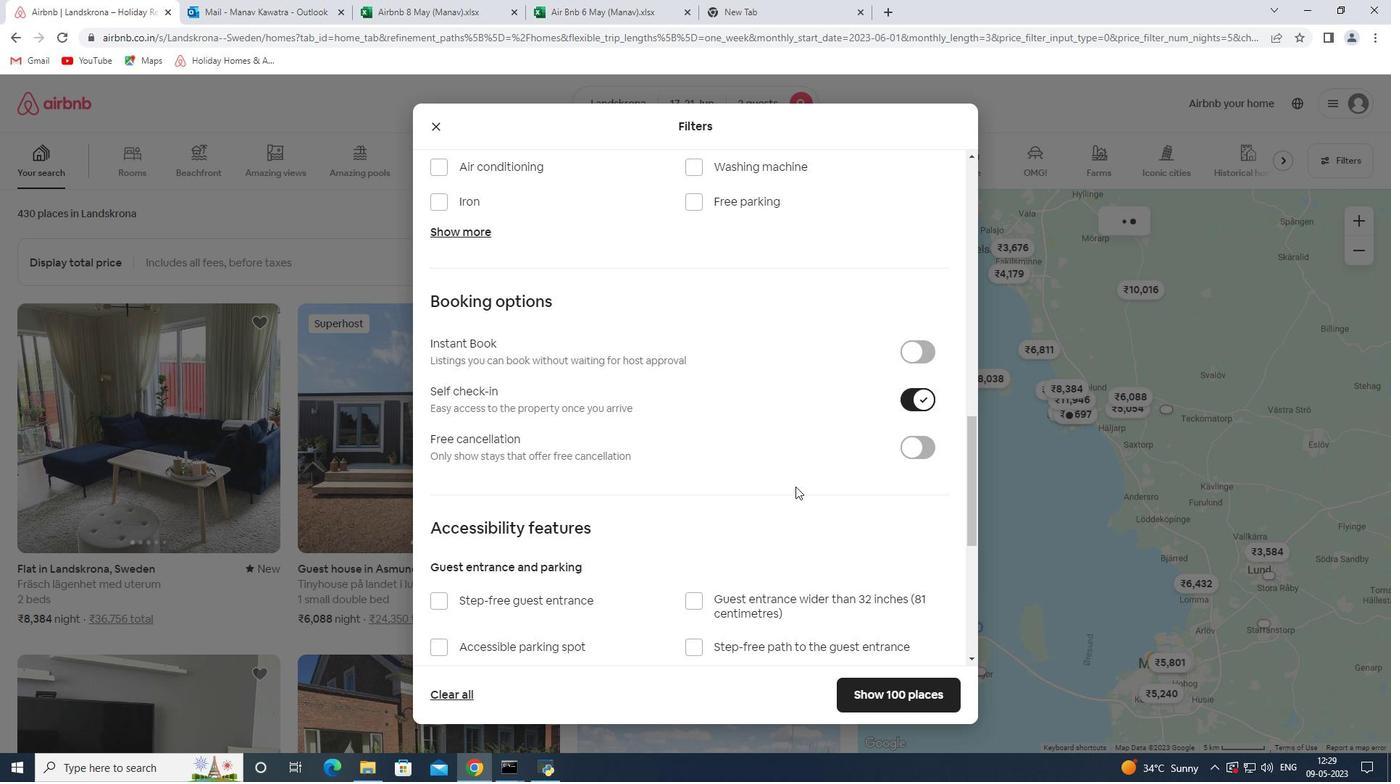 
Action: Mouse moved to (794, 493)
Screenshot: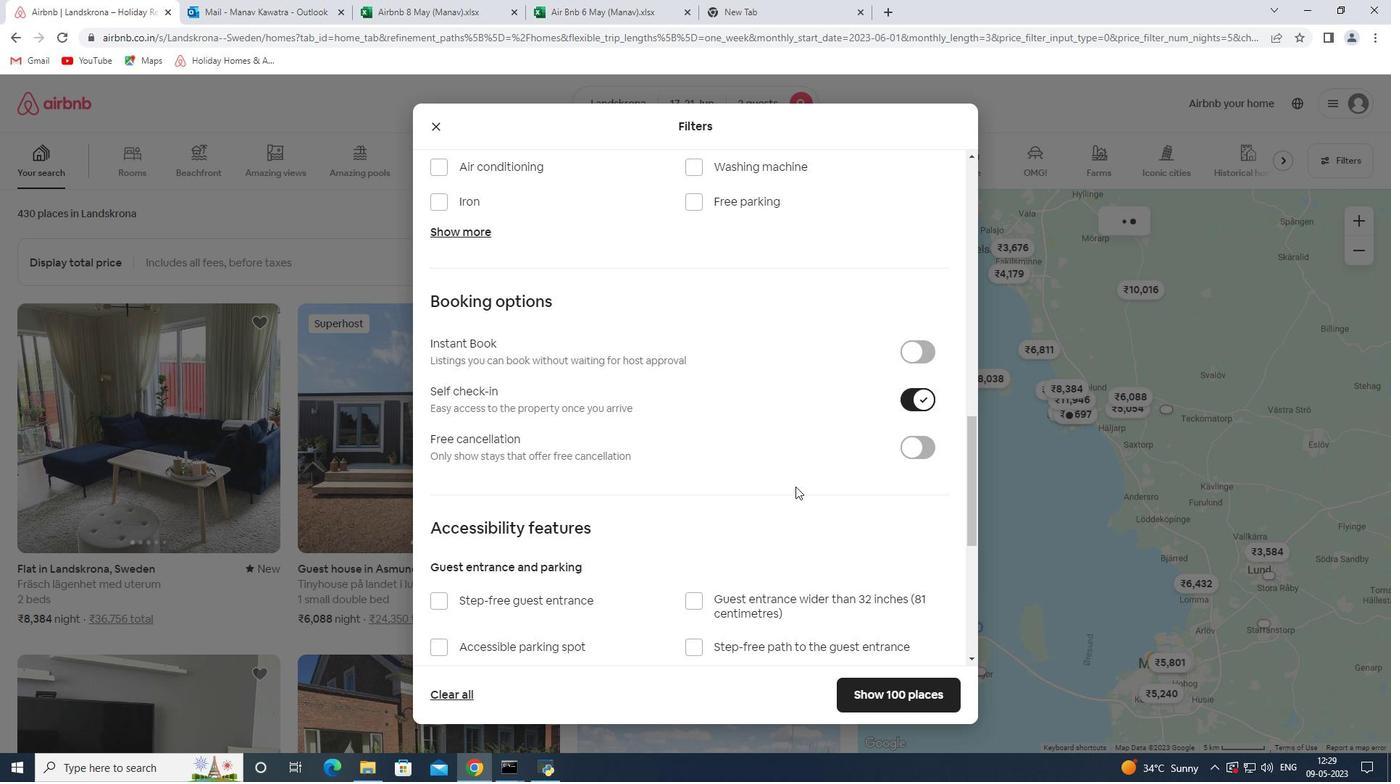 
Action: Mouse scrolled (794, 492) with delta (0, 0)
Screenshot: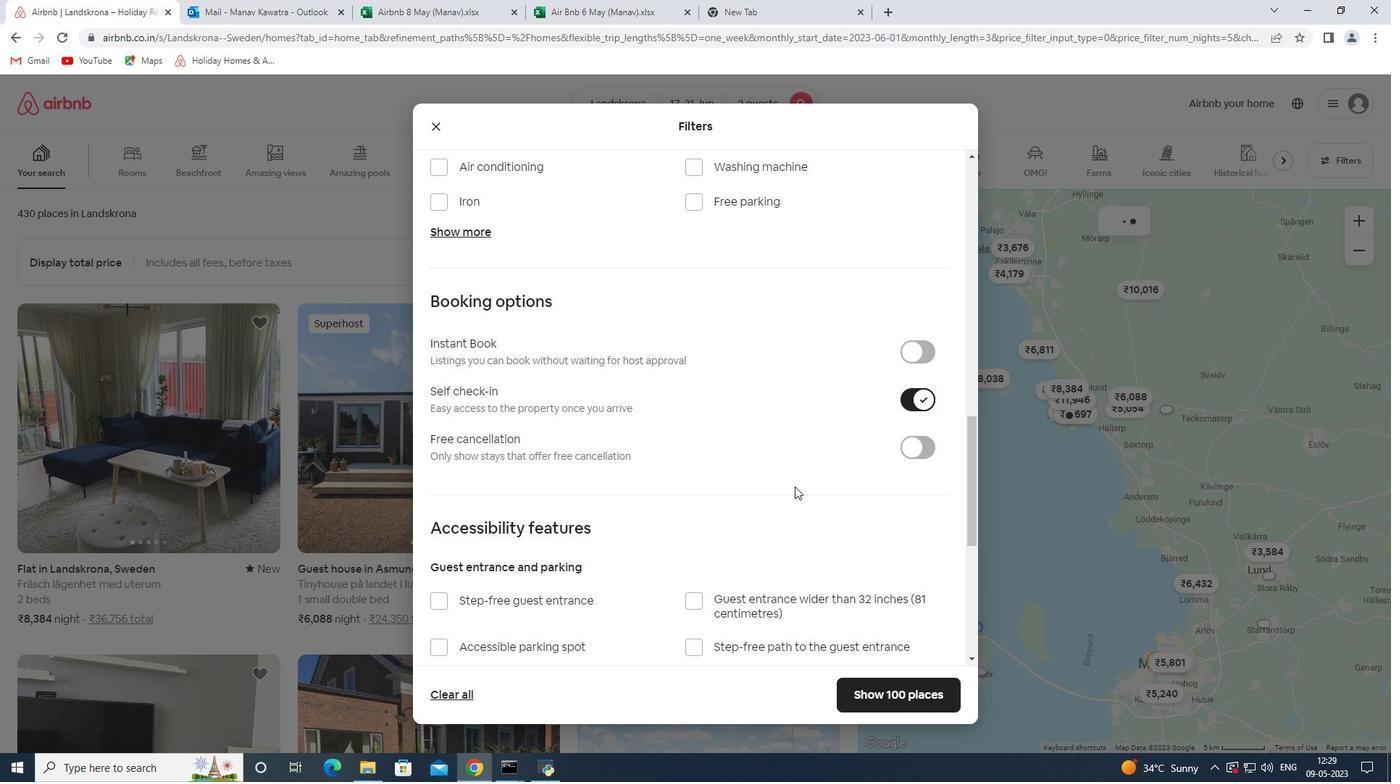 
Action: Mouse scrolled (794, 492) with delta (0, 0)
Screenshot: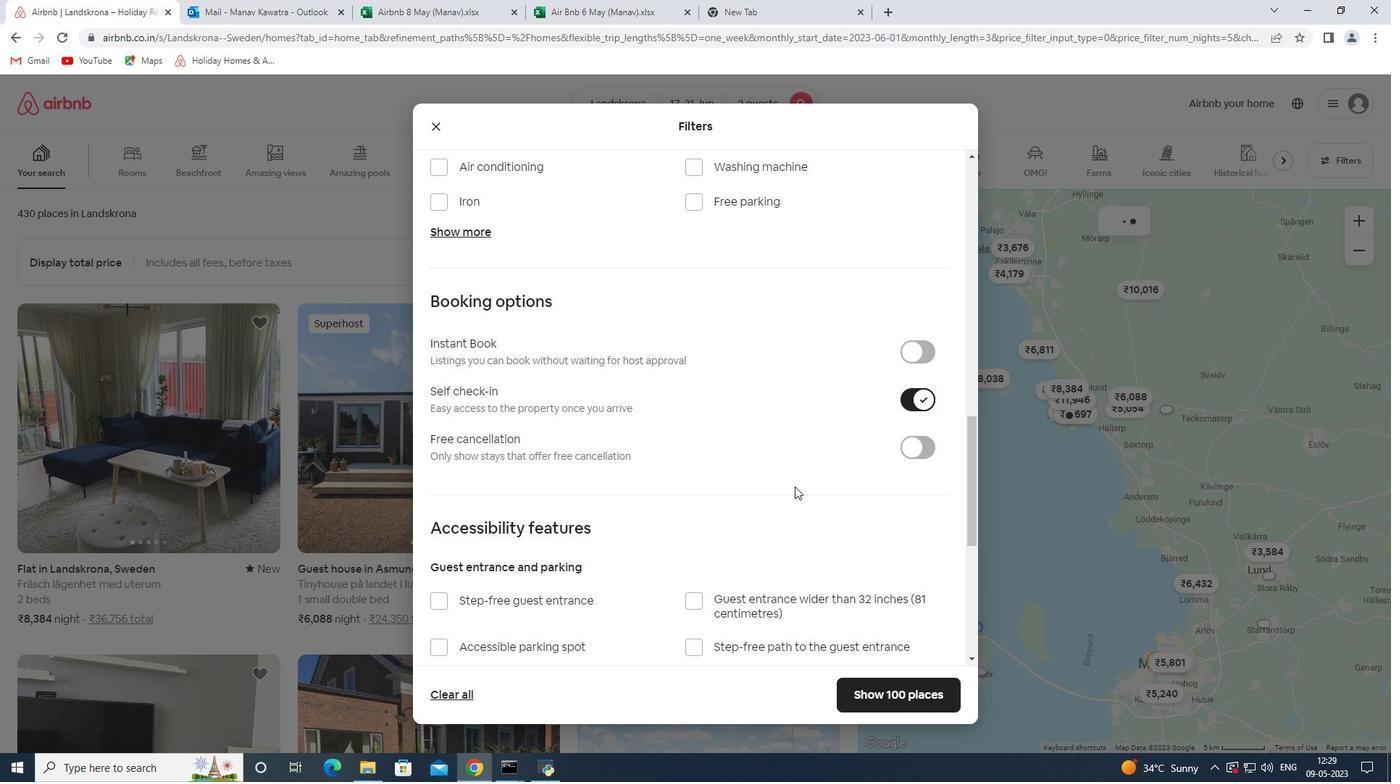 
Action: Mouse scrolled (794, 492) with delta (0, 0)
Screenshot: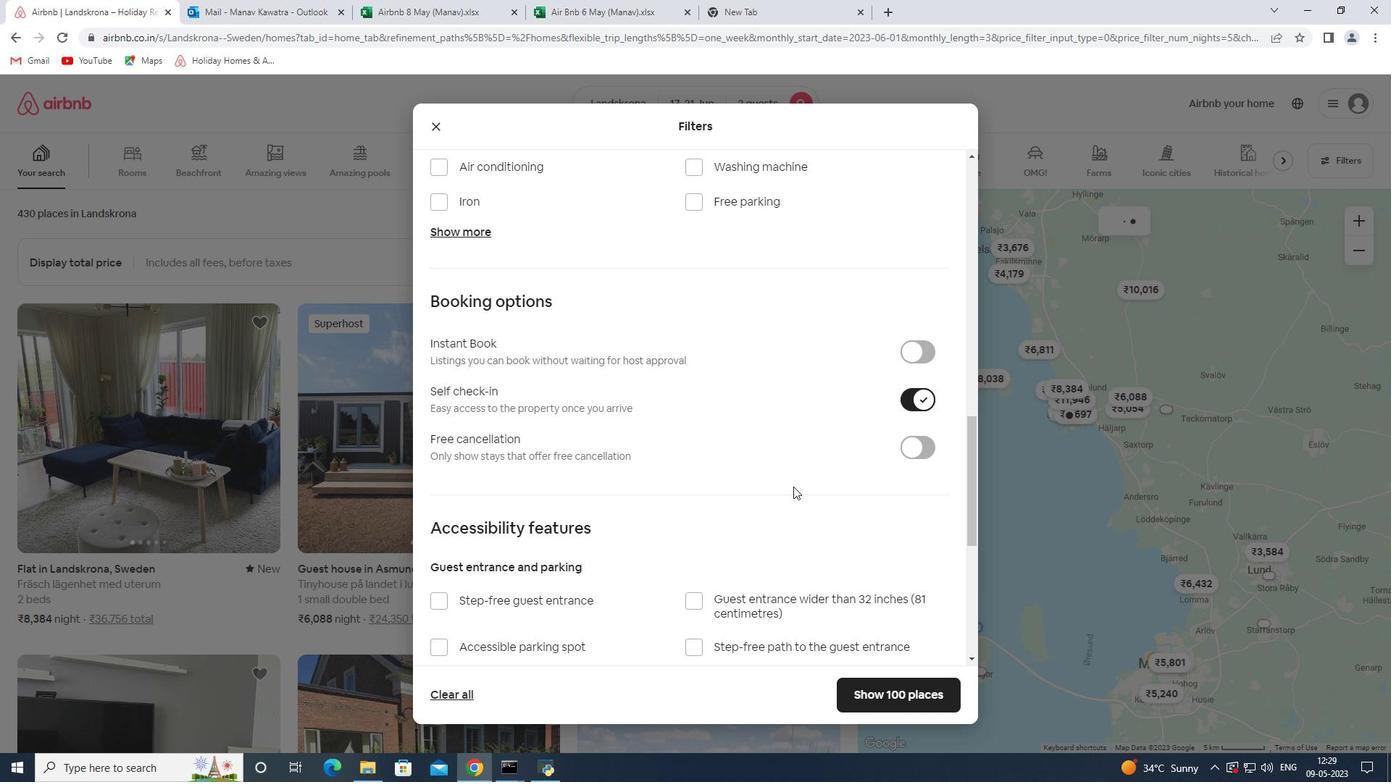 
Action: Mouse scrolled (794, 492) with delta (0, 0)
Screenshot: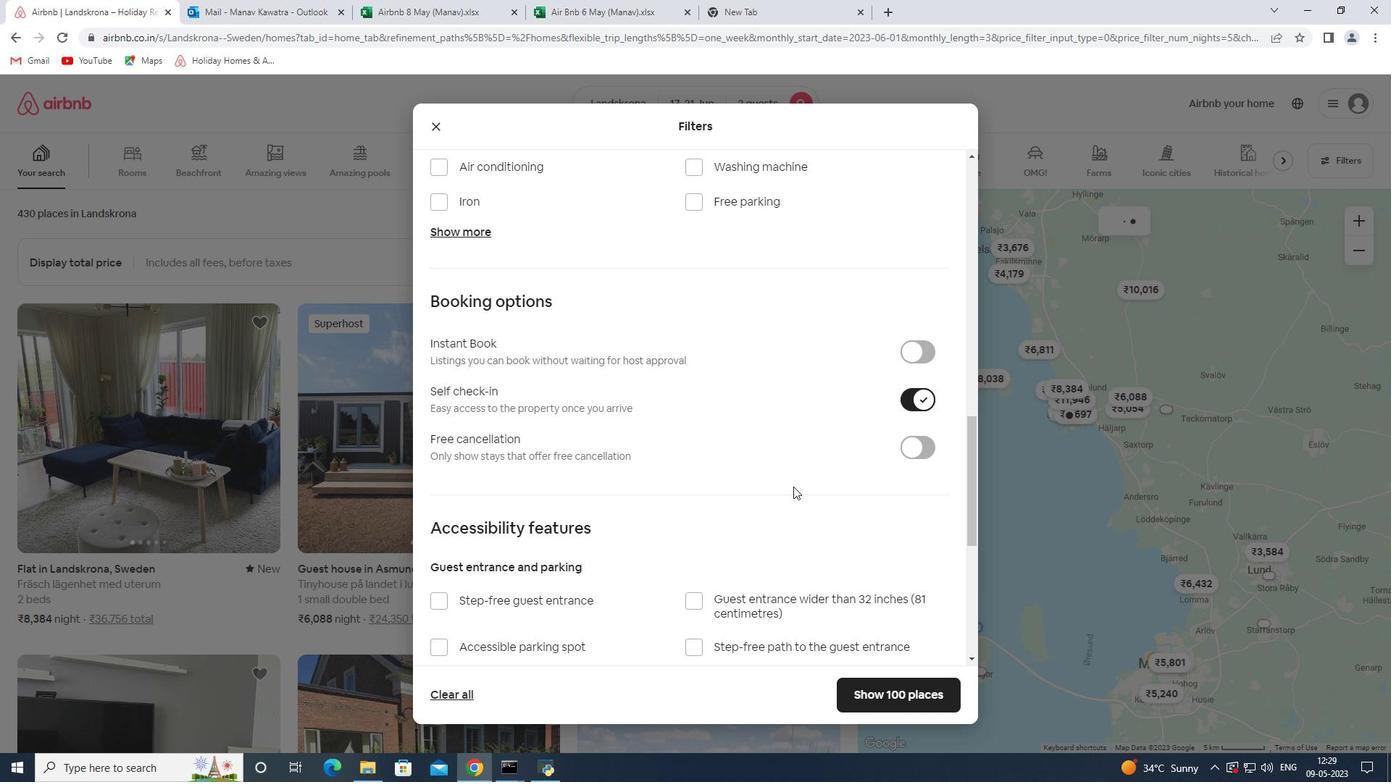 
Action: Mouse moved to (460, 636)
Screenshot: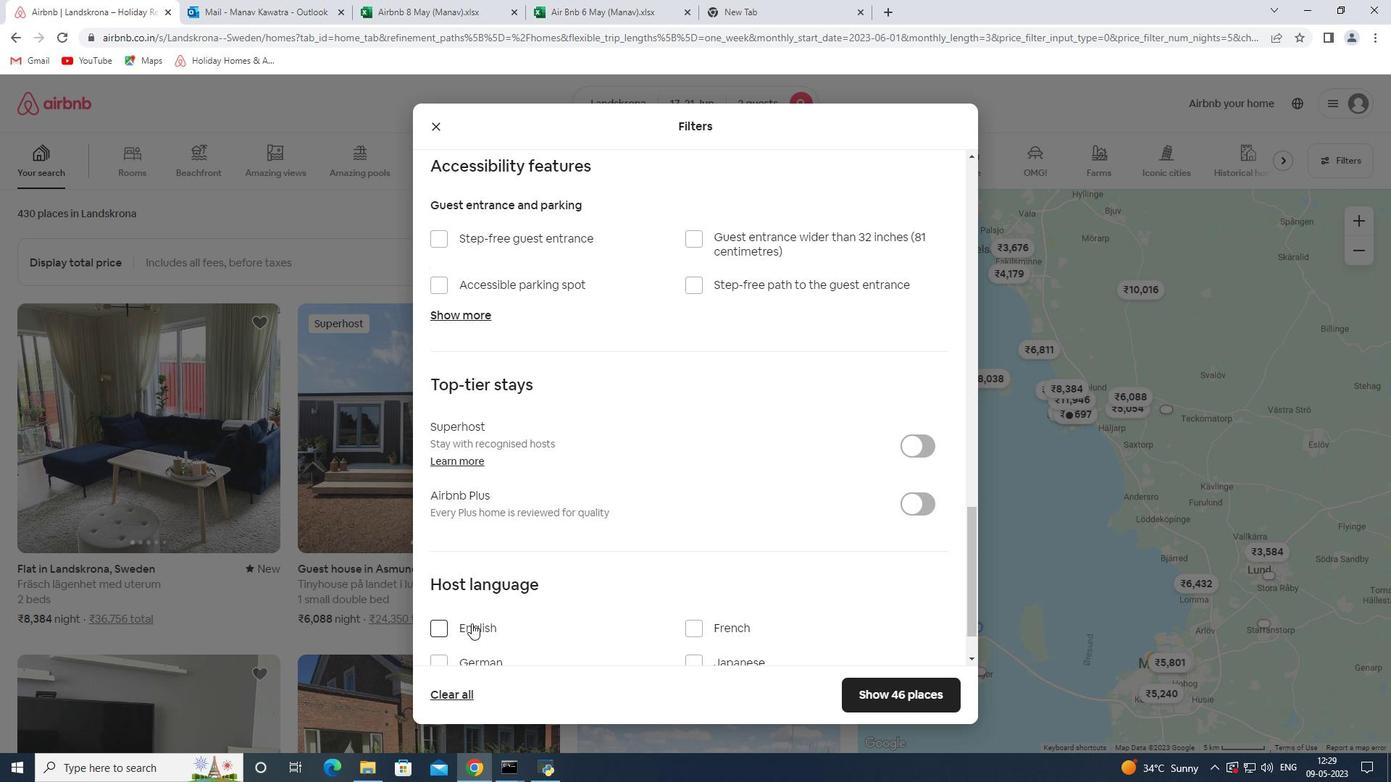 
Action: Mouse pressed left at (460, 636)
Screenshot: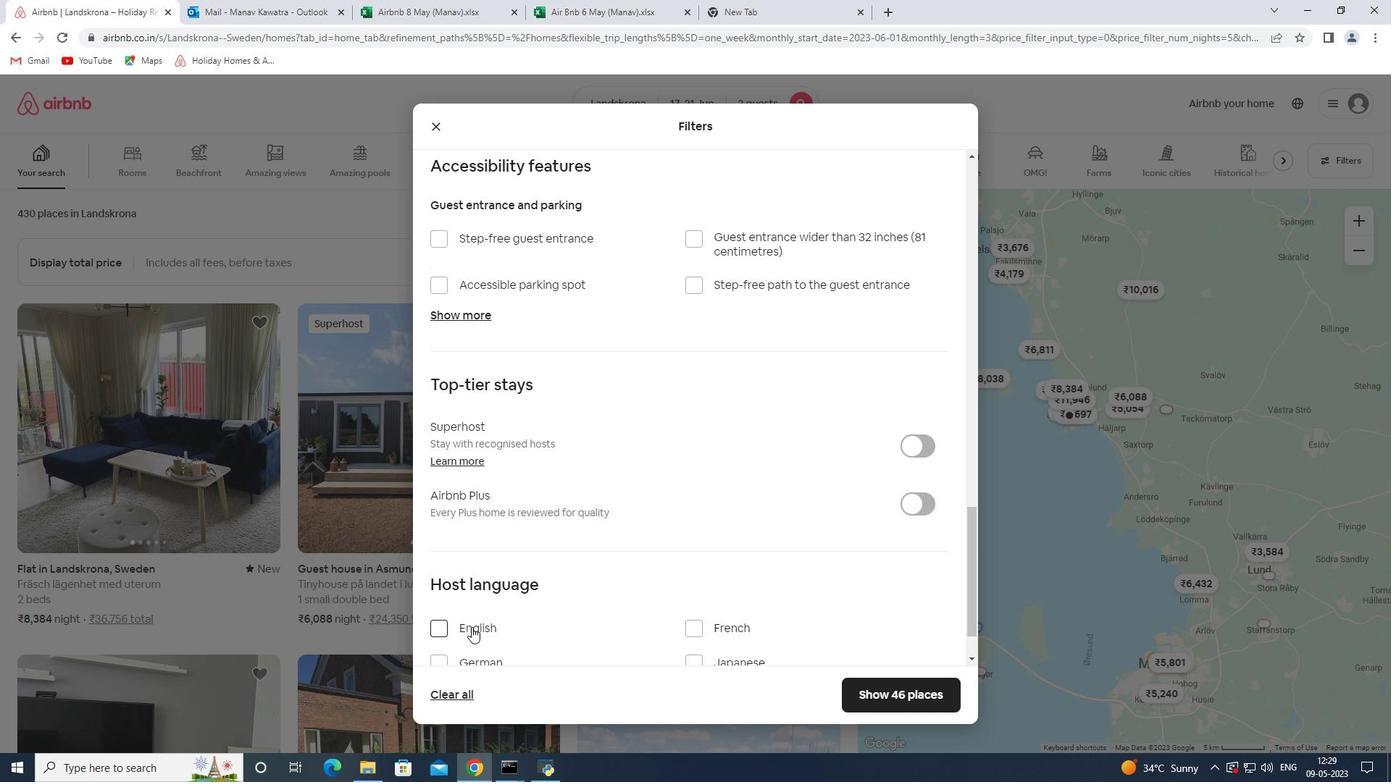 
Action: Mouse moved to (897, 710)
Screenshot: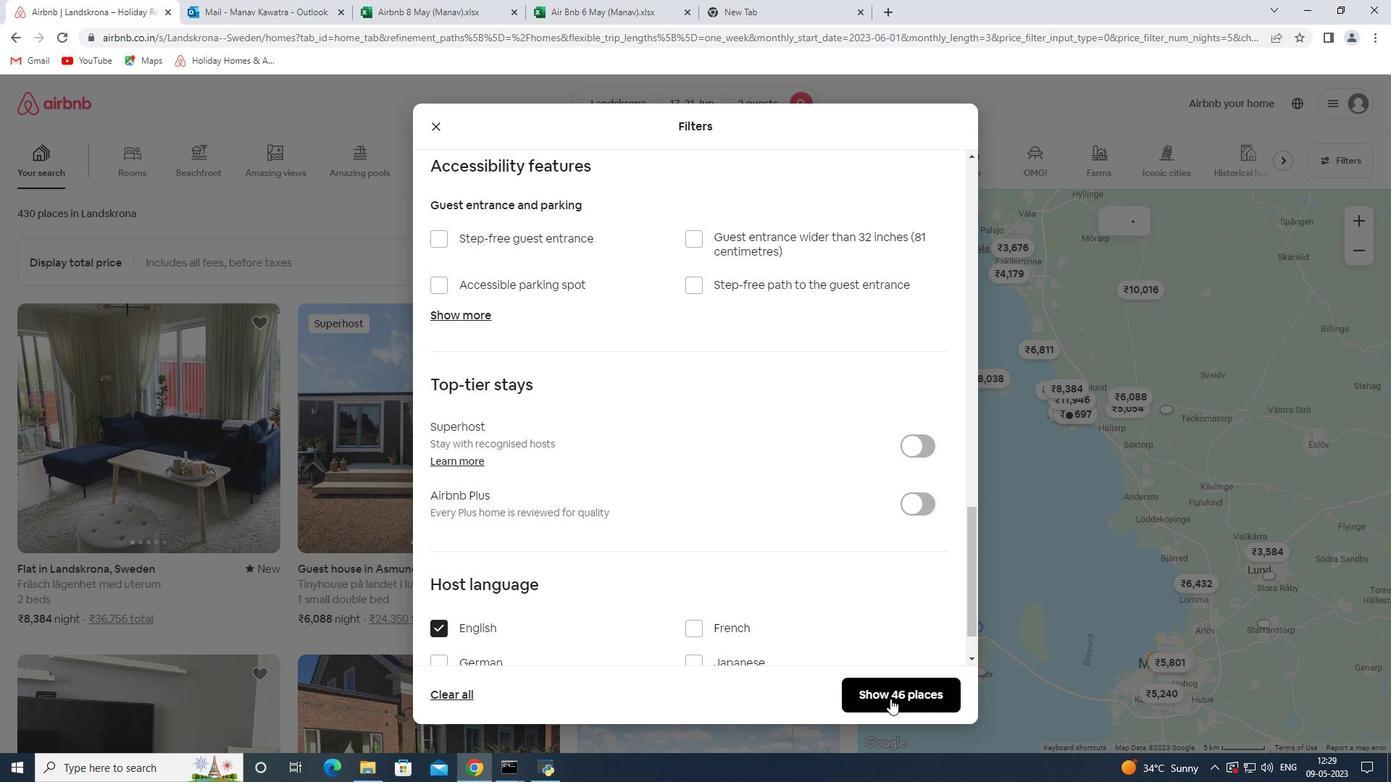 
Action: Mouse pressed left at (897, 710)
Screenshot: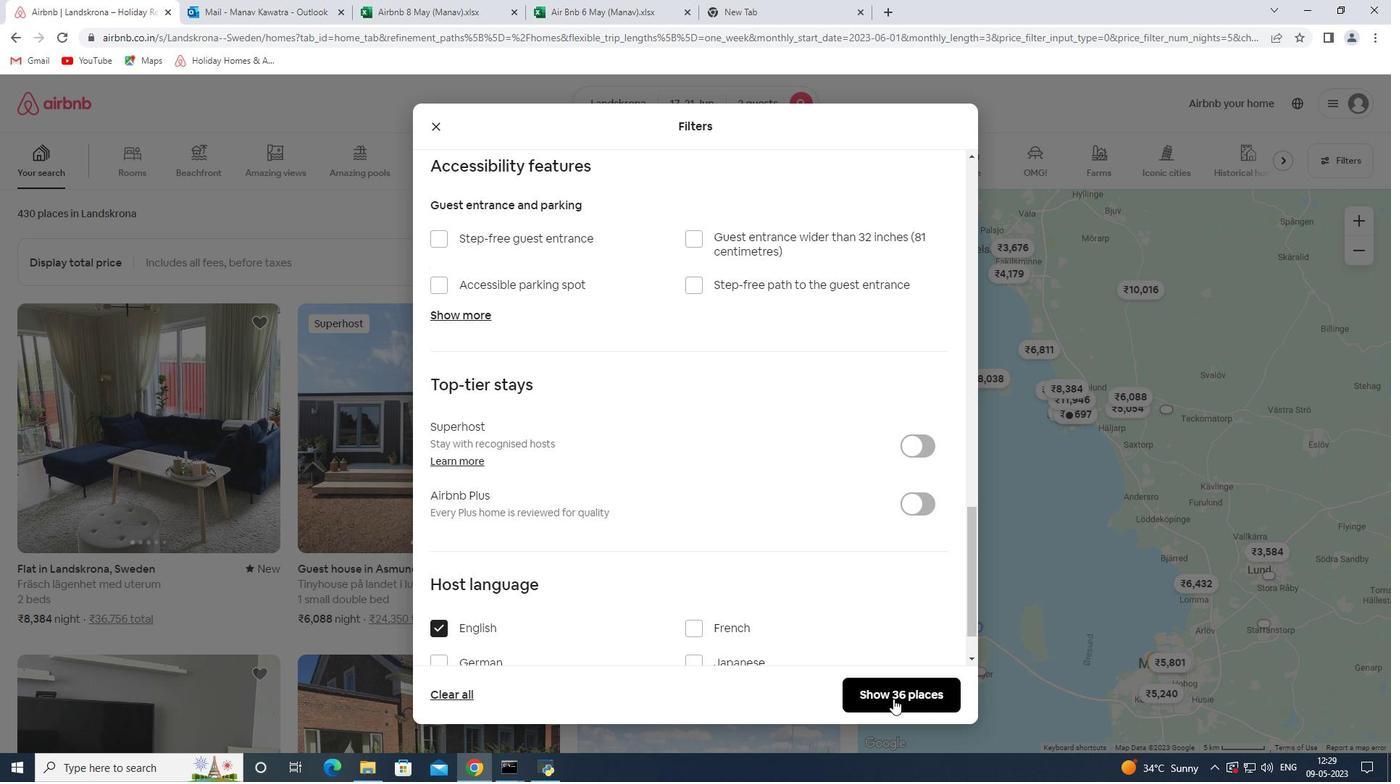 
